 Task: Look for space in Cercola, Italy from 12th  August, 2023 to 15th August, 2023 for 3 adults in price range Rs.12000 to Rs.16000. Place can be entire place with 2 bedrooms having 3 beds and 1 bathroom. Property type can be house, flat, guest house. Booking option can be shelf check-in. Required host language is English.
Action: Mouse moved to (543, 143)
Screenshot: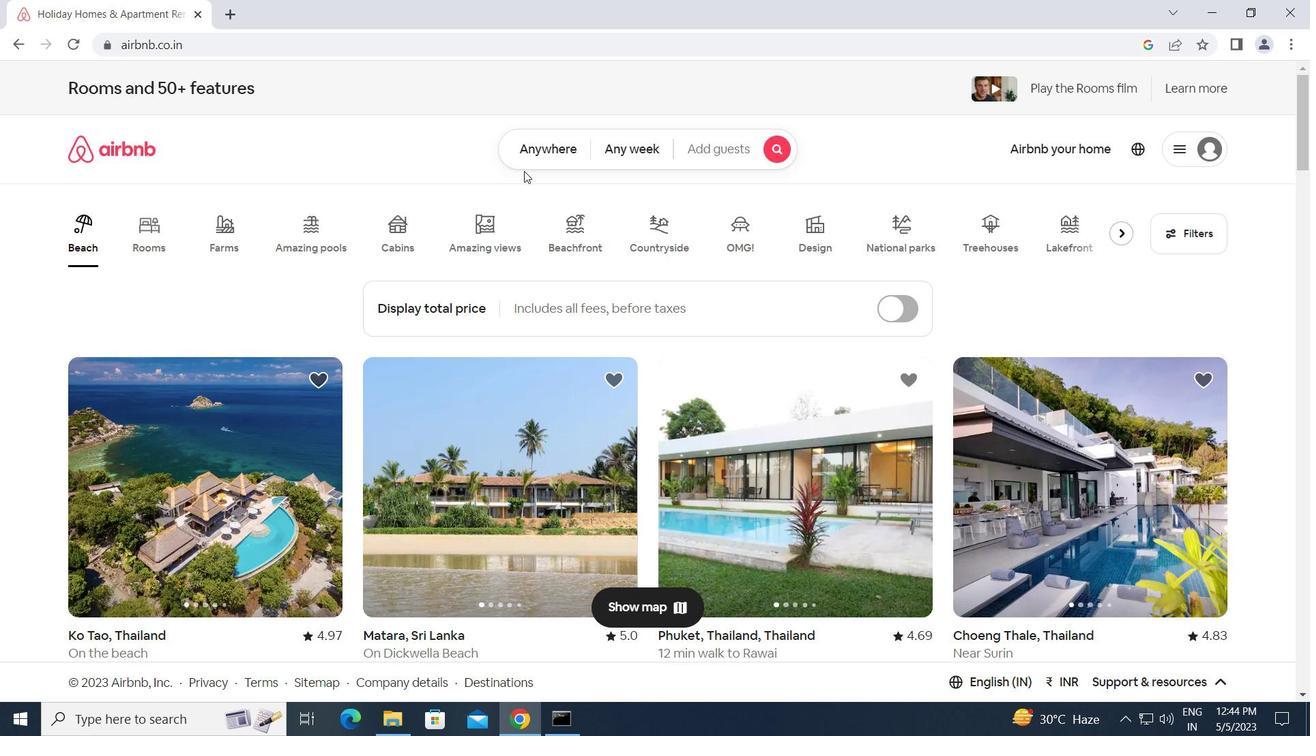 
Action: Mouse pressed left at (543, 143)
Screenshot: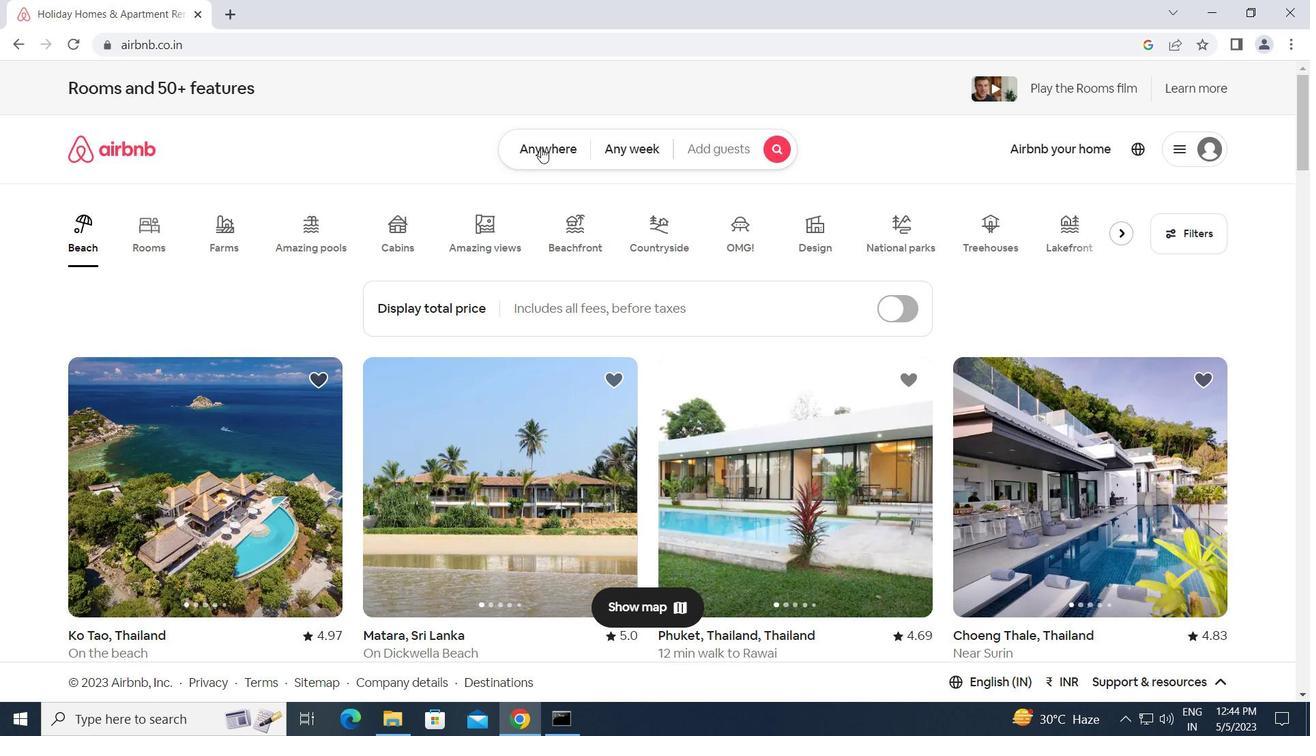 
Action: Mouse moved to (399, 214)
Screenshot: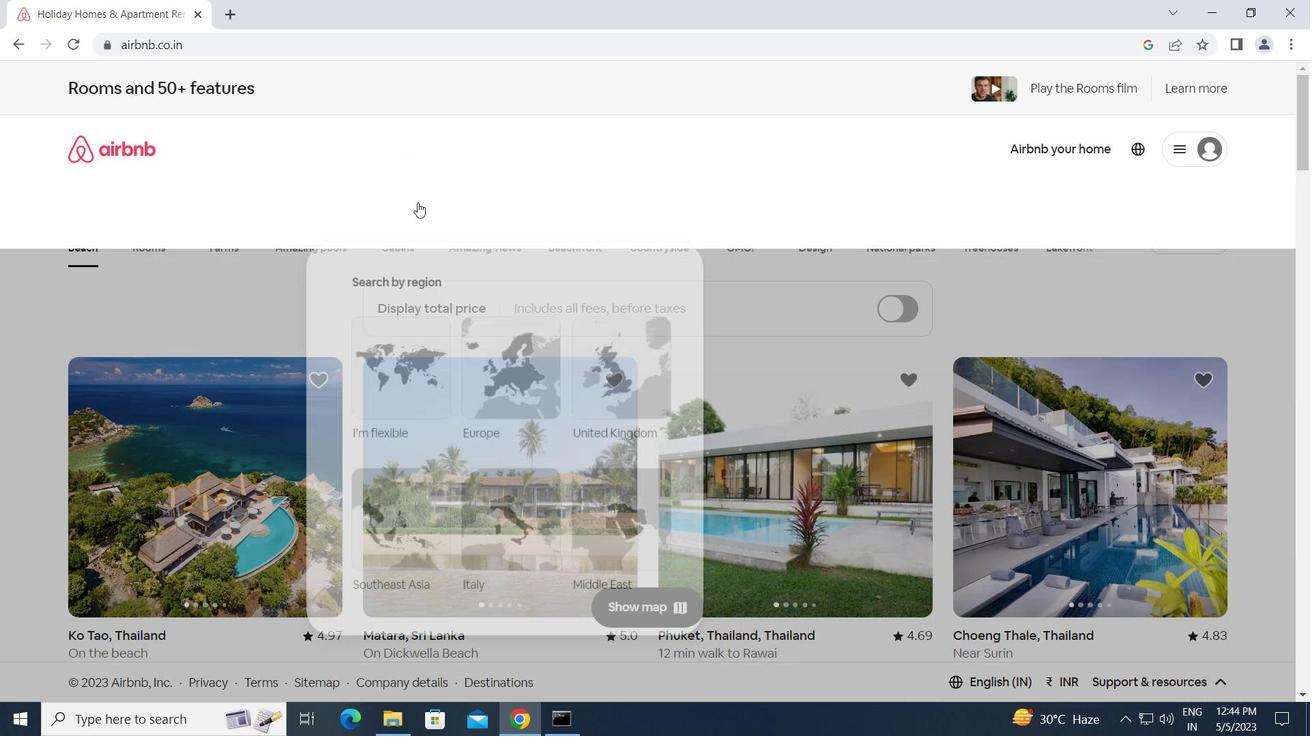 
Action: Mouse pressed left at (399, 214)
Screenshot: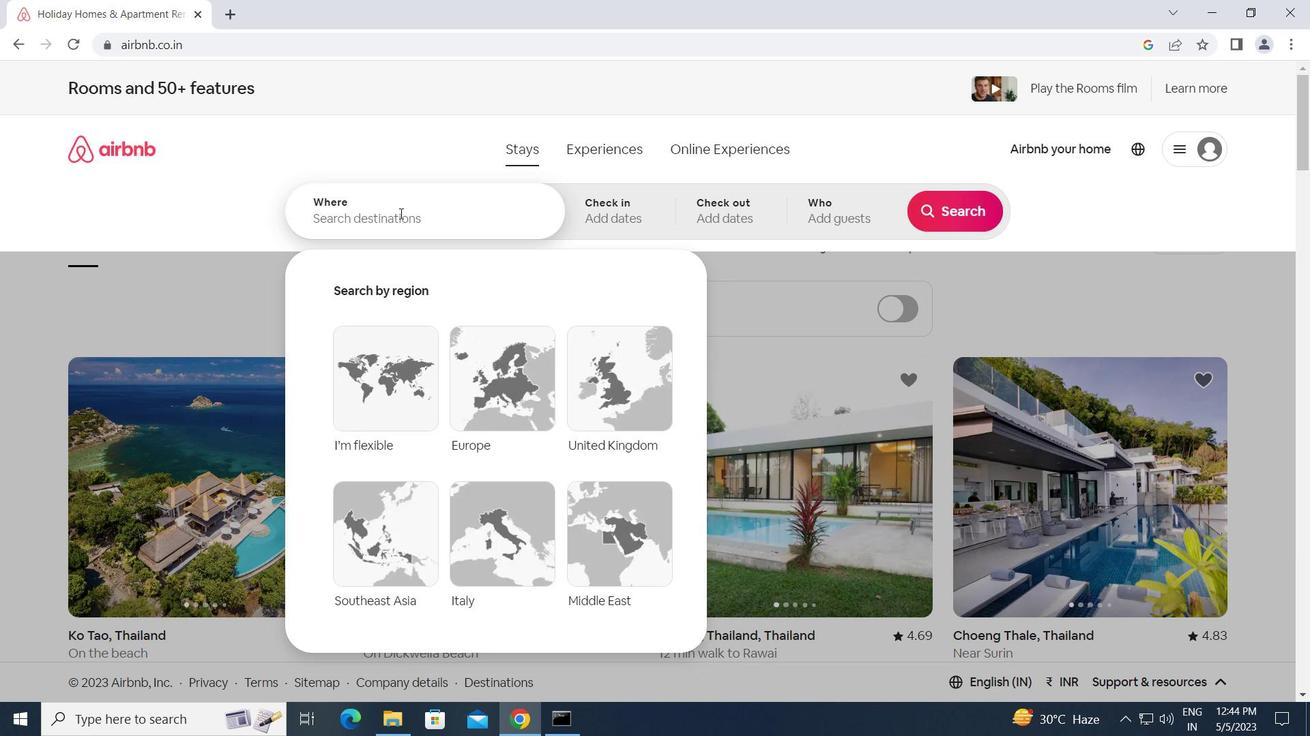 
Action: Key pressed <Key.caps_lock>c<Key.caps_lock>ercola,<Key.space><Key.caps_lock>i<Key.caps_lock>taly<Key.enter>
Screenshot: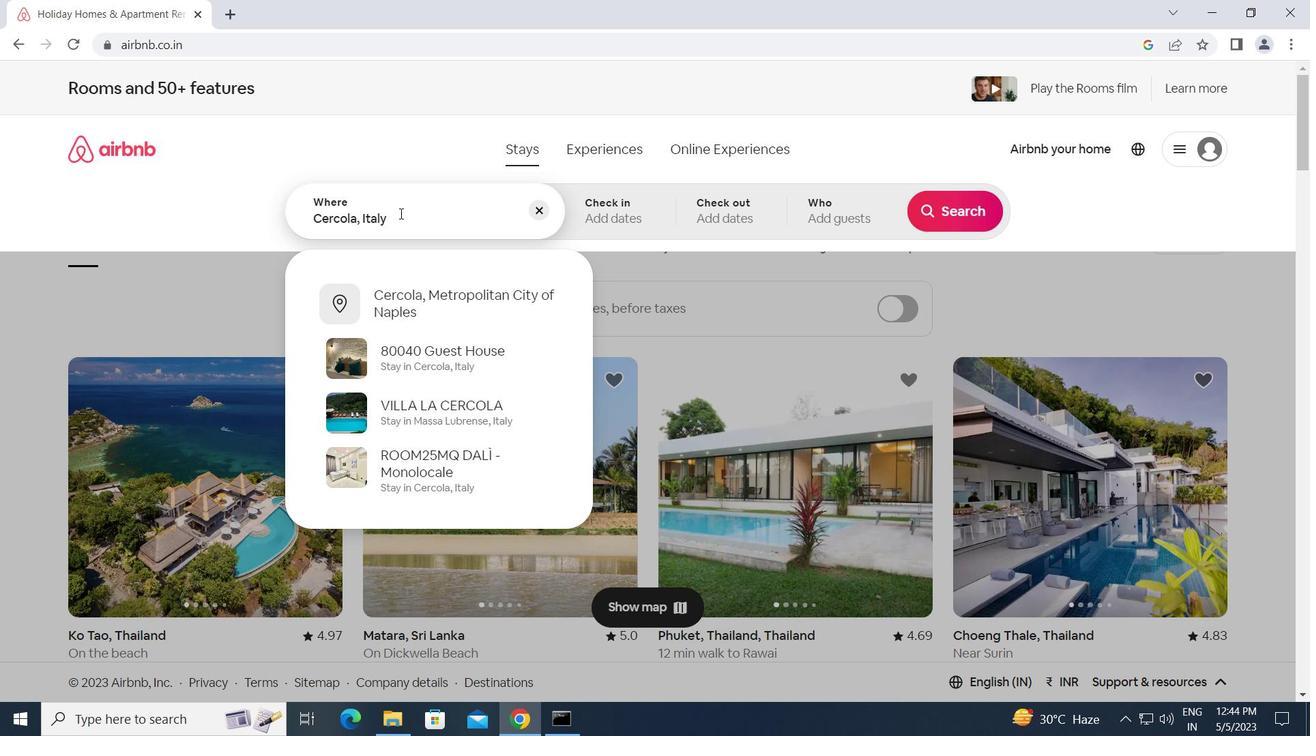 
Action: Mouse moved to (949, 343)
Screenshot: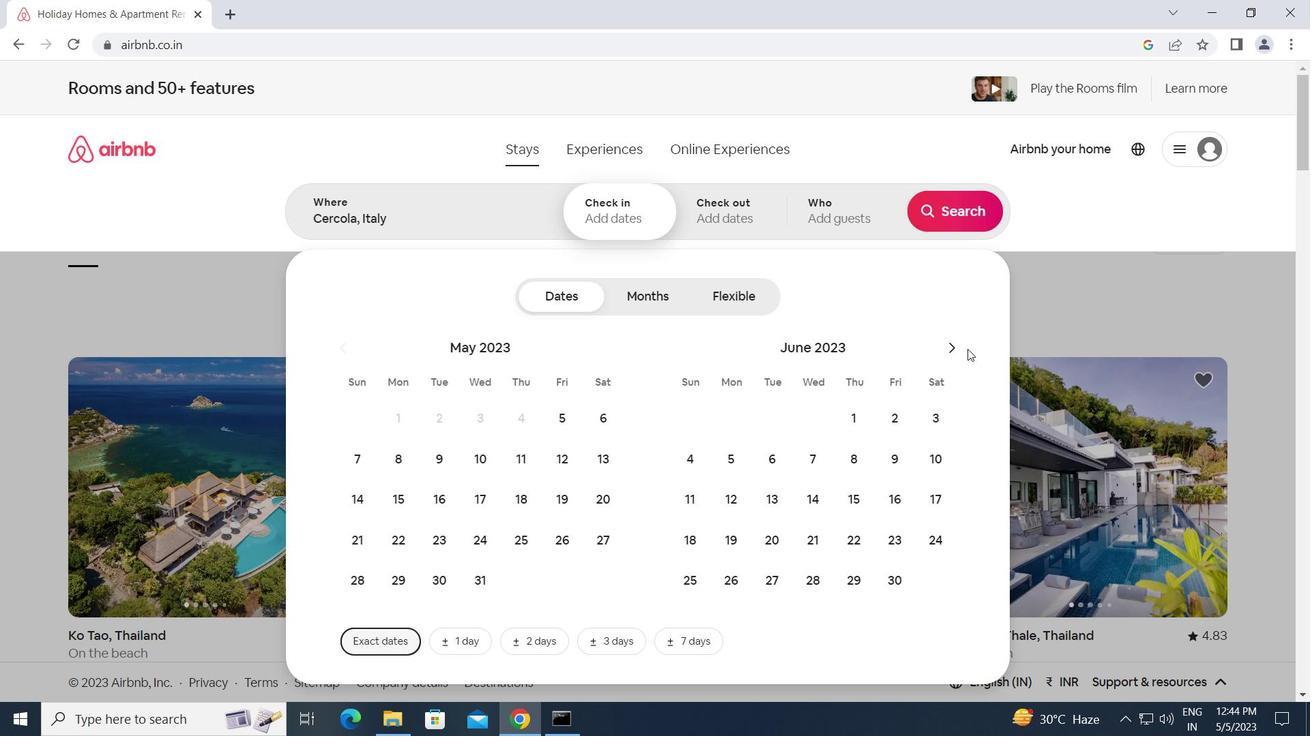 
Action: Mouse pressed left at (949, 343)
Screenshot: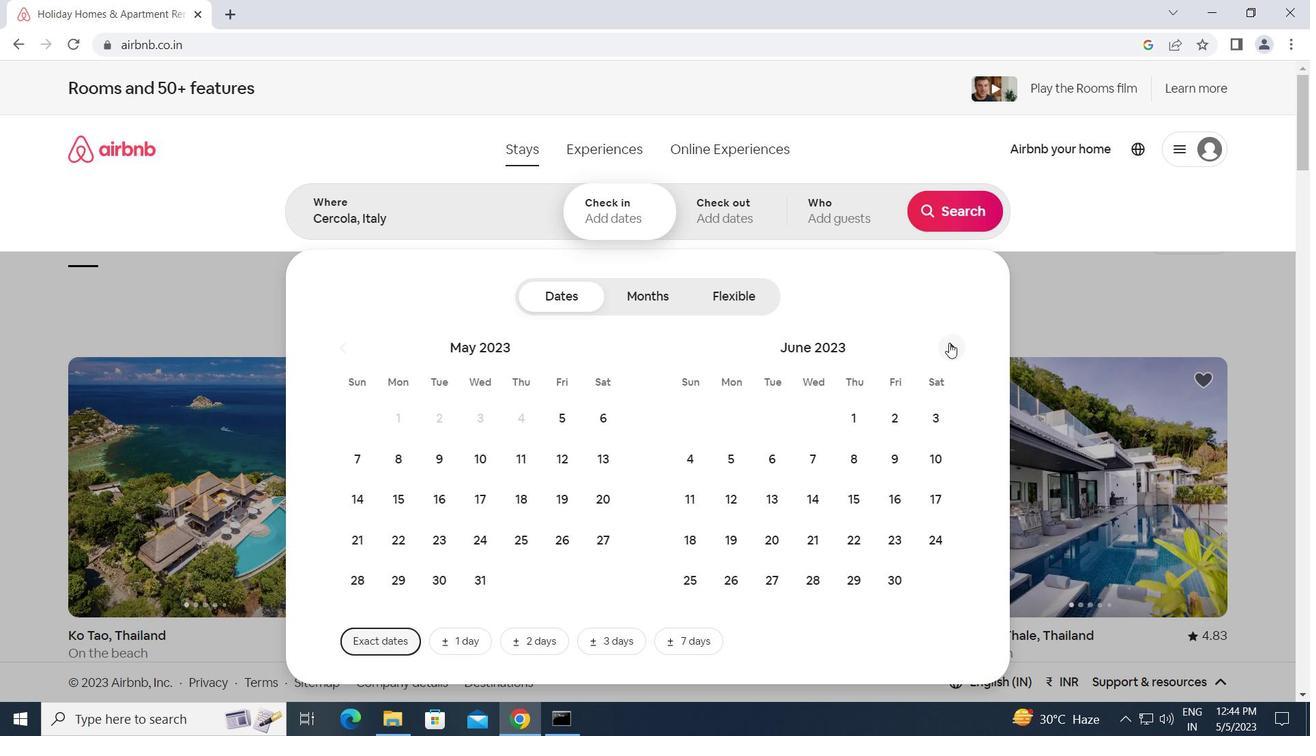 
Action: Mouse pressed left at (949, 343)
Screenshot: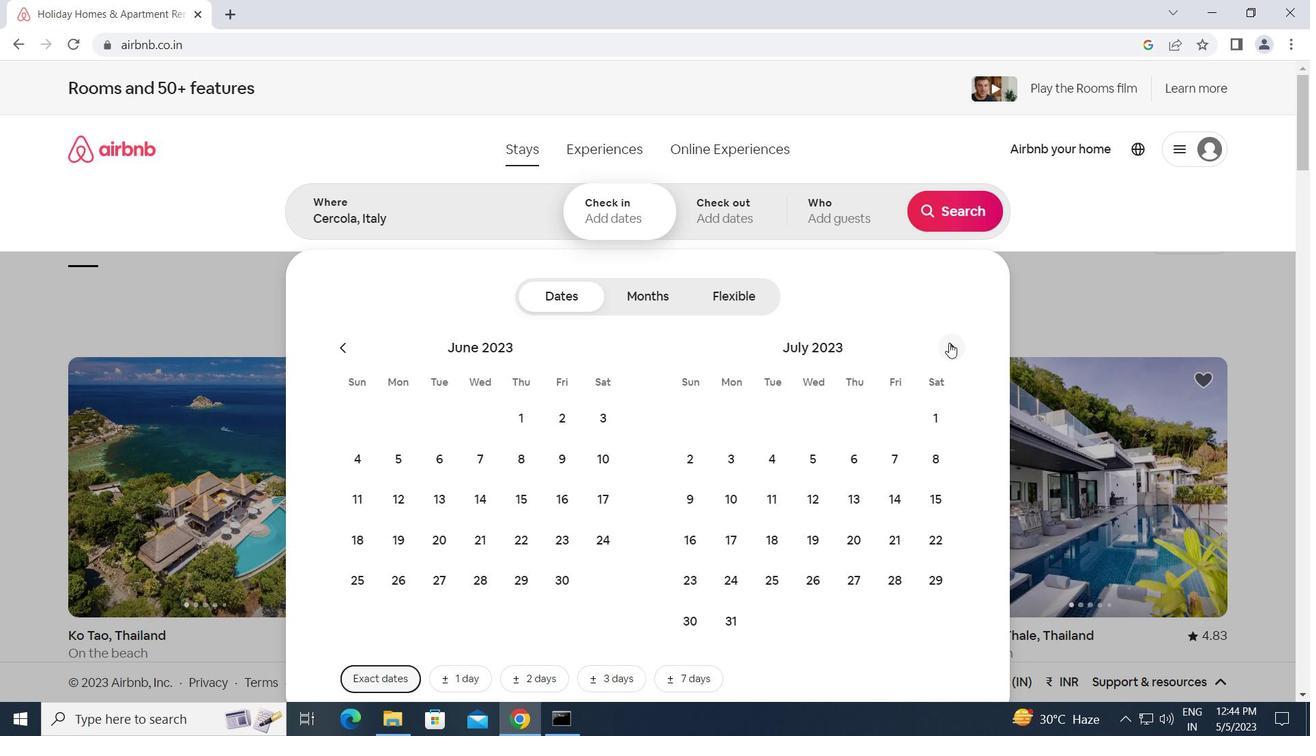 
Action: Mouse moved to (932, 459)
Screenshot: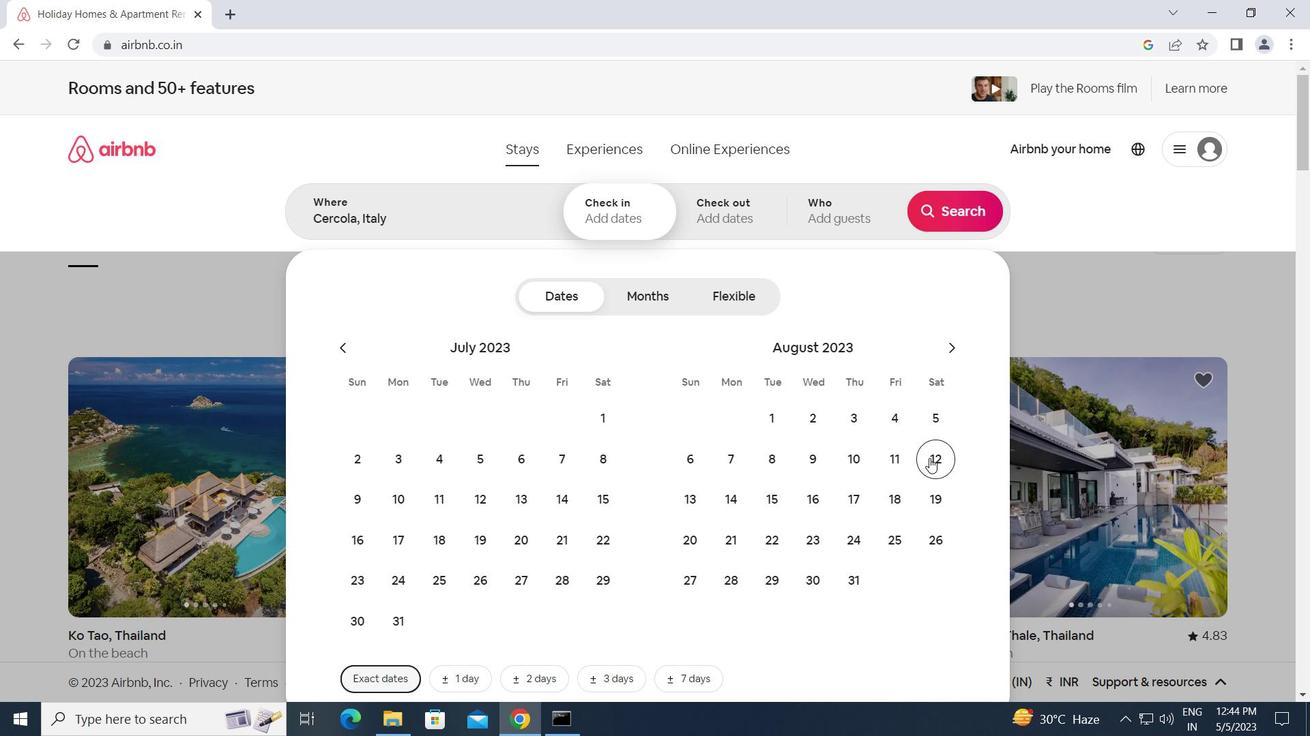 
Action: Mouse pressed left at (932, 459)
Screenshot: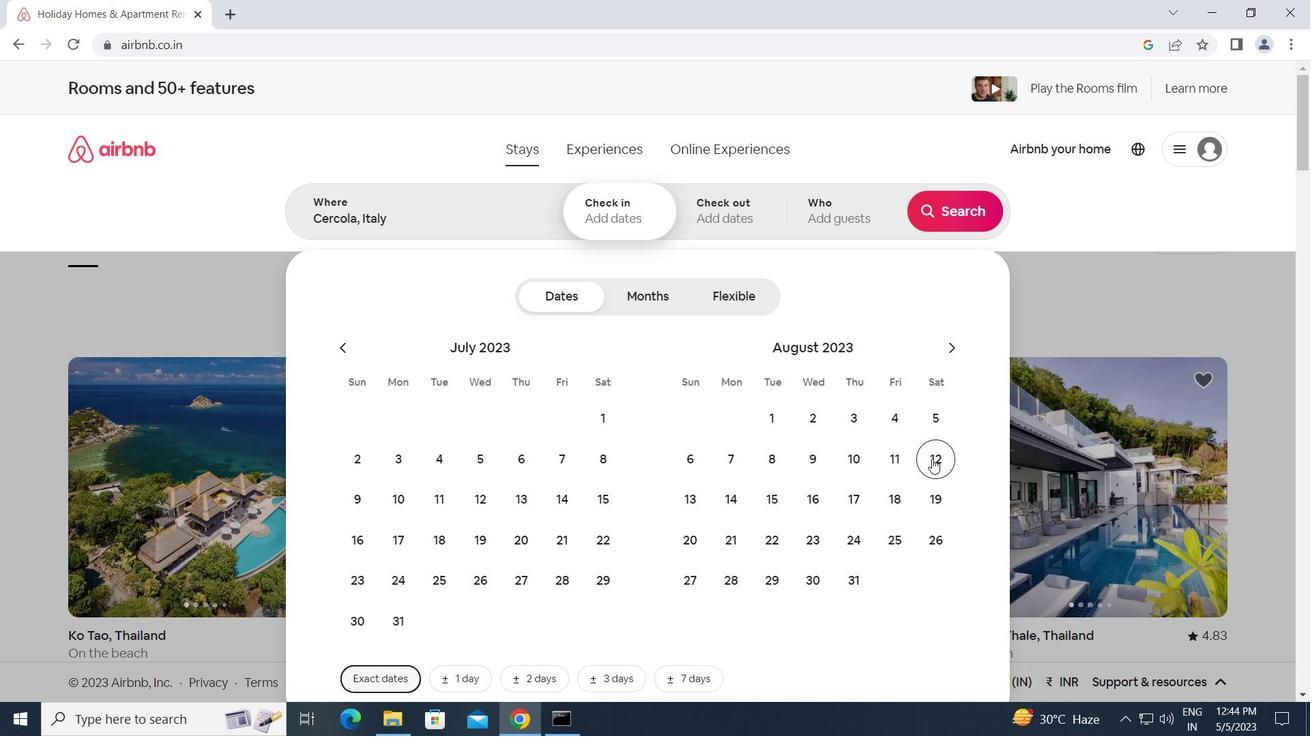 
Action: Mouse moved to (764, 496)
Screenshot: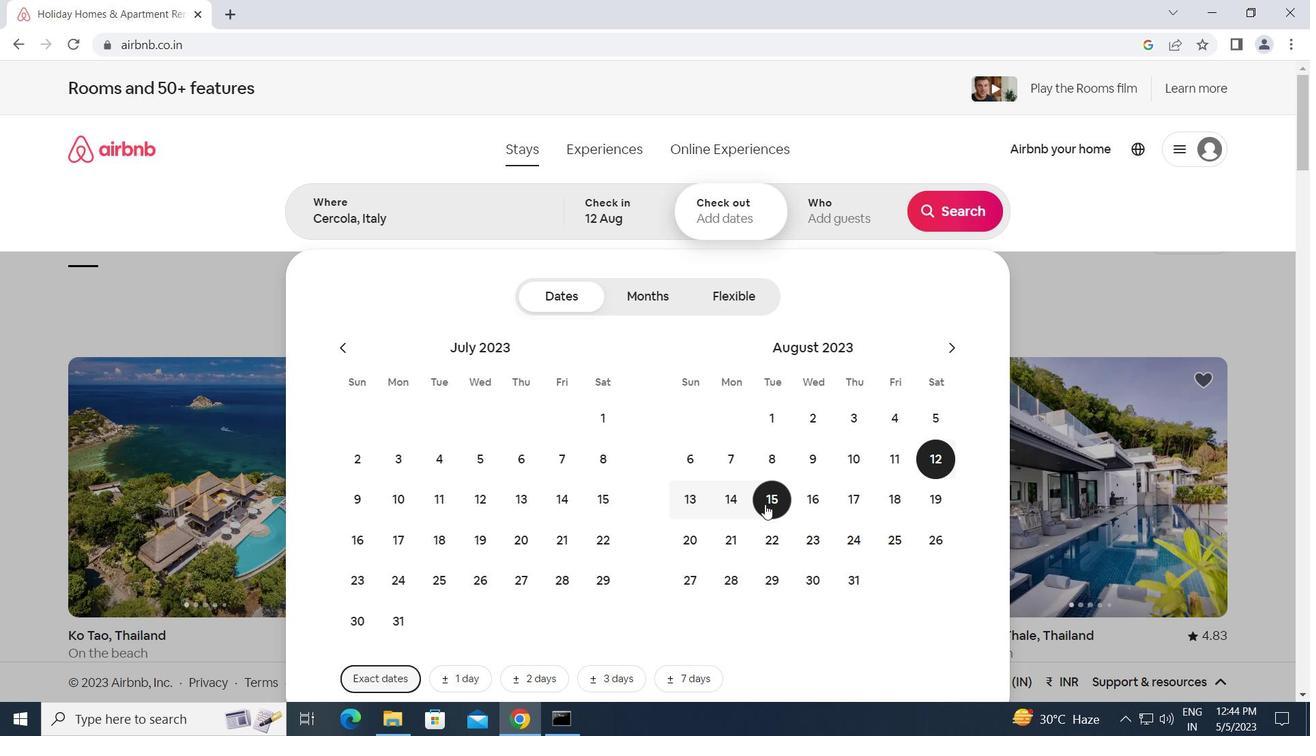 
Action: Mouse pressed left at (764, 496)
Screenshot: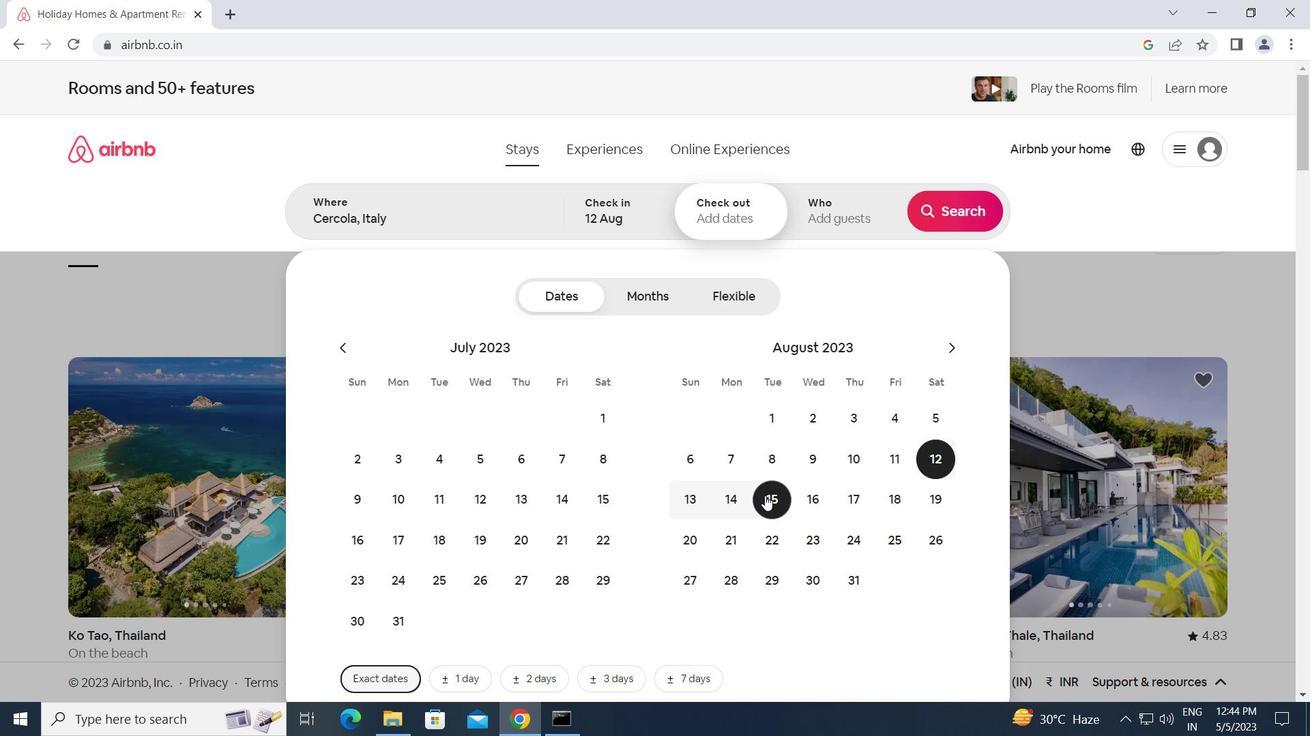 
Action: Mouse moved to (838, 214)
Screenshot: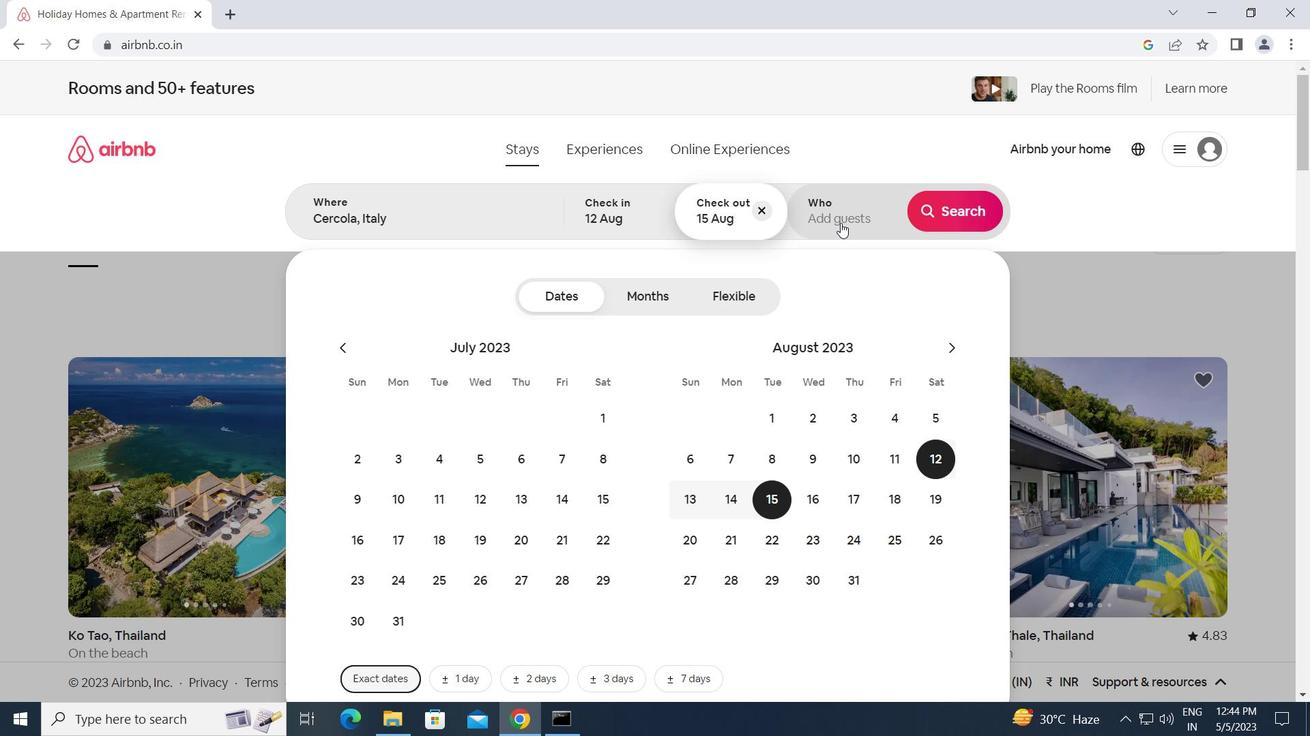 
Action: Mouse pressed left at (838, 214)
Screenshot: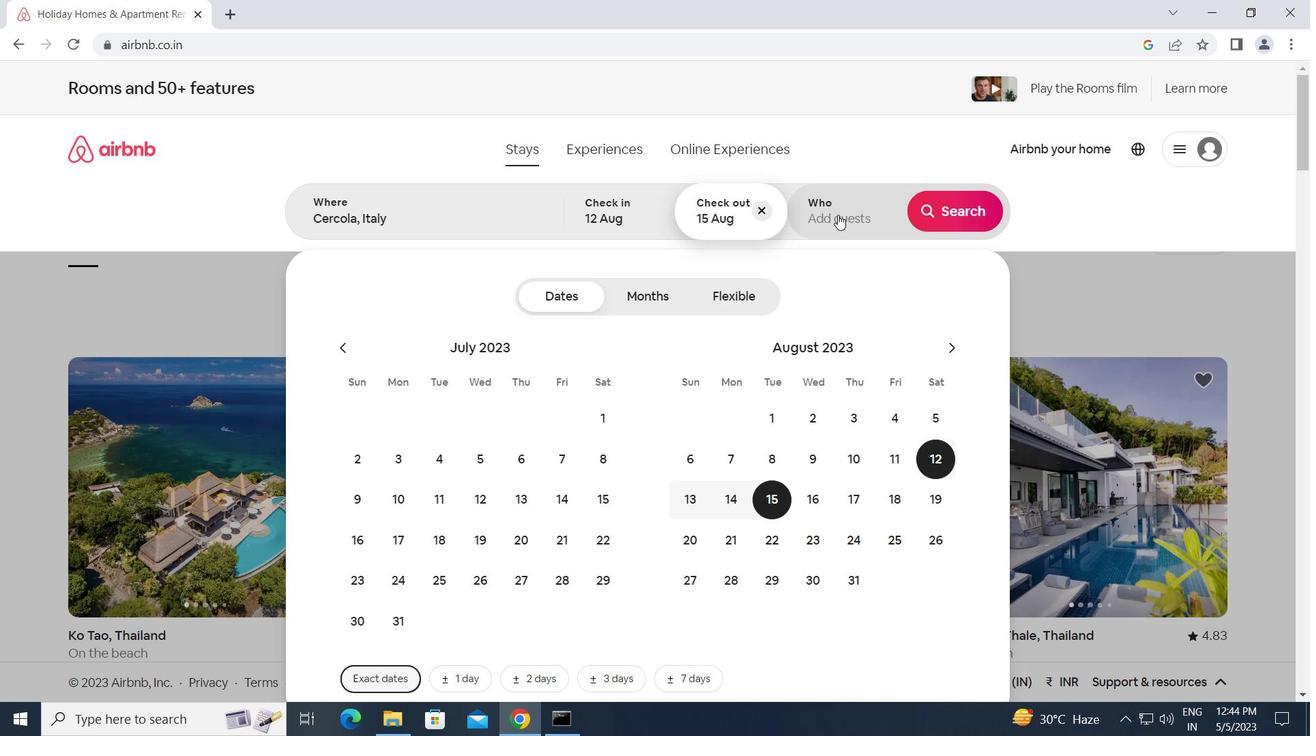
Action: Mouse moved to (966, 298)
Screenshot: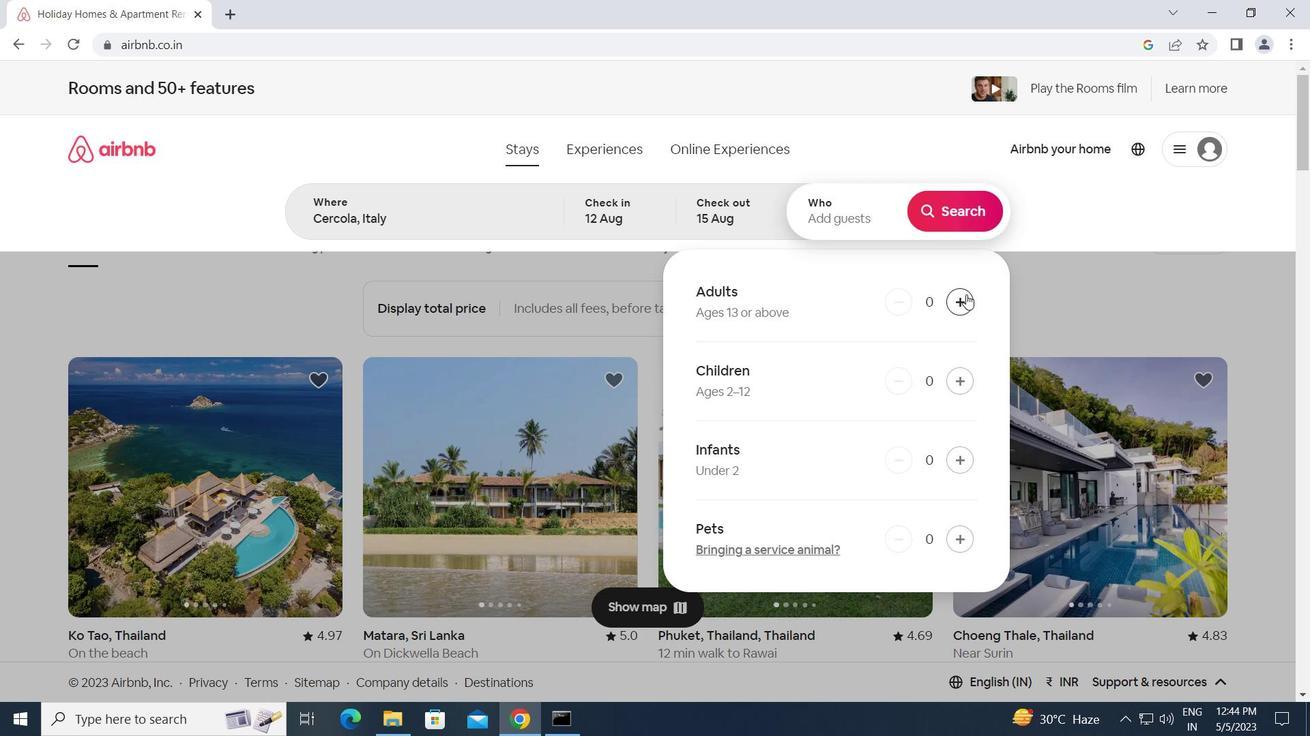
Action: Mouse pressed left at (966, 298)
Screenshot: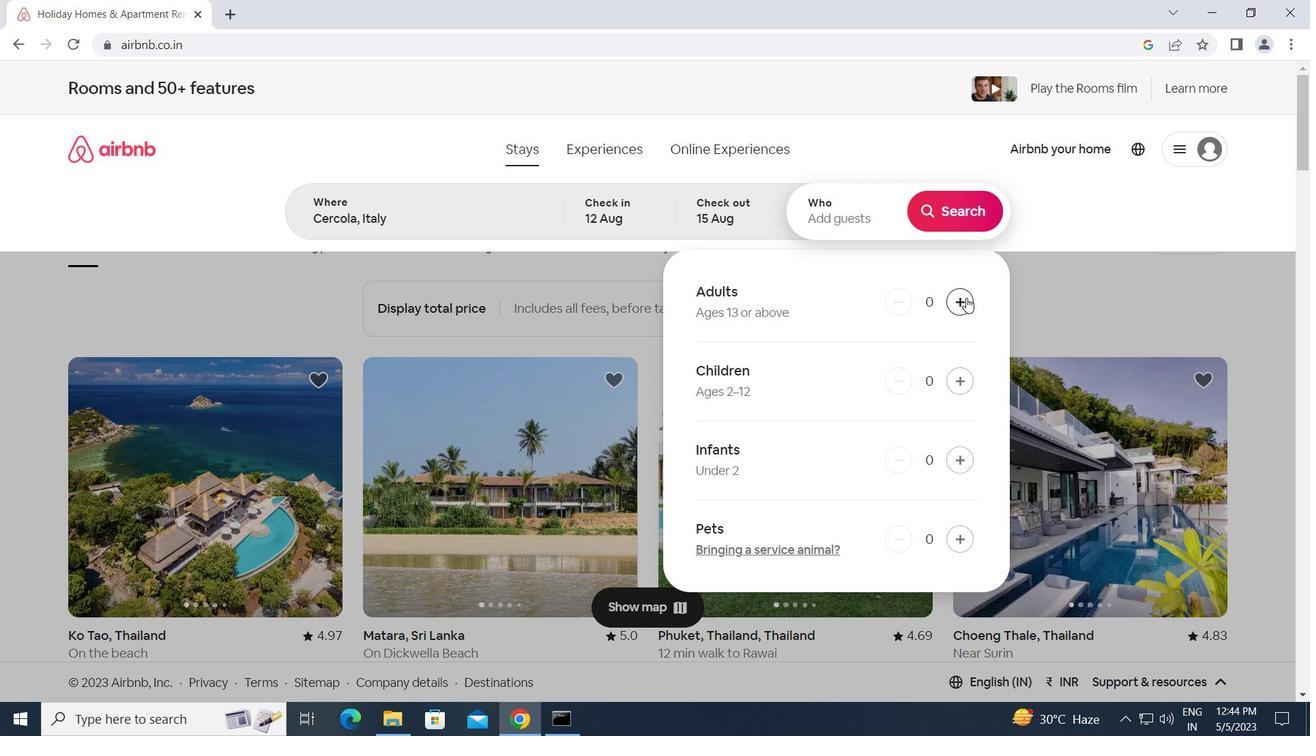 
Action: Mouse pressed left at (966, 298)
Screenshot: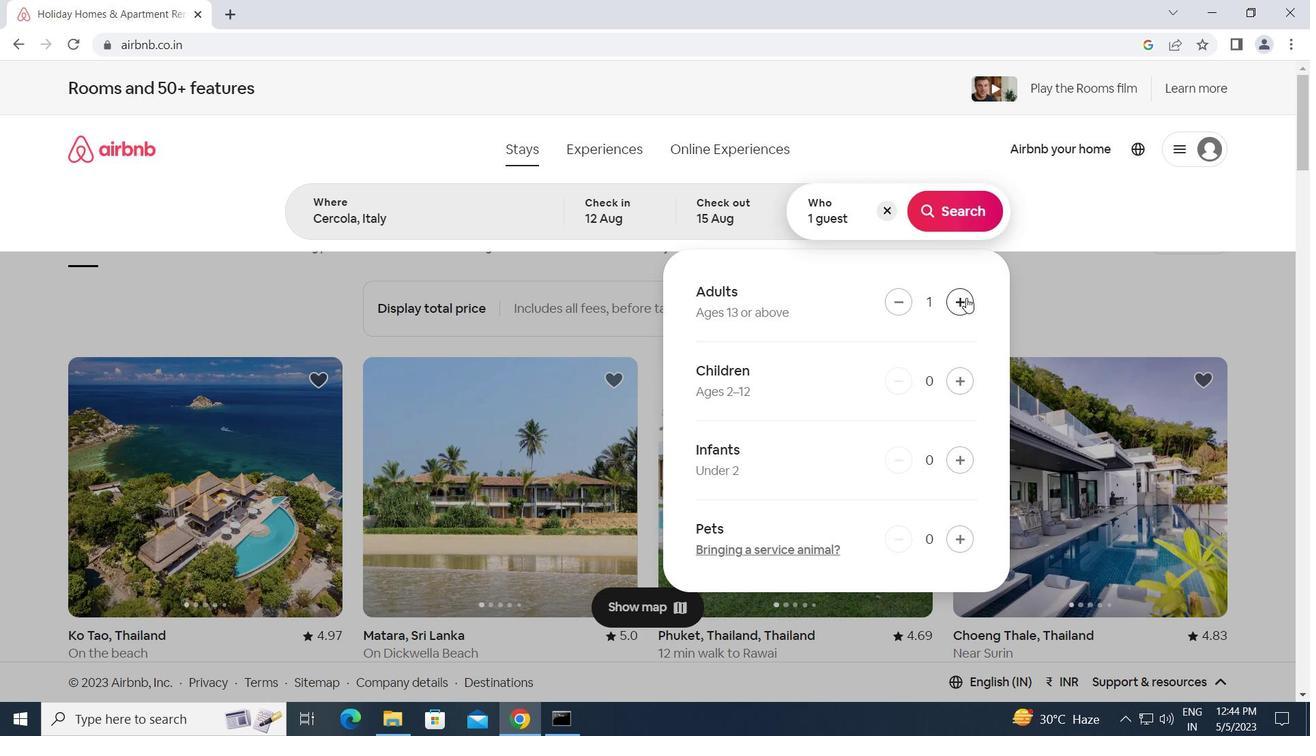 
Action: Mouse pressed left at (966, 298)
Screenshot: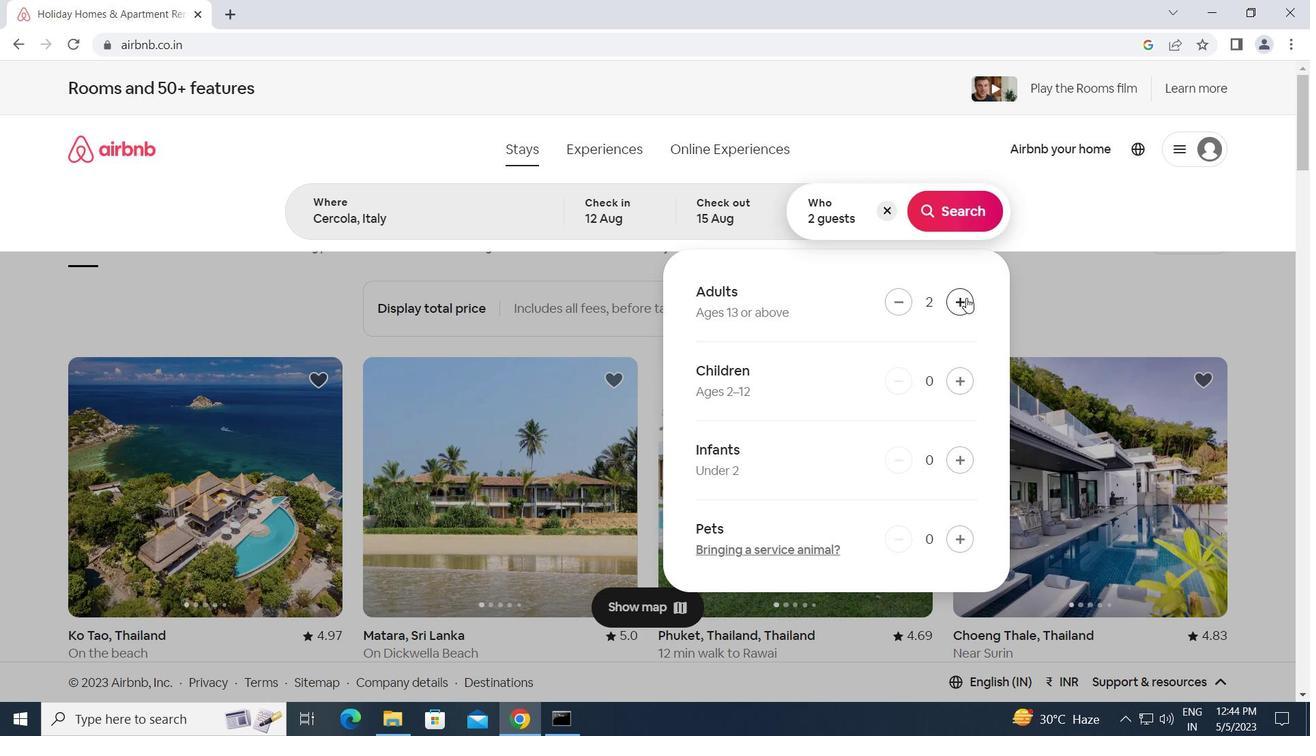 
Action: Mouse moved to (949, 212)
Screenshot: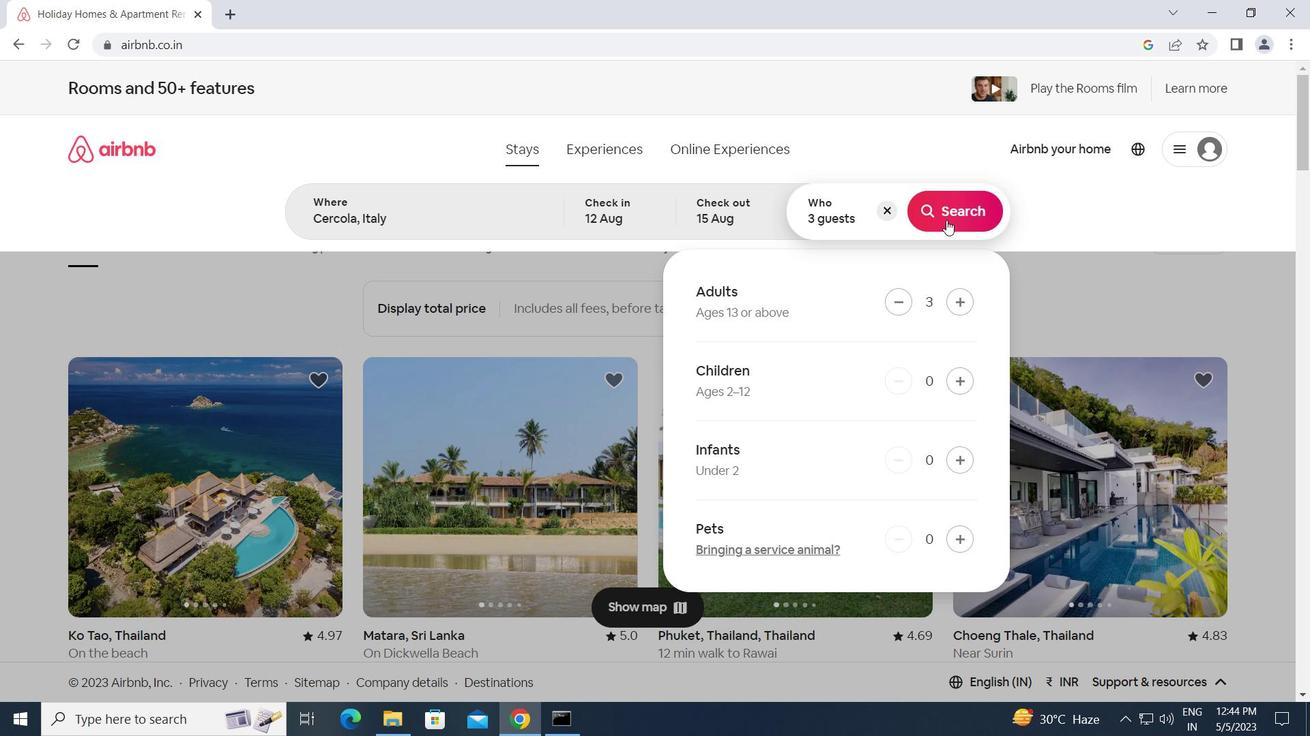
Action: Mouse pressed left at (949, 212)
Screenshot: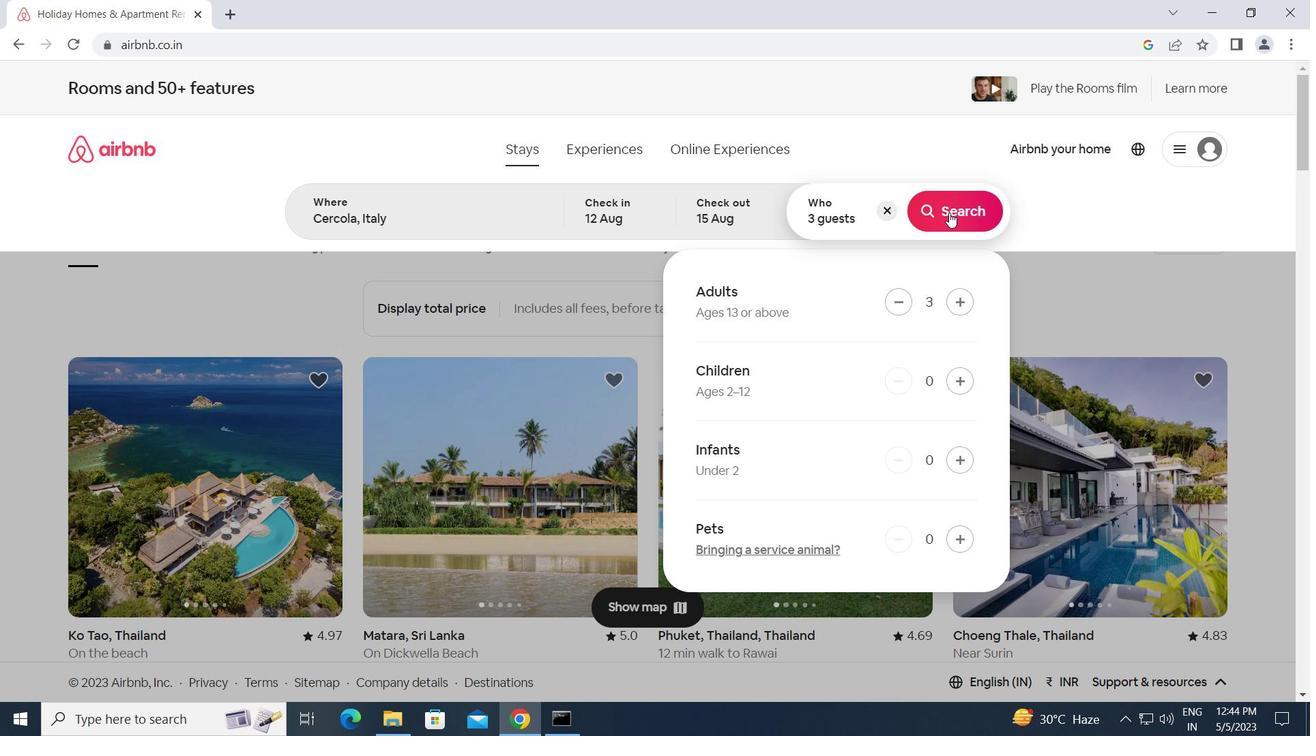 
Action: Mouse moved to (1237, 166)
Screenshot: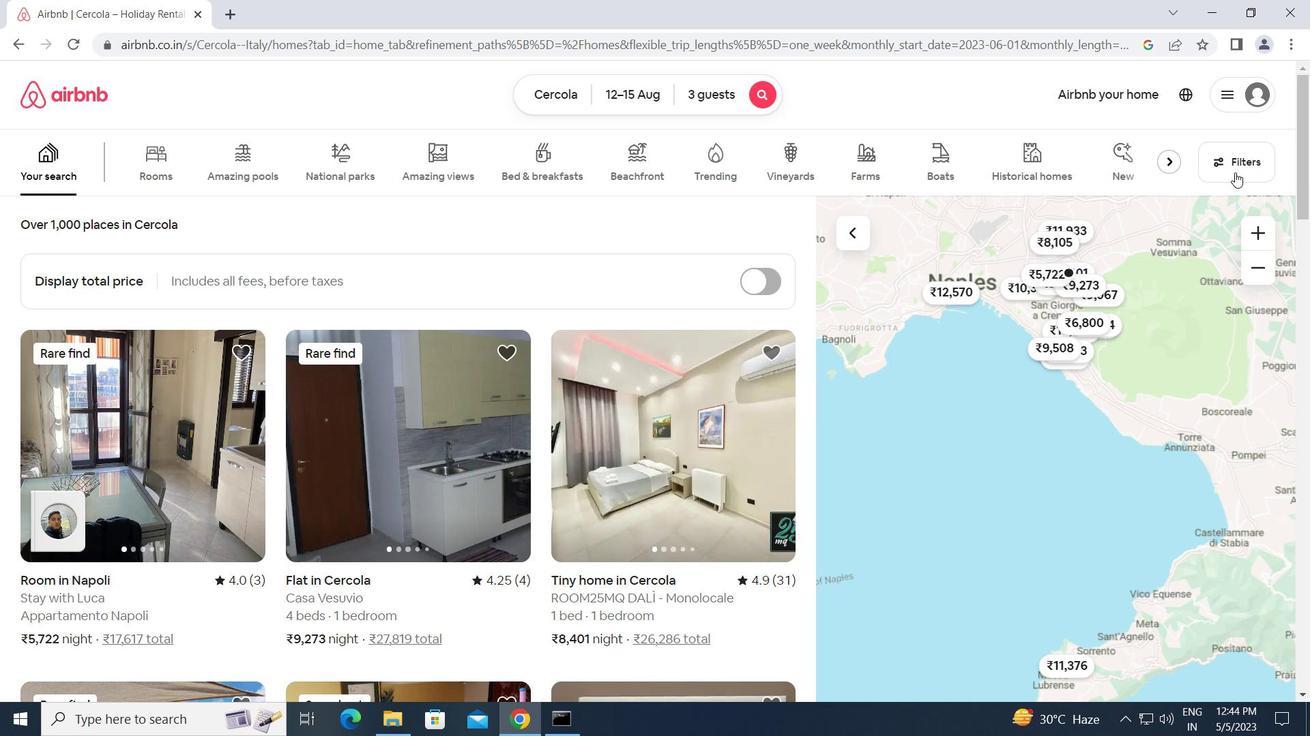 
Action: Mouse pressed left at (1237, 166)
Screenshot: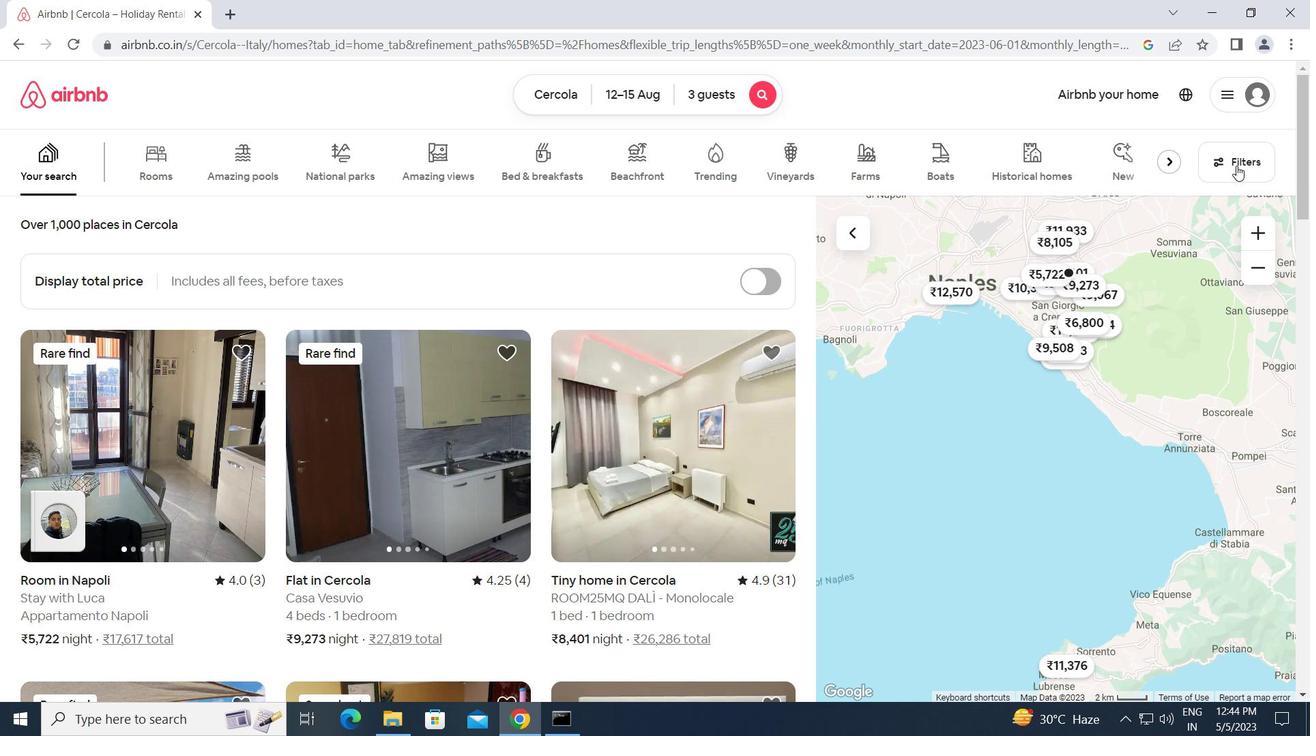 
Action: Mouse moved to (435, 572)
Screenshot: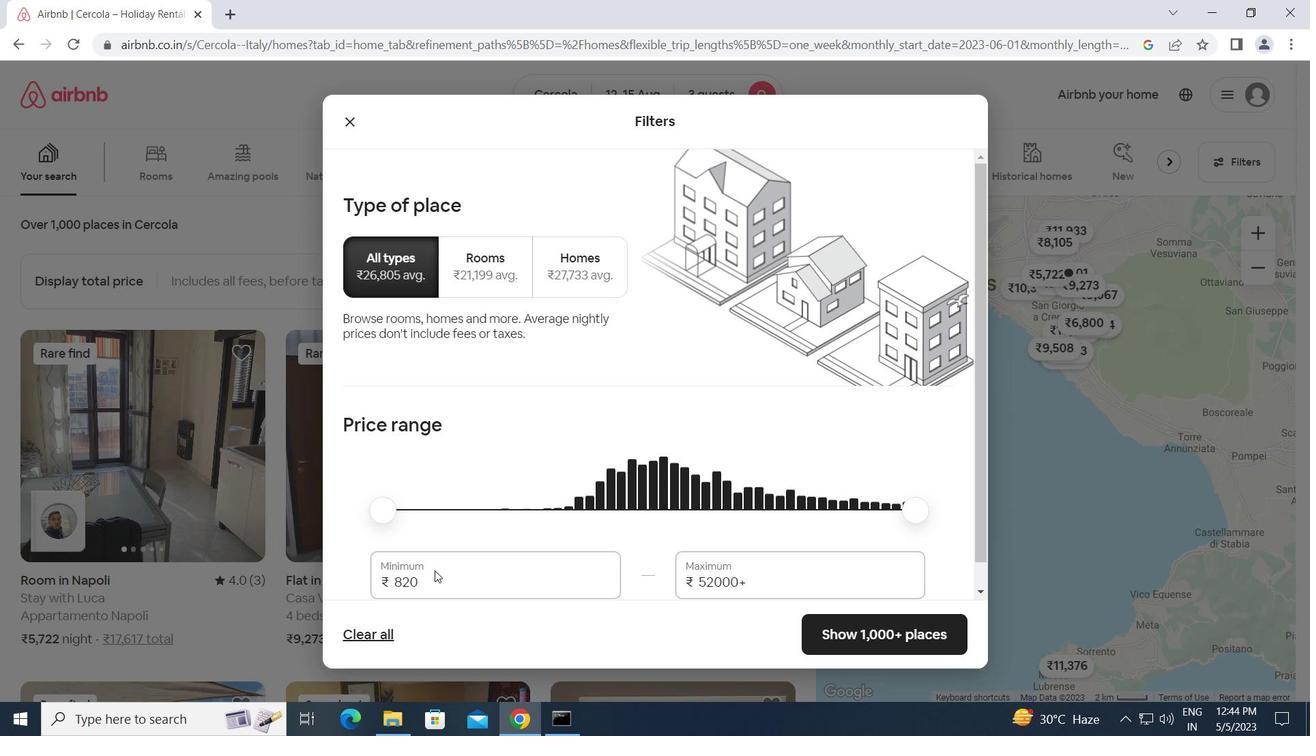 
Action: Mouse pressed left at (435, 572)
Screenshot: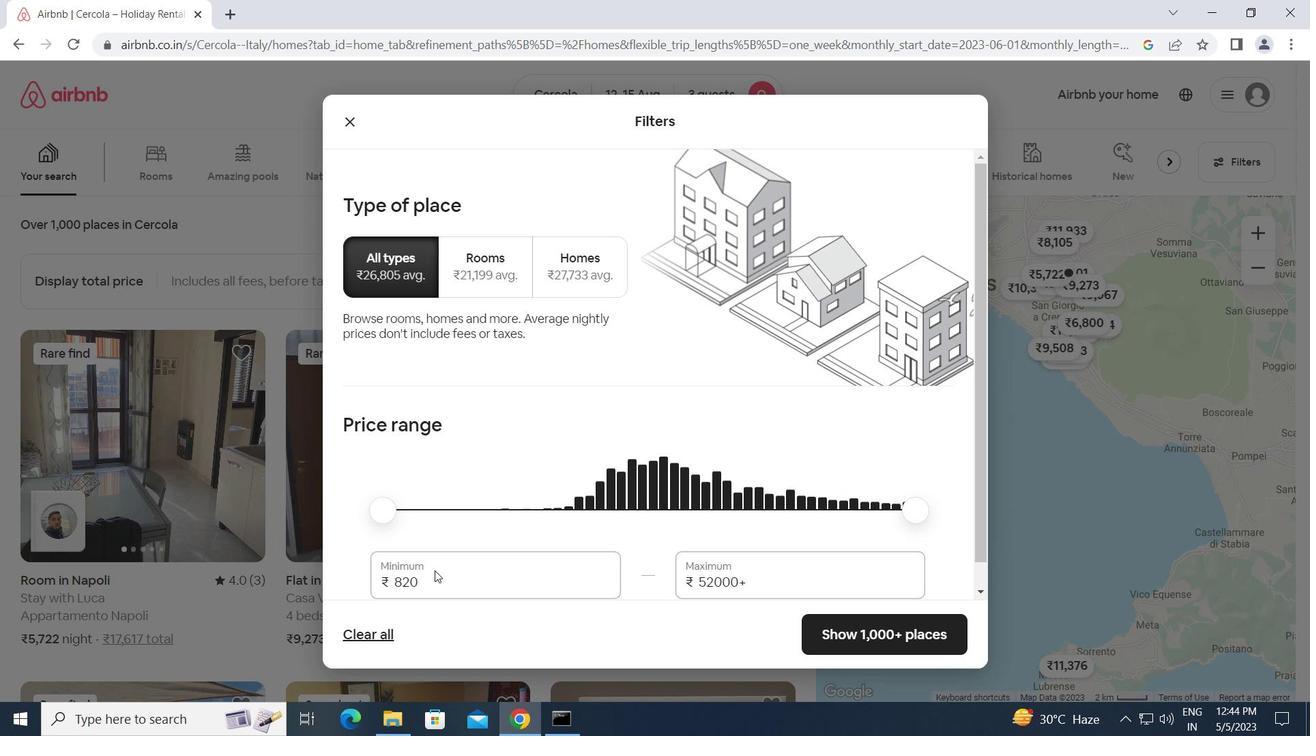 
Action: Mouse moved to (425, 584)
Screenshot: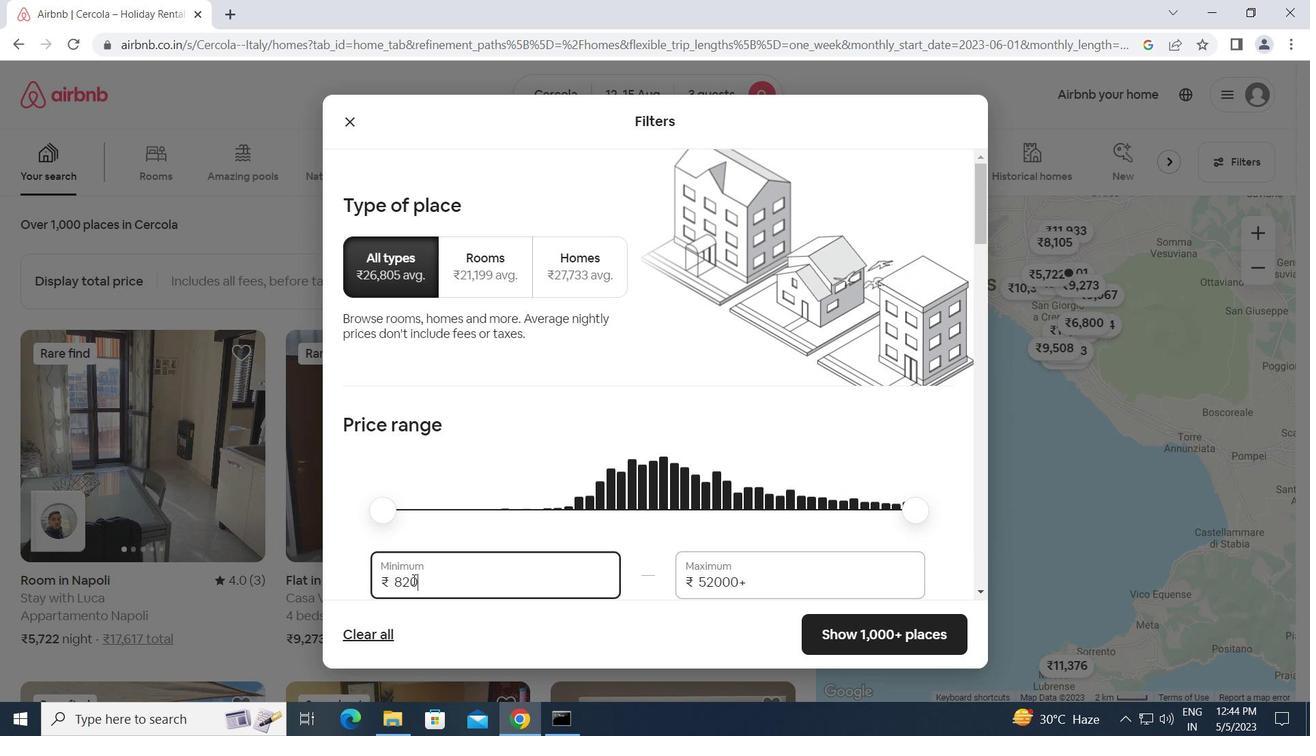 
Action: Mouse pressed left at (425, 584)
Screenshot: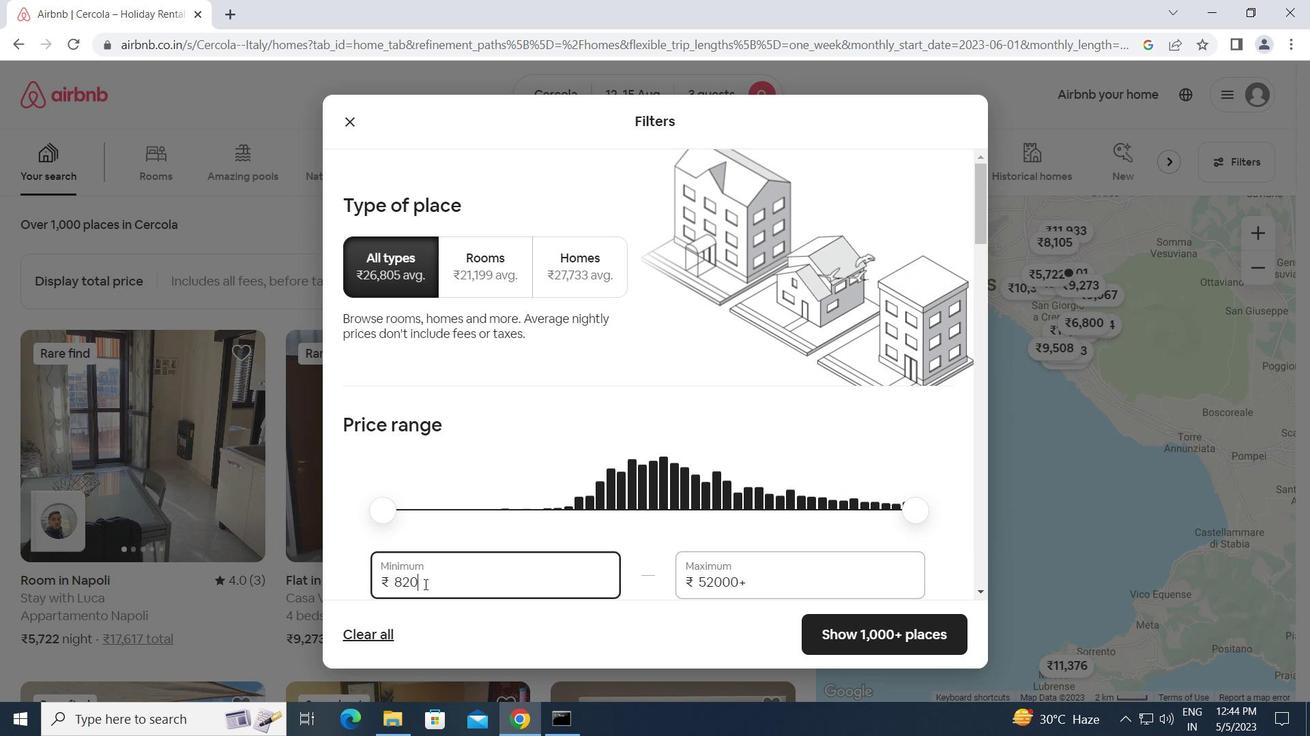 
Action: Mouse moved to (369, 580)
Screenshot: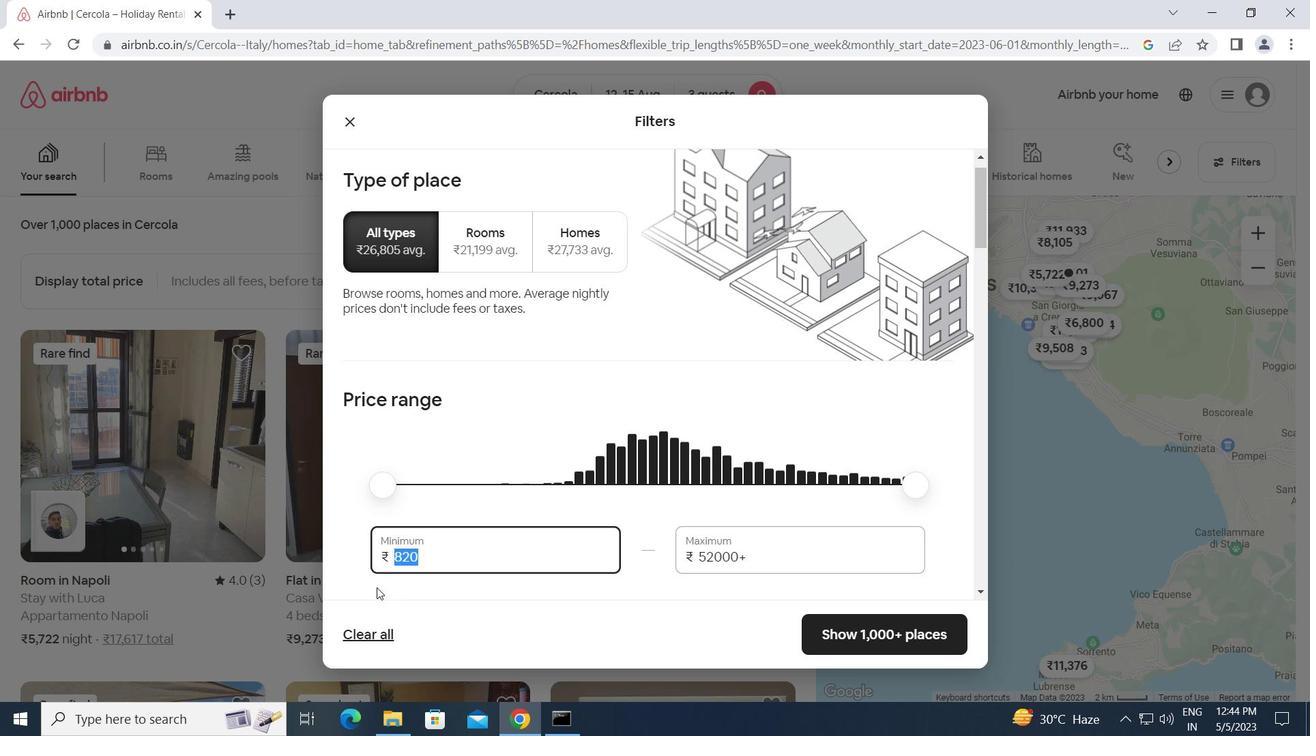 
Action: Key pressed 12000<Key.tab>16000
Screenshot: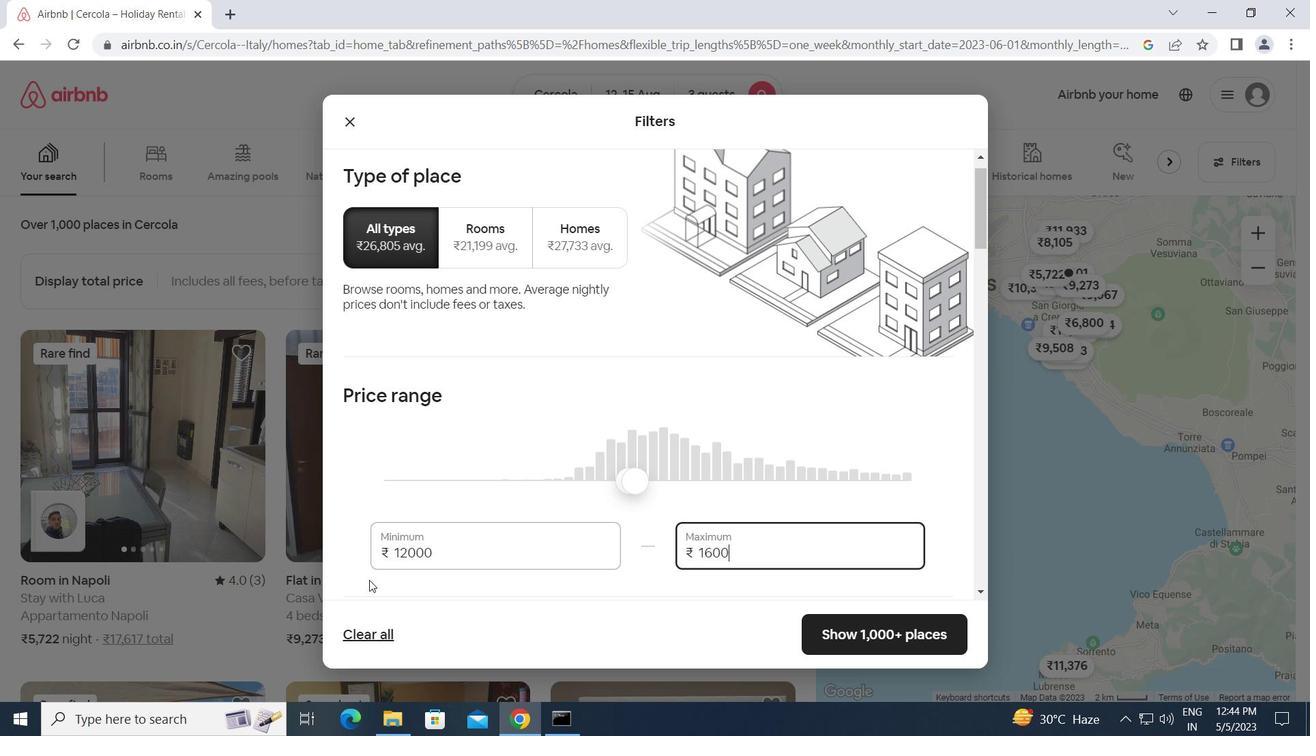 
Action: Mouse moved to (525, 613)
Screenshot: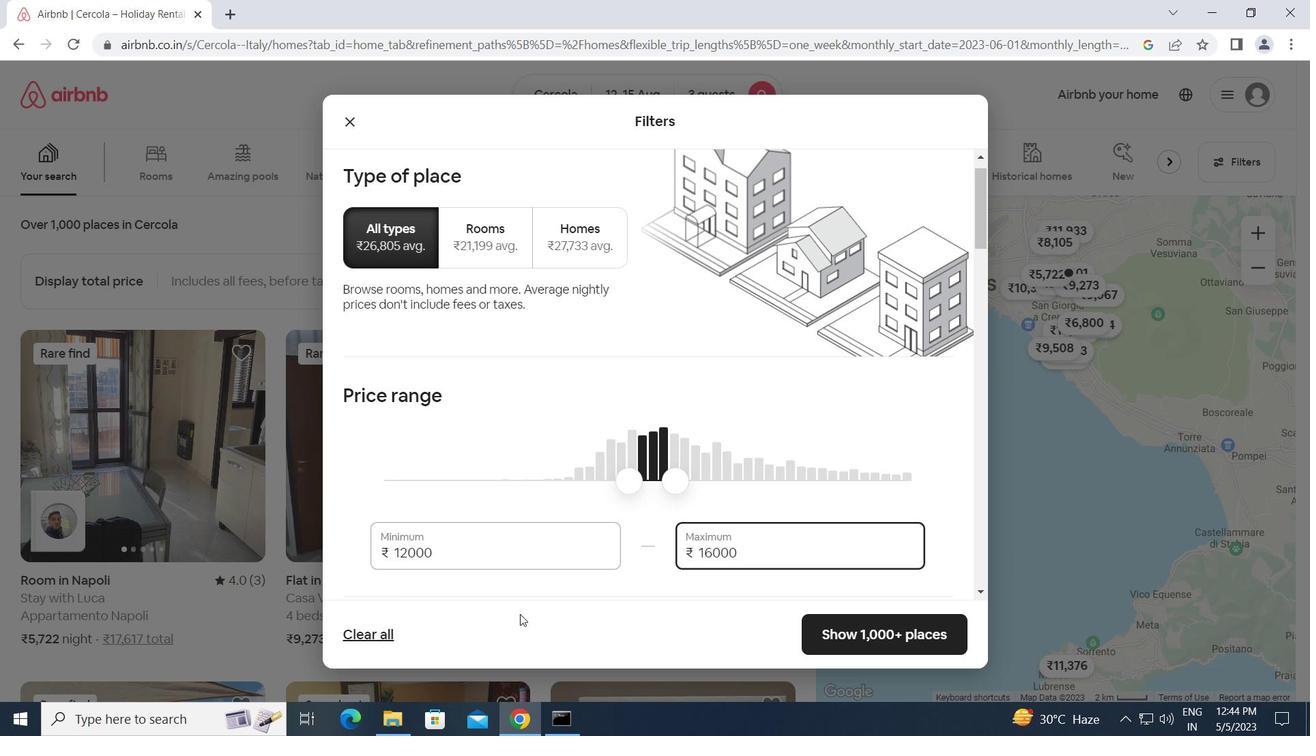 
Action: Mouse scrolled (525, 612) with delta (0, 0)
Screenshot: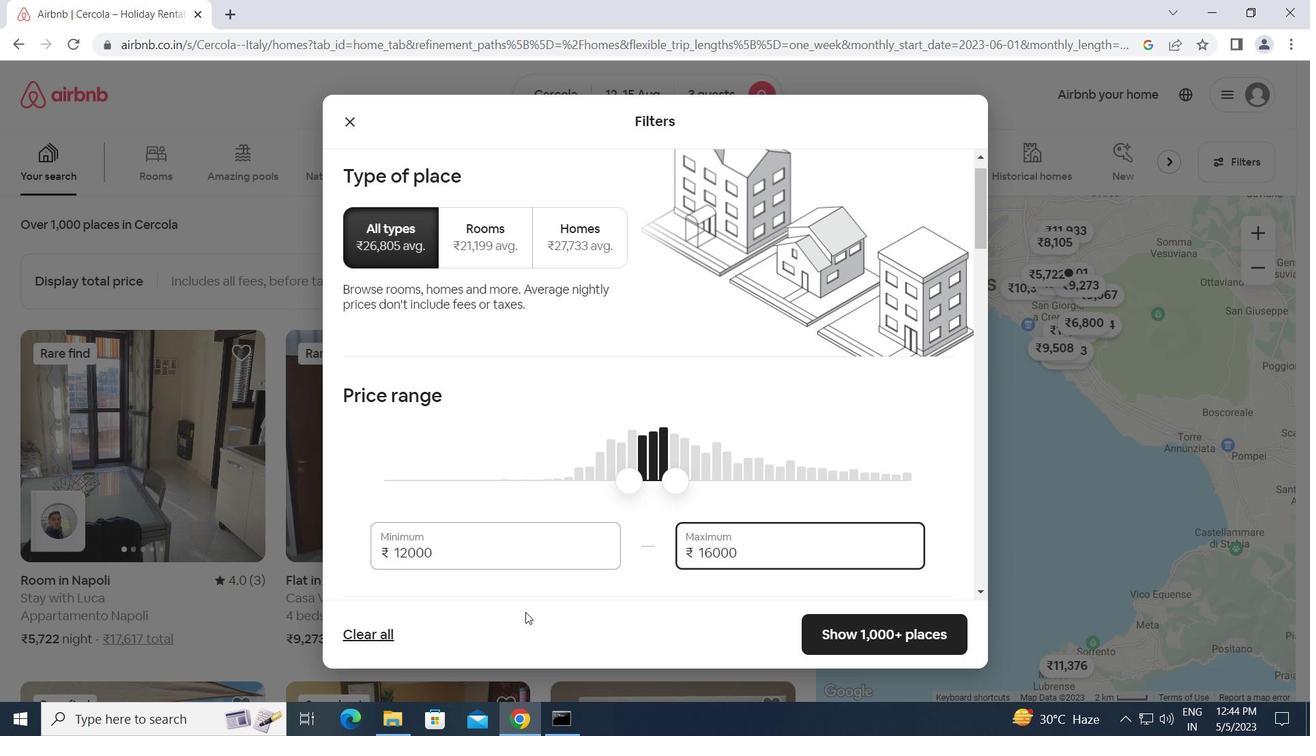 
Action: Mouse scrolled (525, 612) with delta (0, 0)
Screenshot: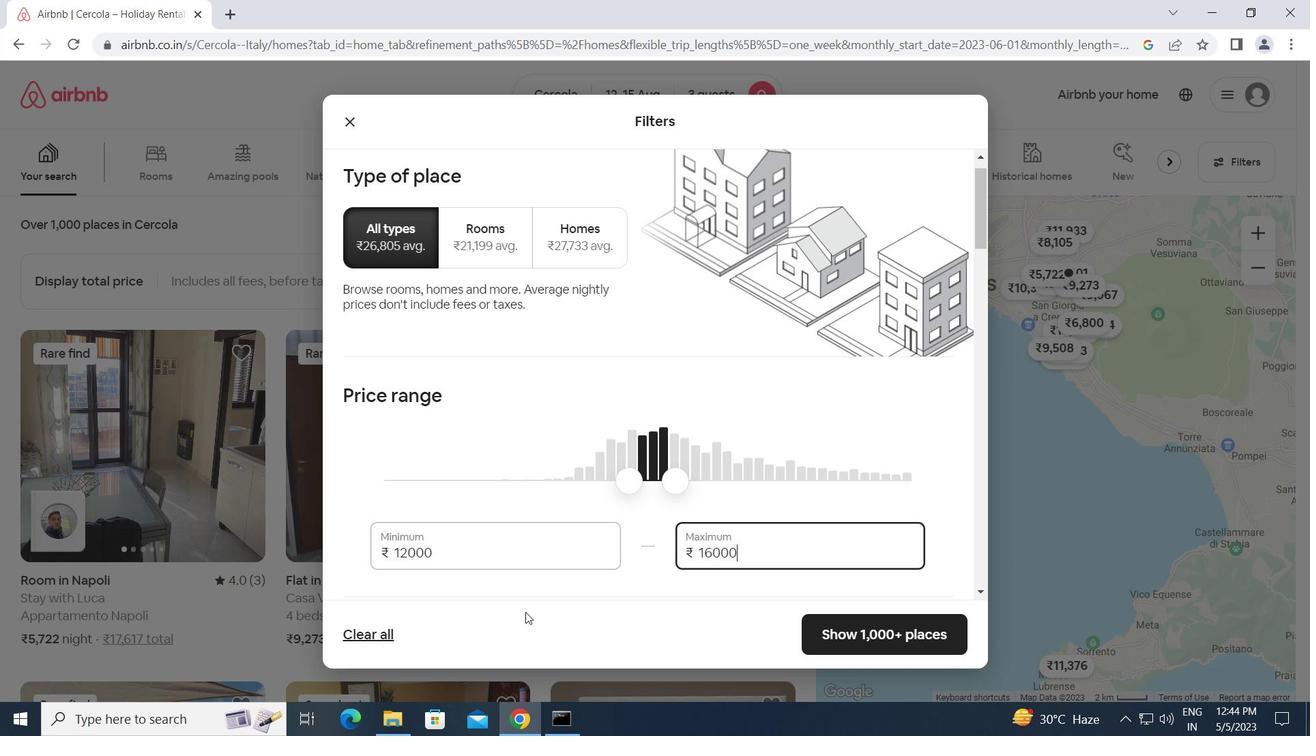 
Action: Mouse moved to (523, 521)
Screenshot: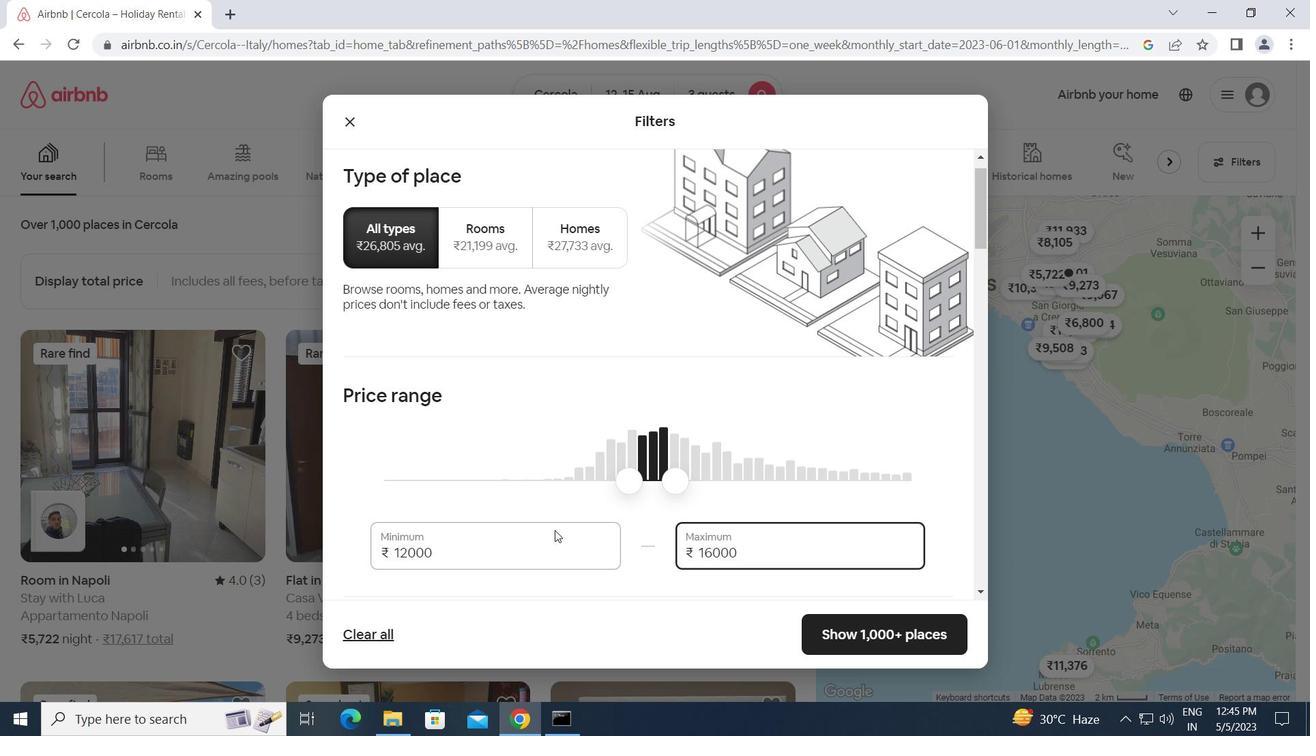 
Action: Mouse scrolled (523, 520) with delta (0, 0)
Screenshot: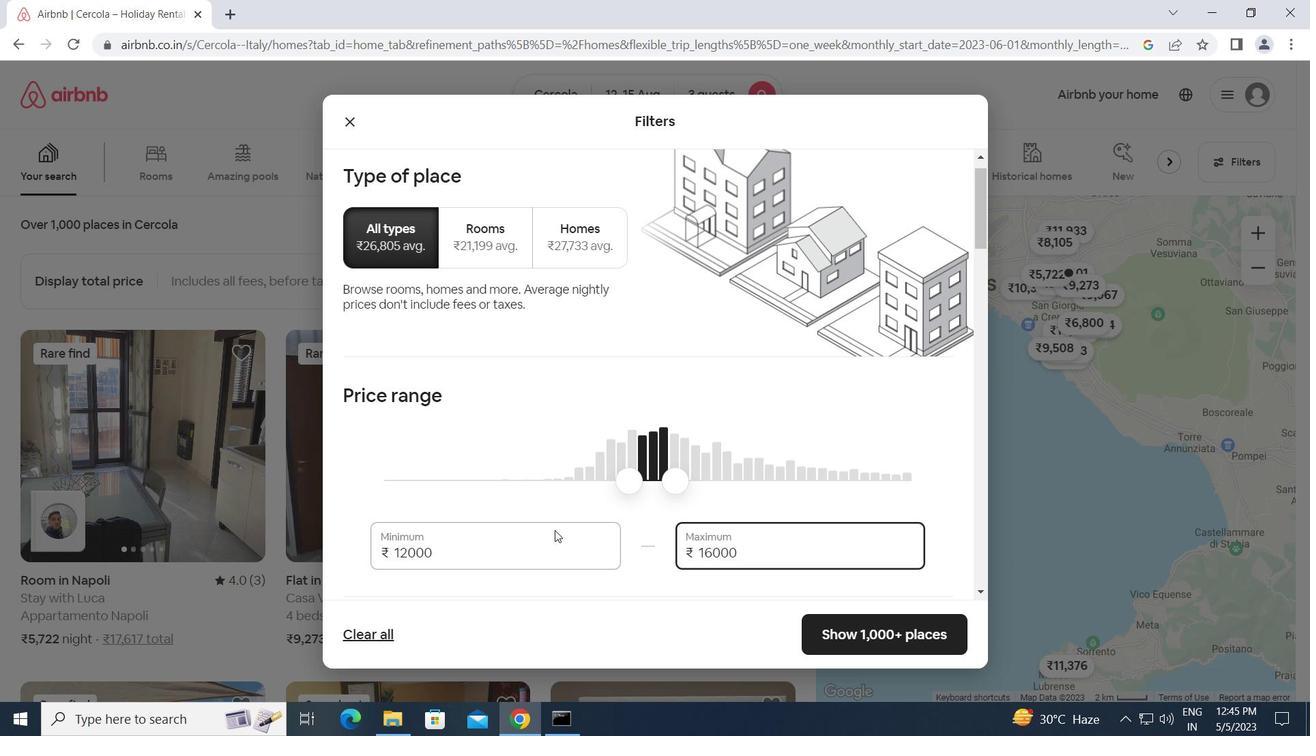 
Action: Mouse moved to (522, 521)
Screenshot: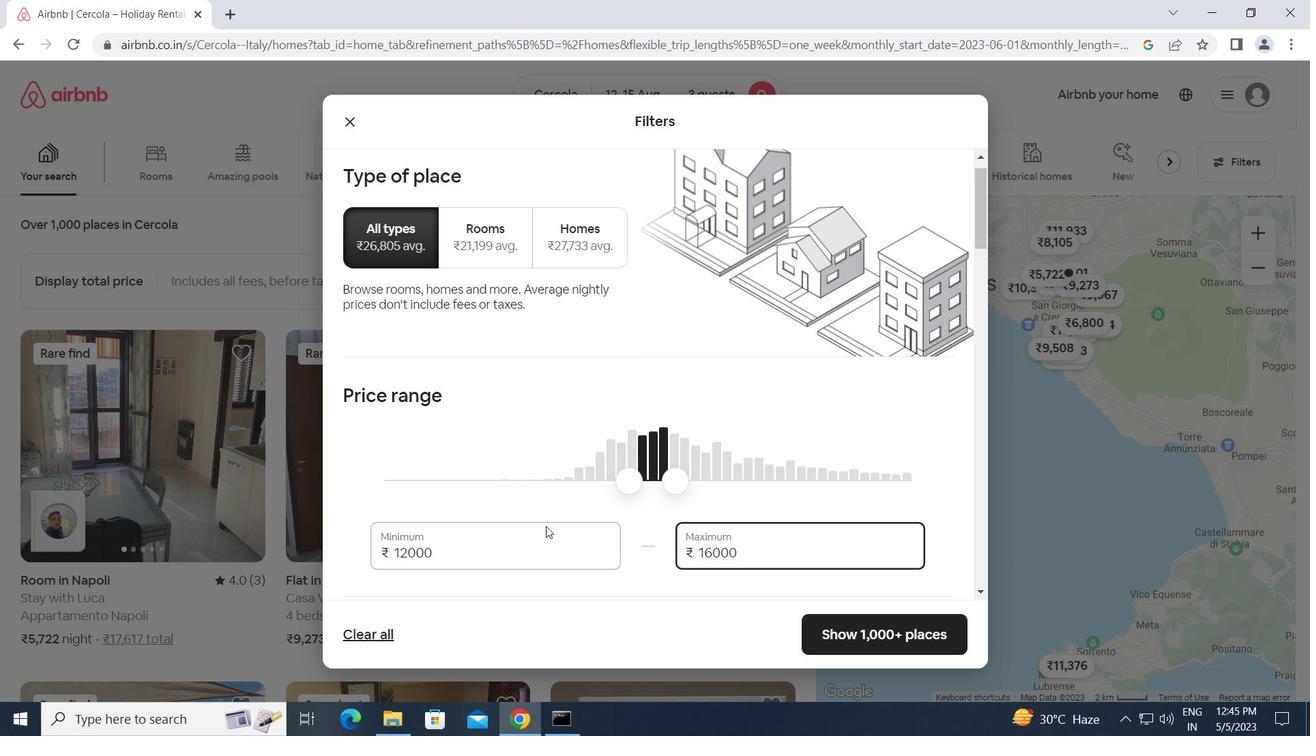 
Action: Mouse scrolled (522, 520) with delta (0, 0)
Screenshot: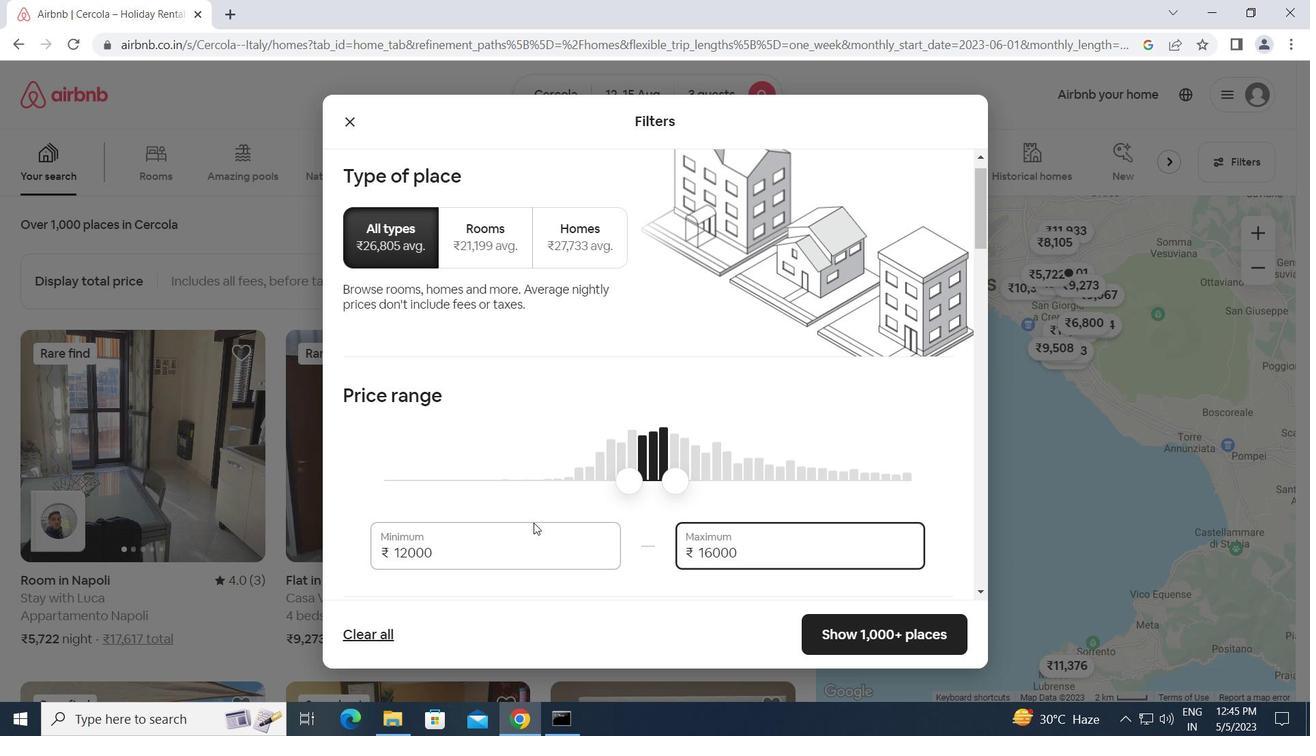 
Action: Mouse scrolled (522, 520) with delta (0, 0)
Screenshot: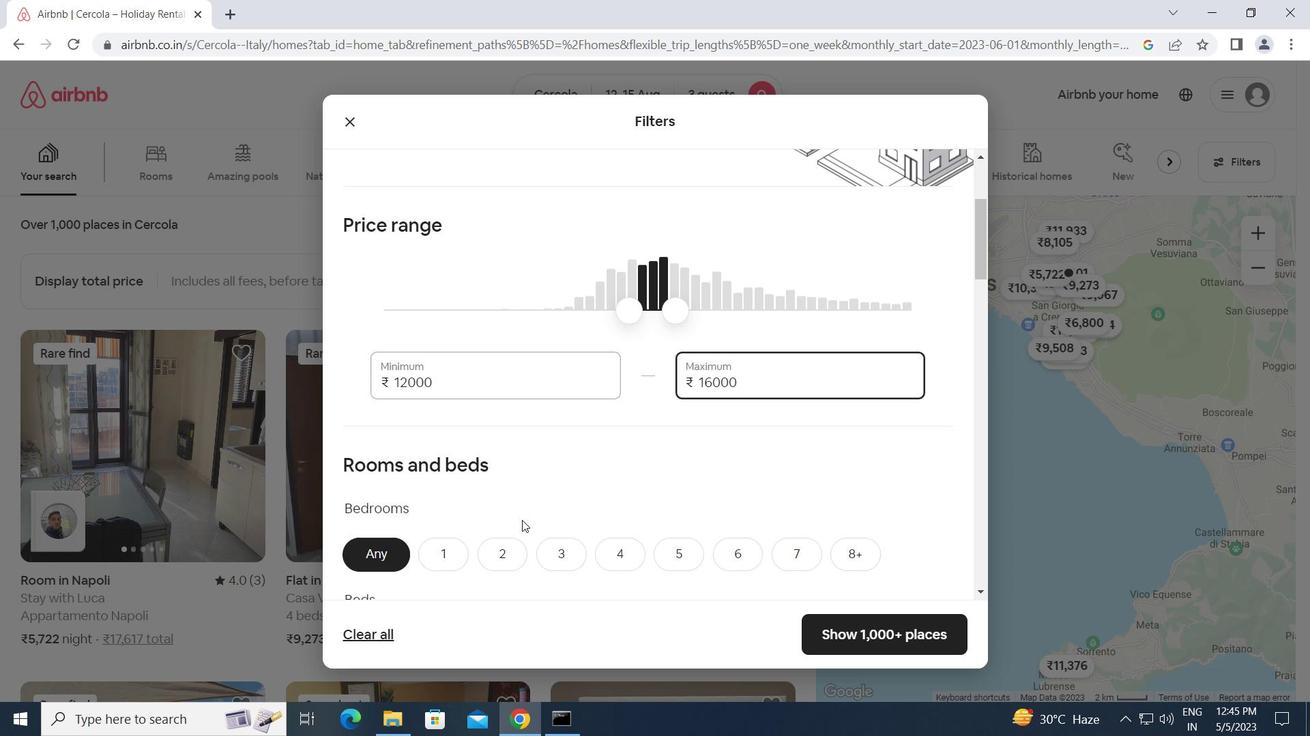 
Action: Mouse scrolled (522, 520) with delta (0, 0)
Screenshot: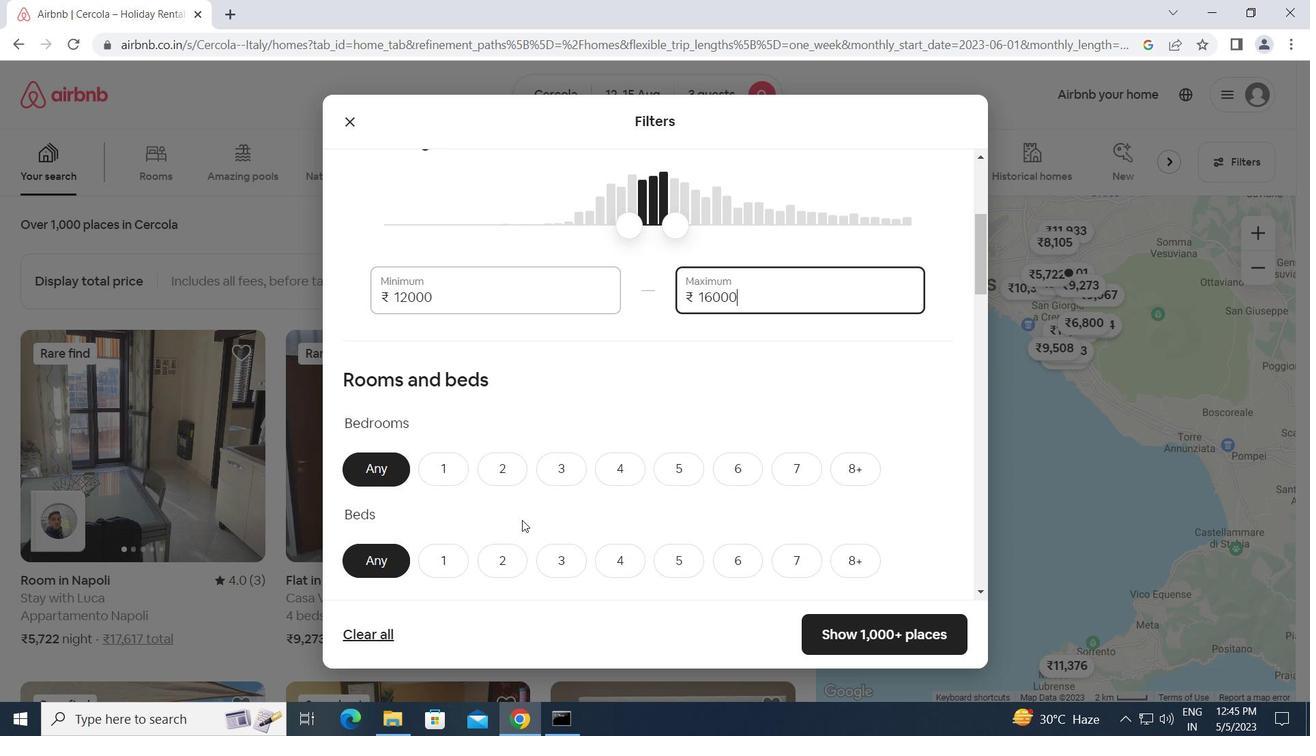 
Action: Mouse moved to (491, 389)
Screenshot: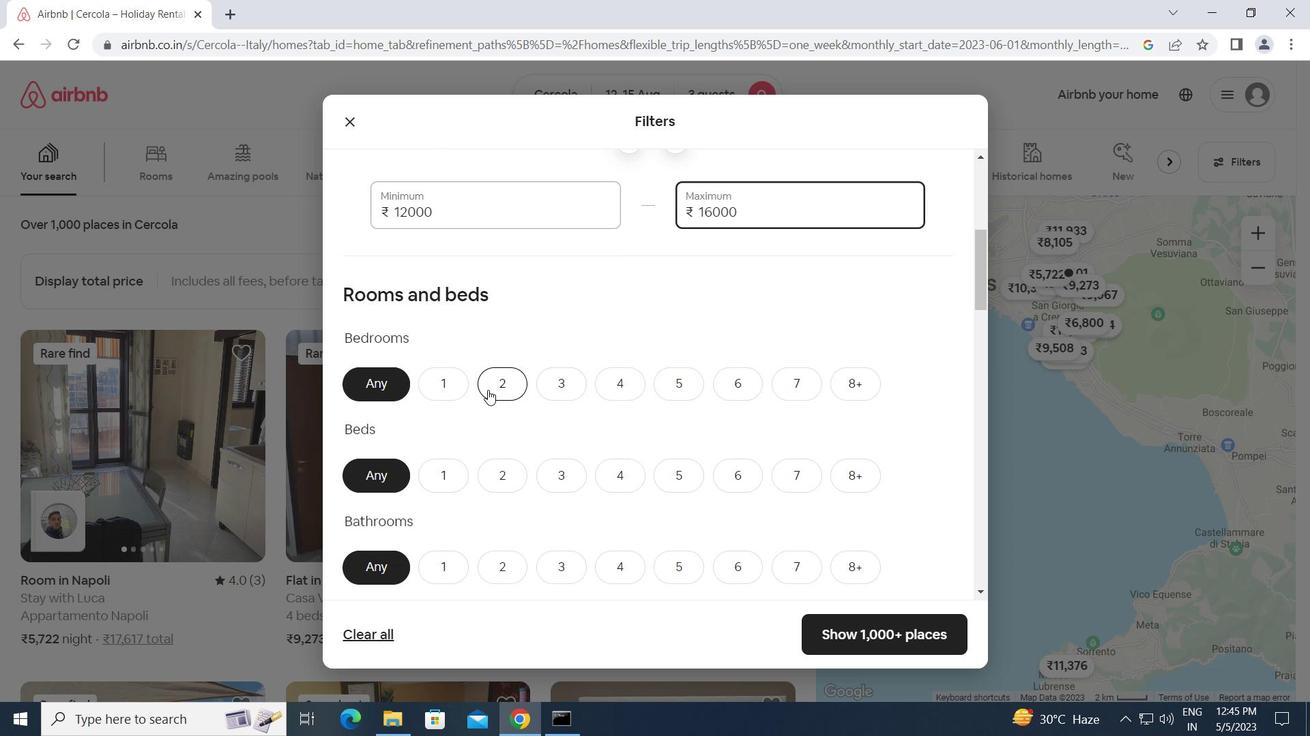 
Action: Mouse pressed left at (491, 389)
Screenshot: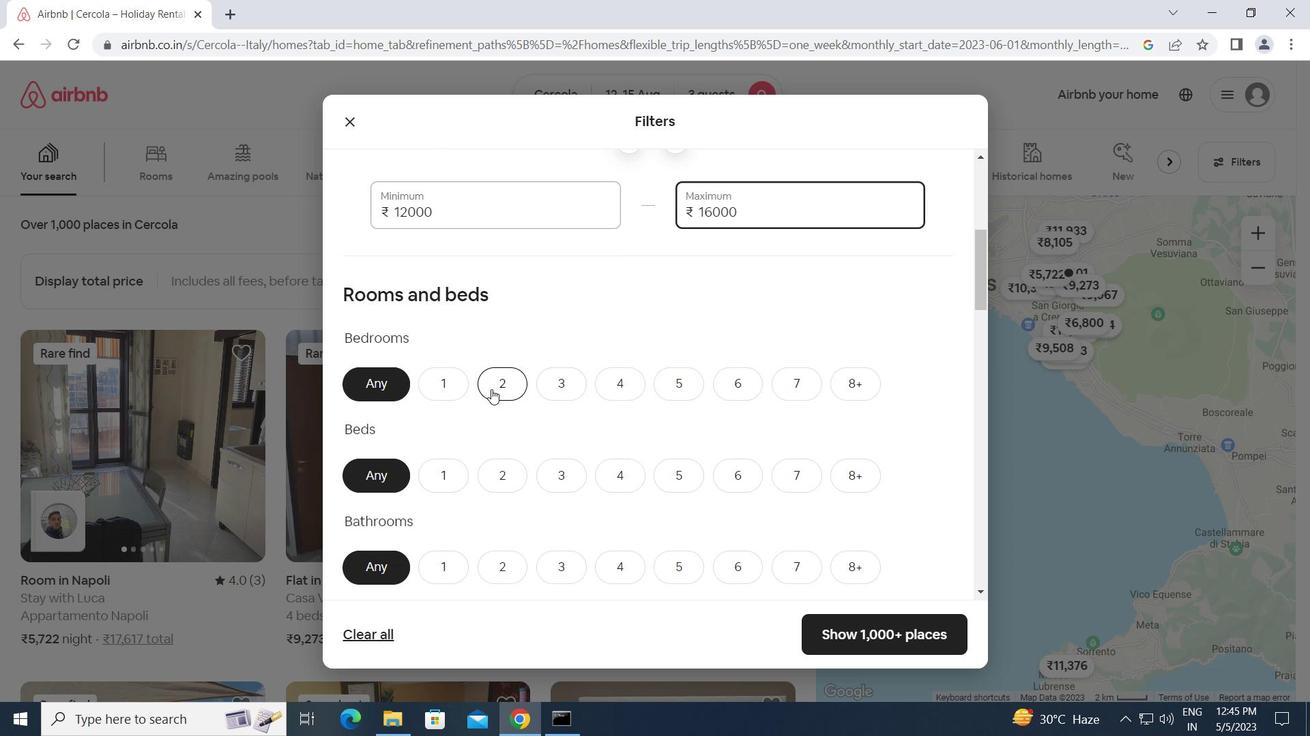 
Action: Mouse moved to (573, 472)
Screenshot: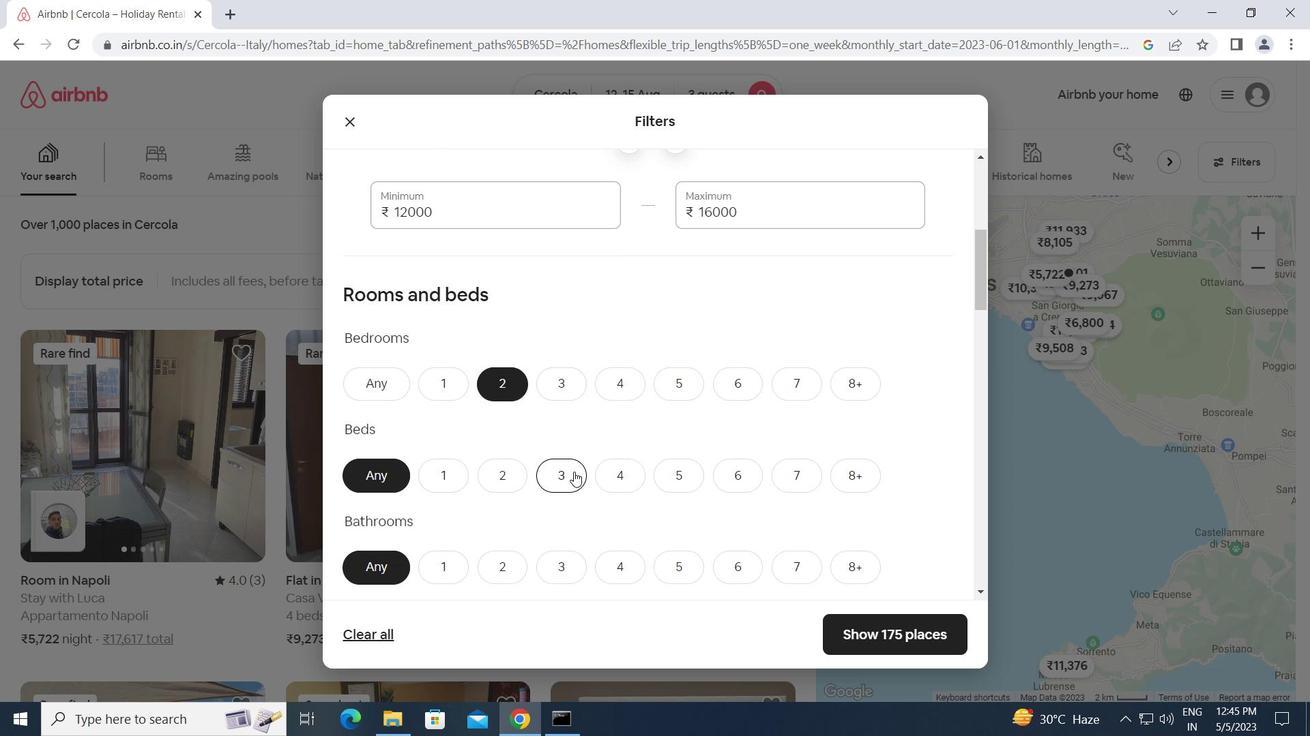 
Action: Mouse pressed left at (573, 472)
Screenshot: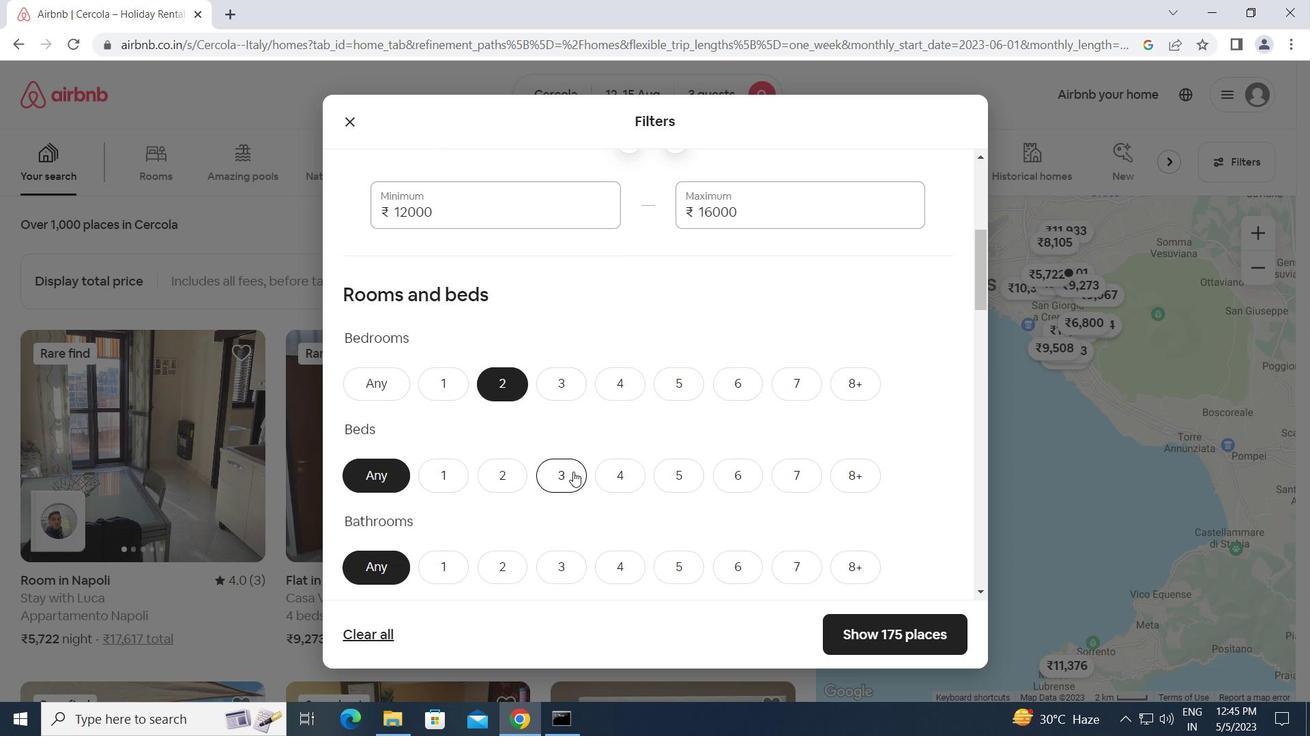 
Action: Mouse moved to (451, 569)
Screenshot: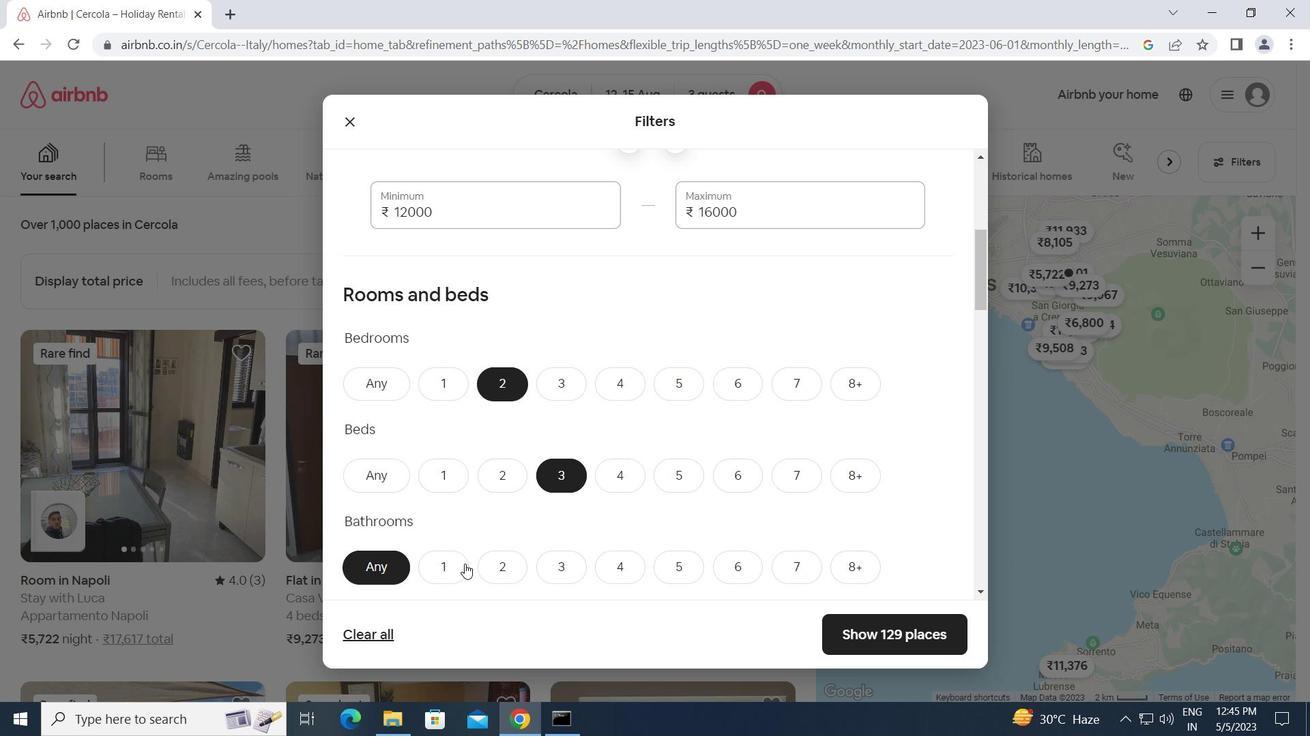 
Action: Mouse pressed left at (451, 569)
Screenshot: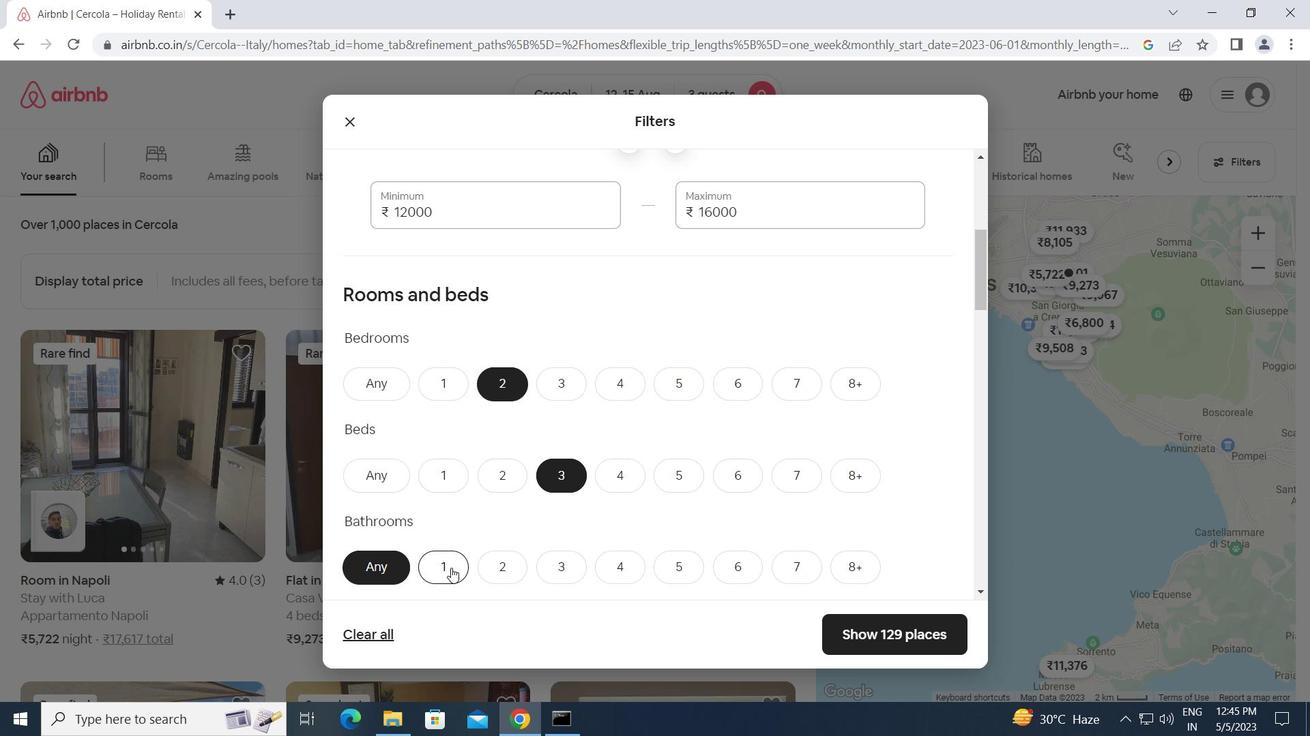 
Action: Mouse moved to (534, 566)
Screenshot: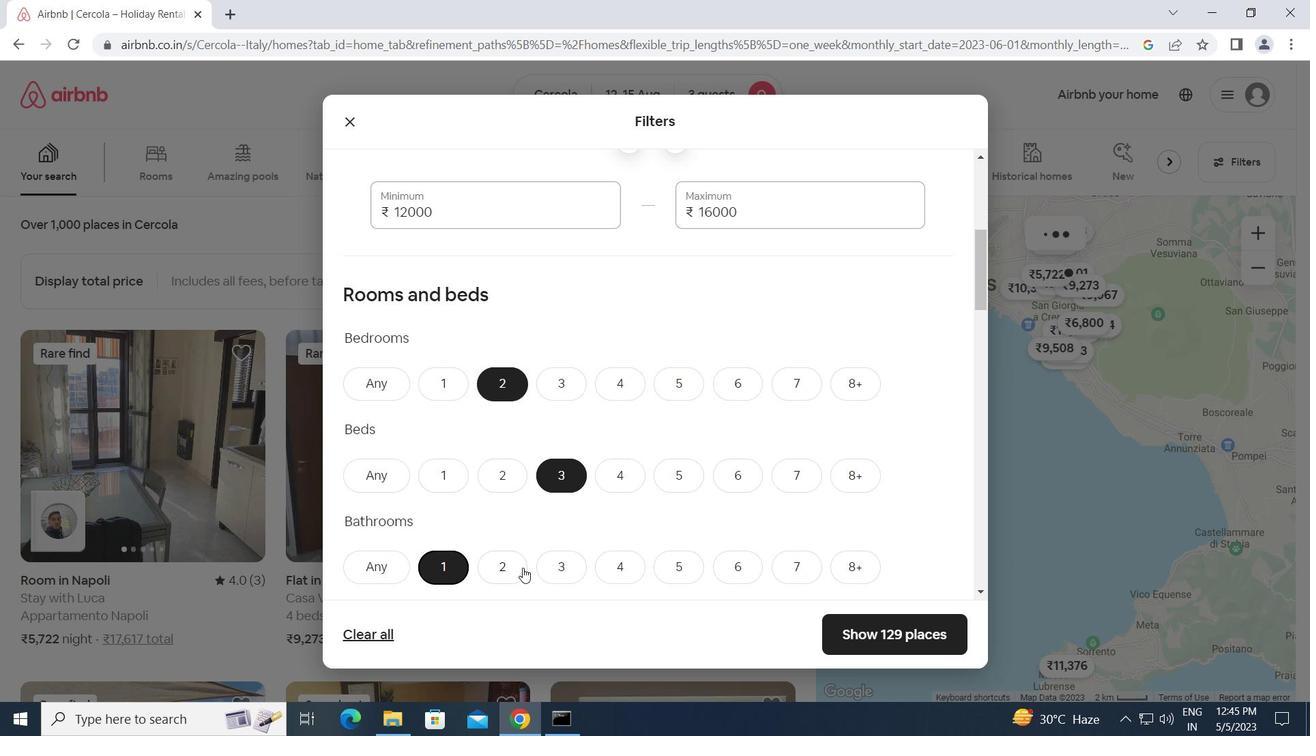 
Action: Mouse scrolled (534, 565) with delta (0, 0)
Screenshot: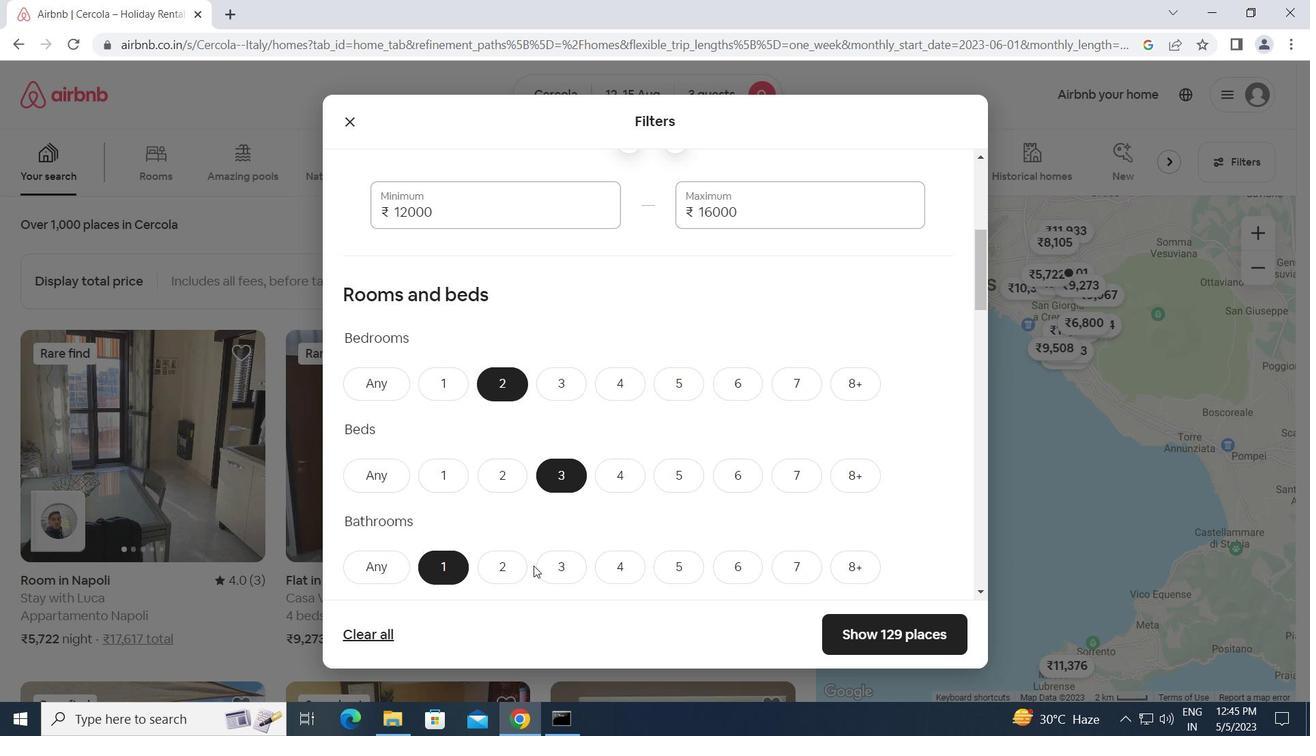
Action: Mouse scrolled (534, 565) with delta (0, 0)
Screenshot: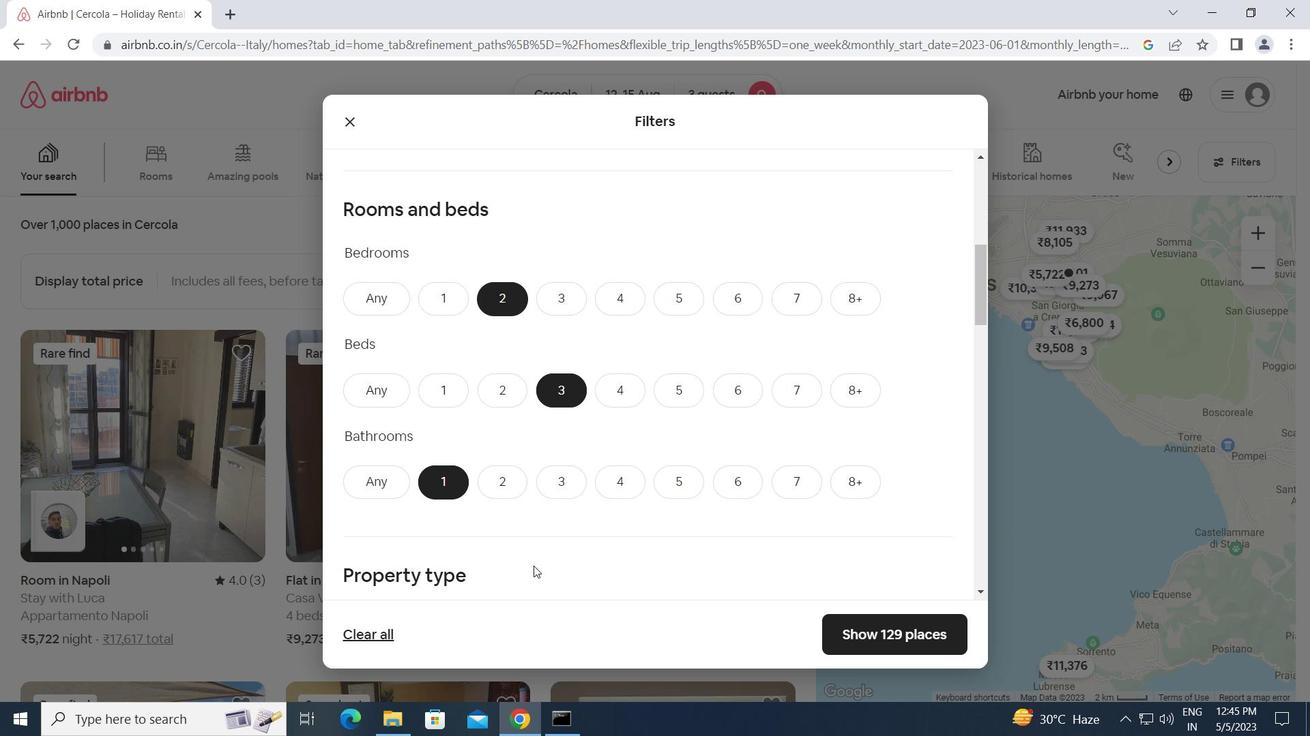 
Action: Mouse scrolled (534, 565) with delta (0, 0)
Screenshot: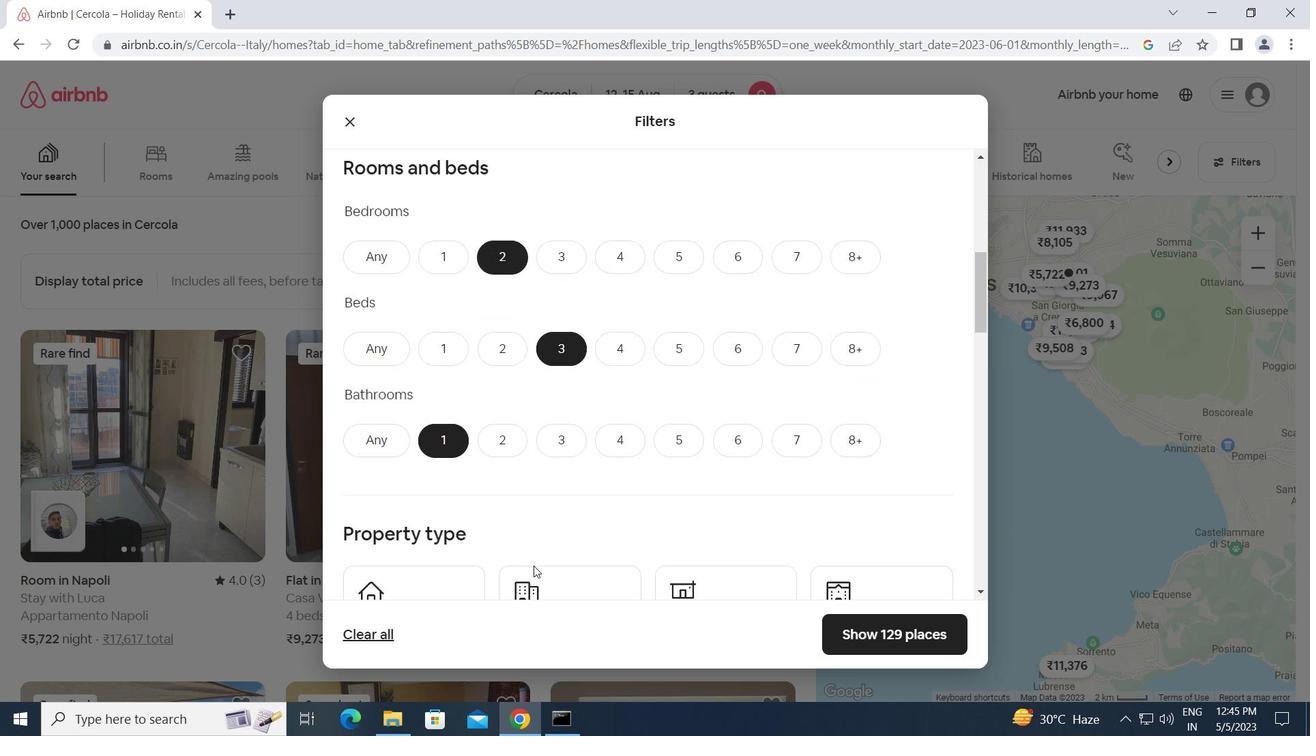 
Action: Mouse moved to (419, 500)
Screenshot: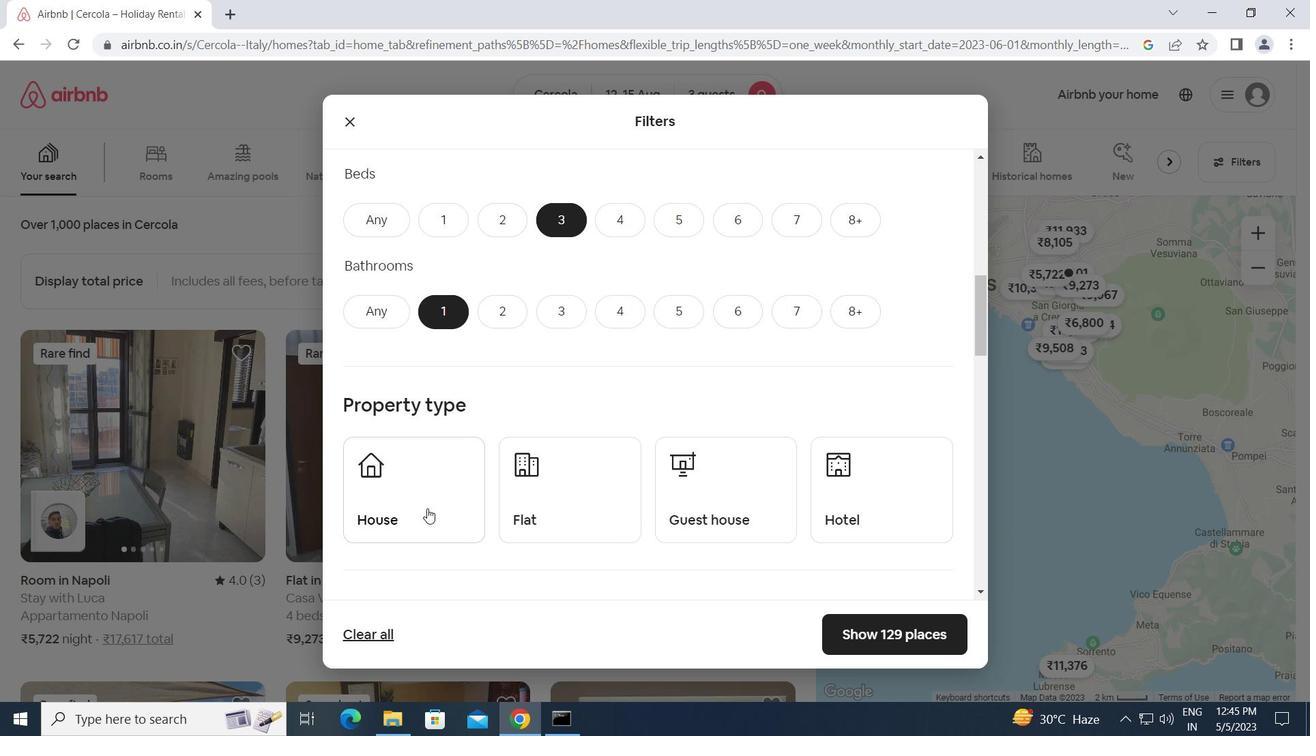 
Action: Mouse pressed left at (419, 500)
Screenshot: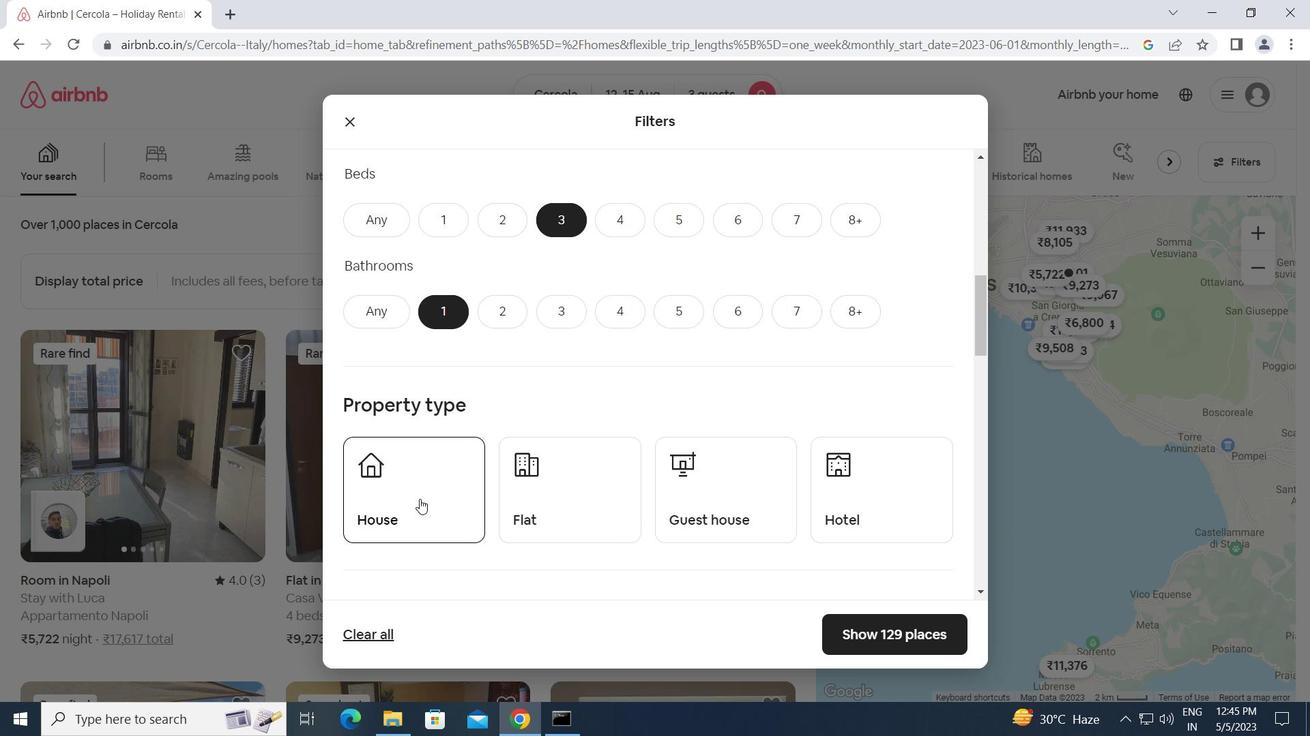 
Action: Mouse moved to (597, 506)
Screenshot: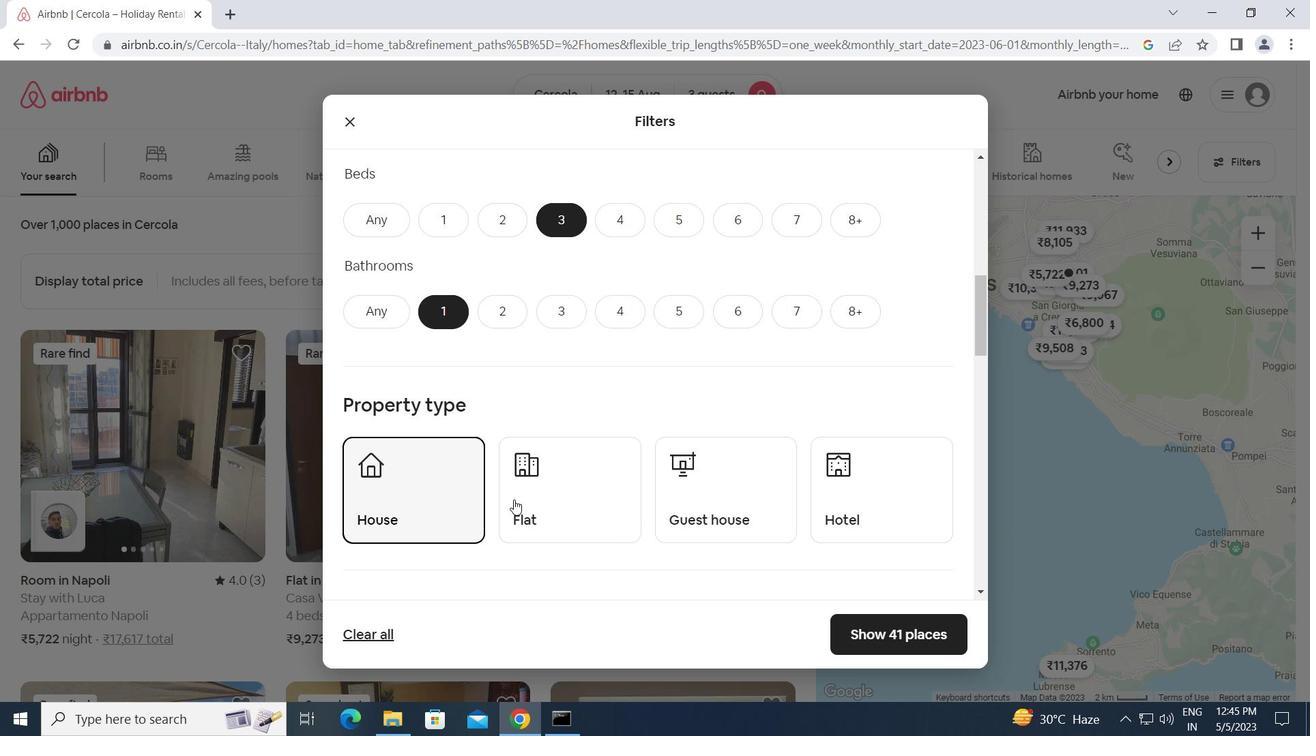 
Action: Mouse pressed left at (597, 506)
Screenshot: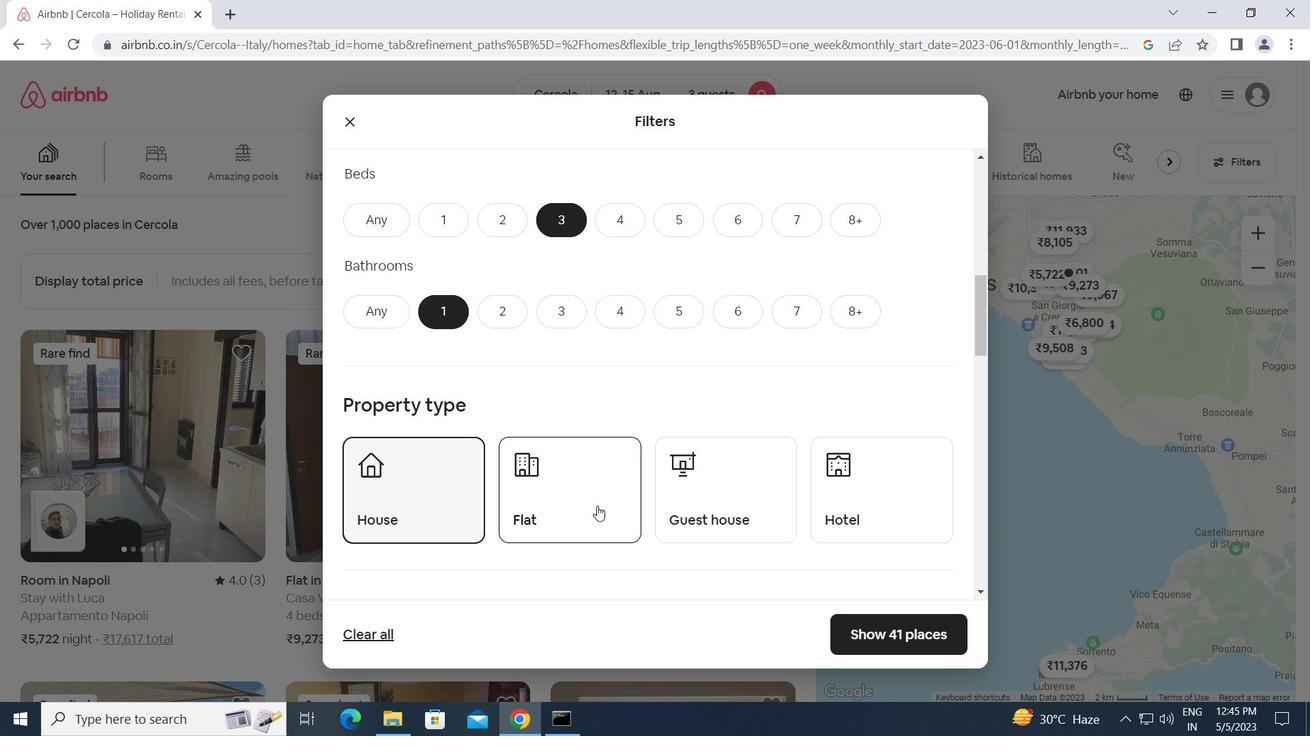 
Action: Mouse moved to (745, 502)
Screenshot: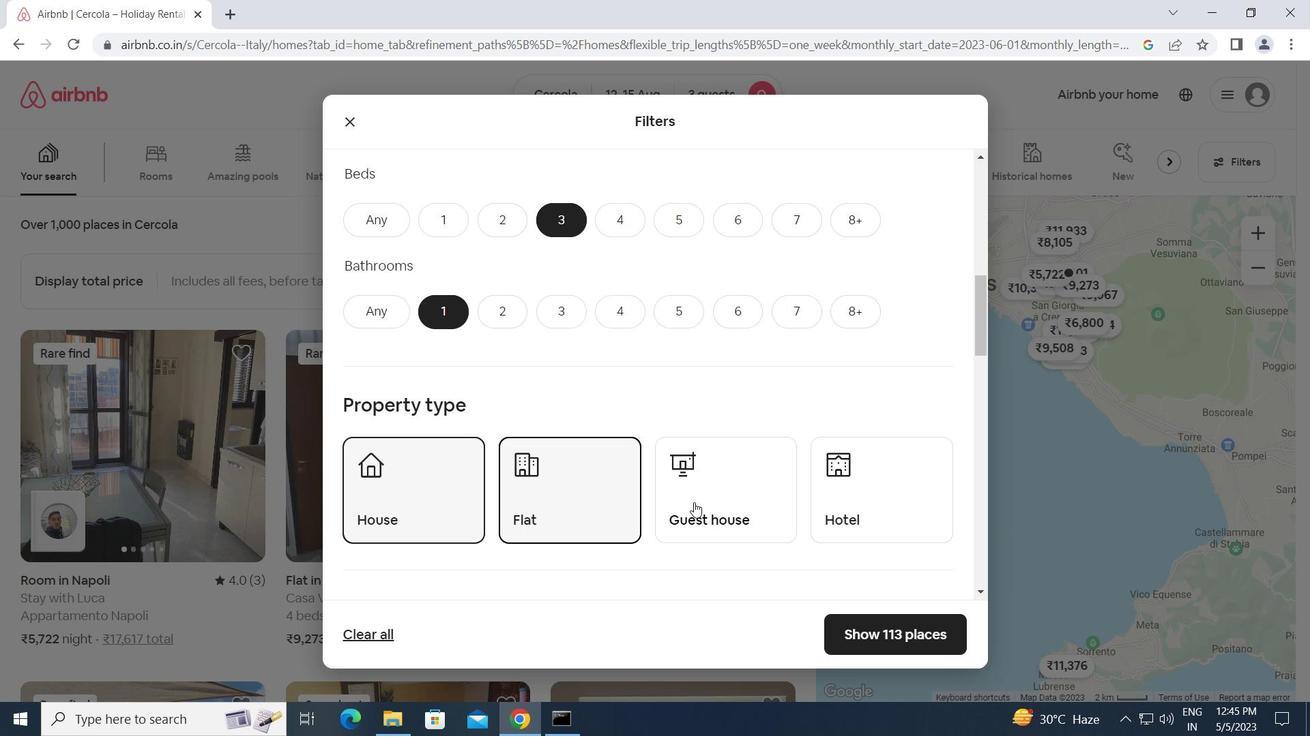 
Action: Mouse pressed left at (745, 502)
Screenshot: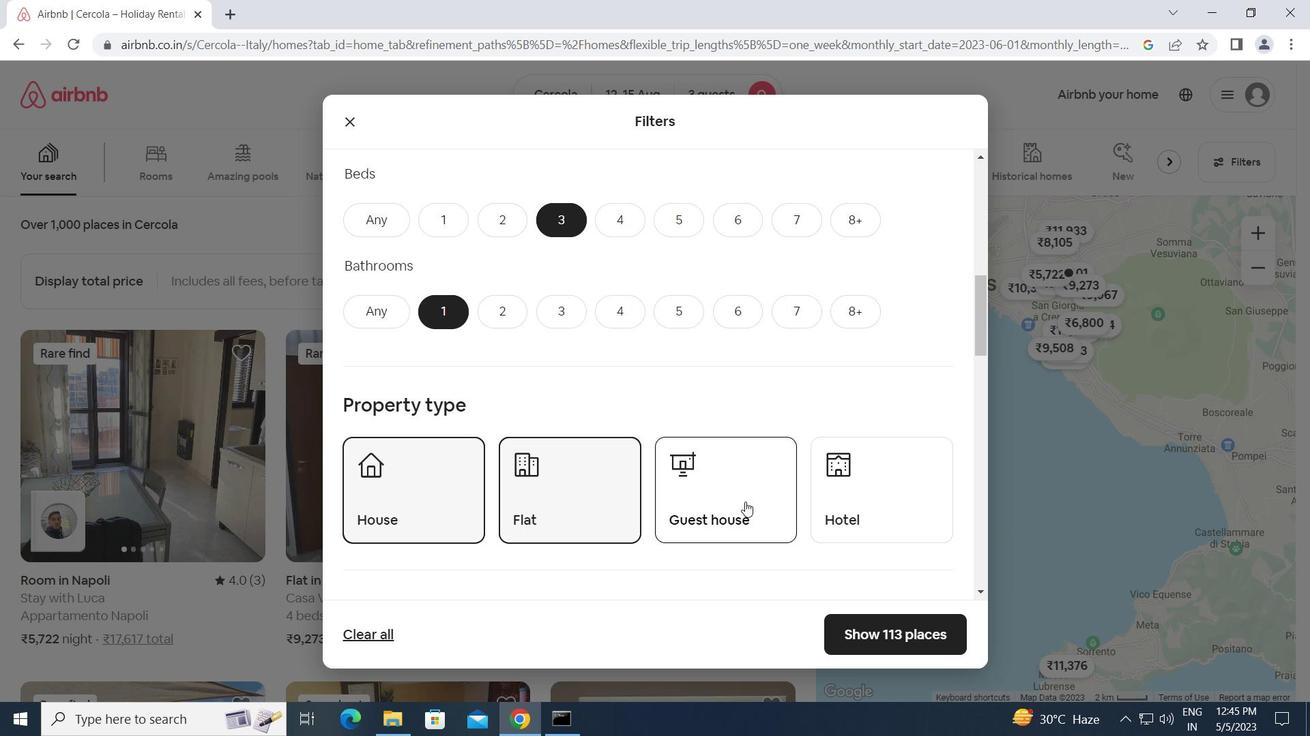 
Action: Mouse scrolled (745, 501) with delta (0, 0)
Screenshot: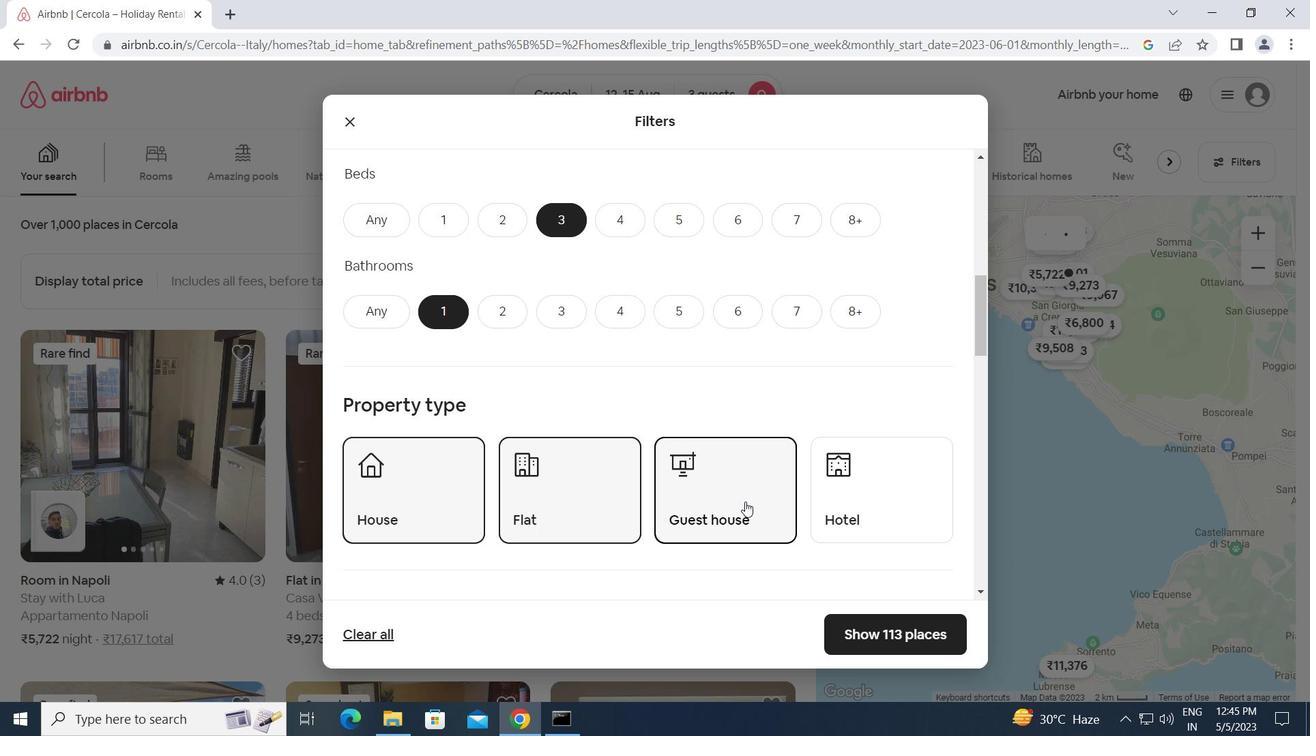 
Action: Mouse scrolled (745, 501) with delta (0, 0)
Screenshot: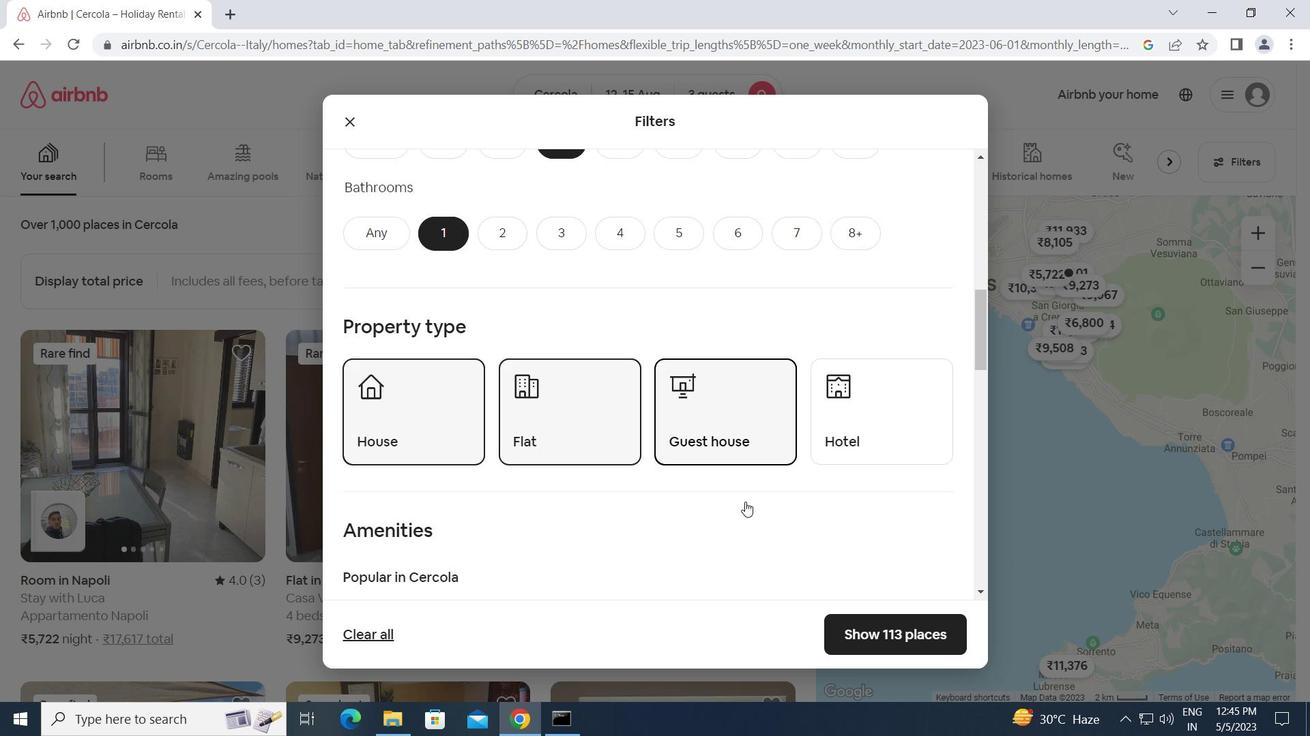 
Action: Mouse scrolled (745, 501) with delta (0, 0)
Screenshot: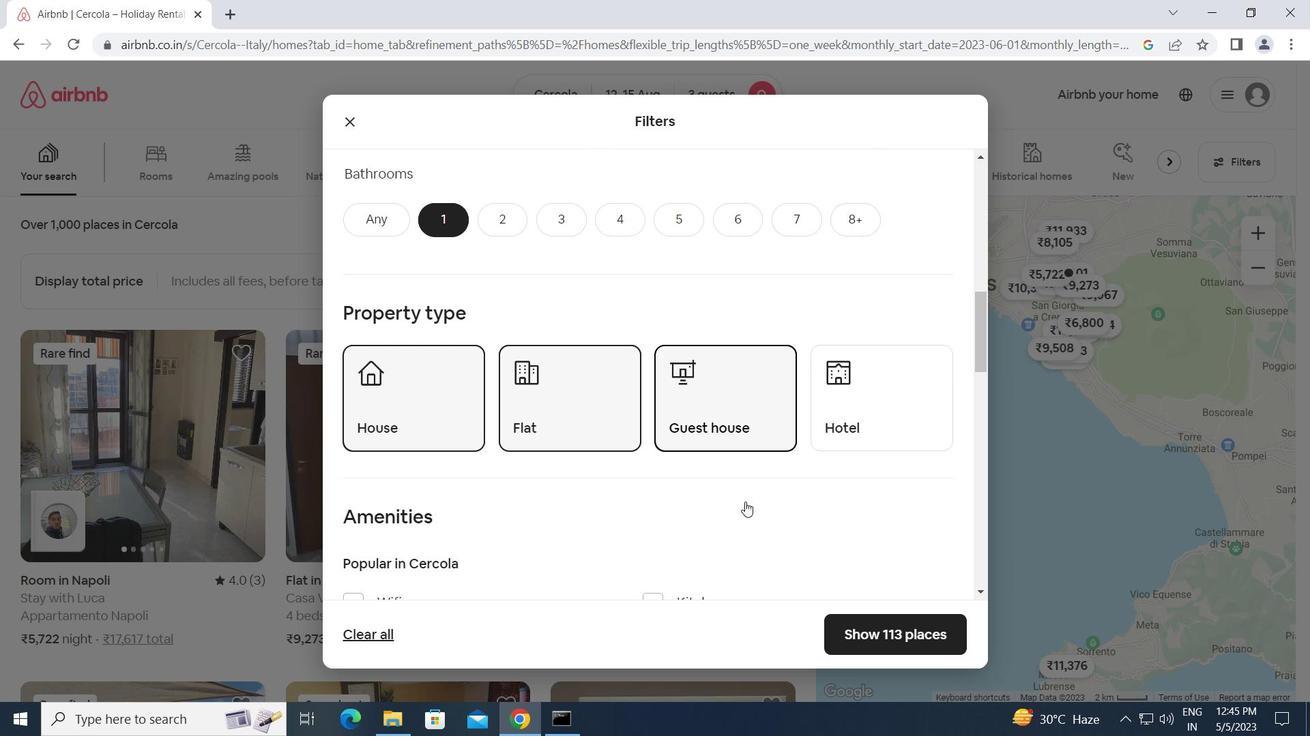 
Action: Mouse scrolled (745, 501) with delta (0, 0)
Screenshot: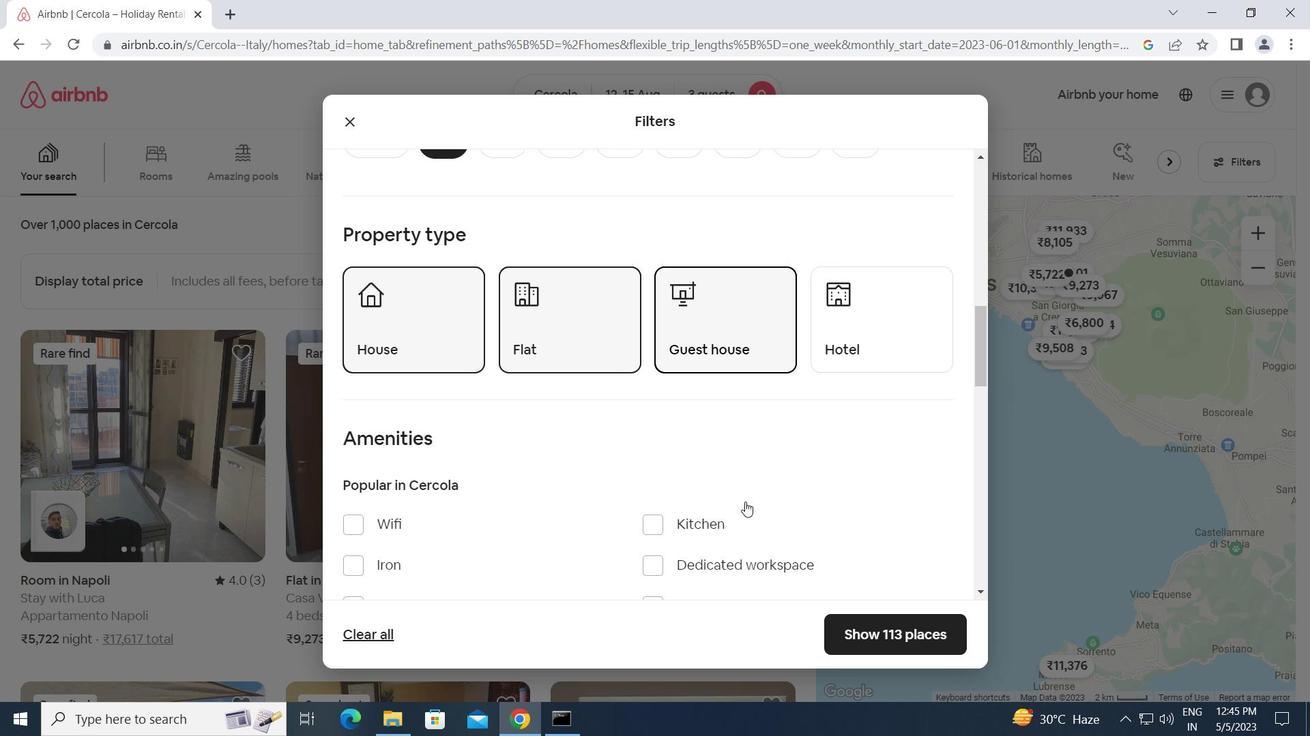 
Action: Mouse scrolled (745, 501) with delta (0, 0)
Screenshot: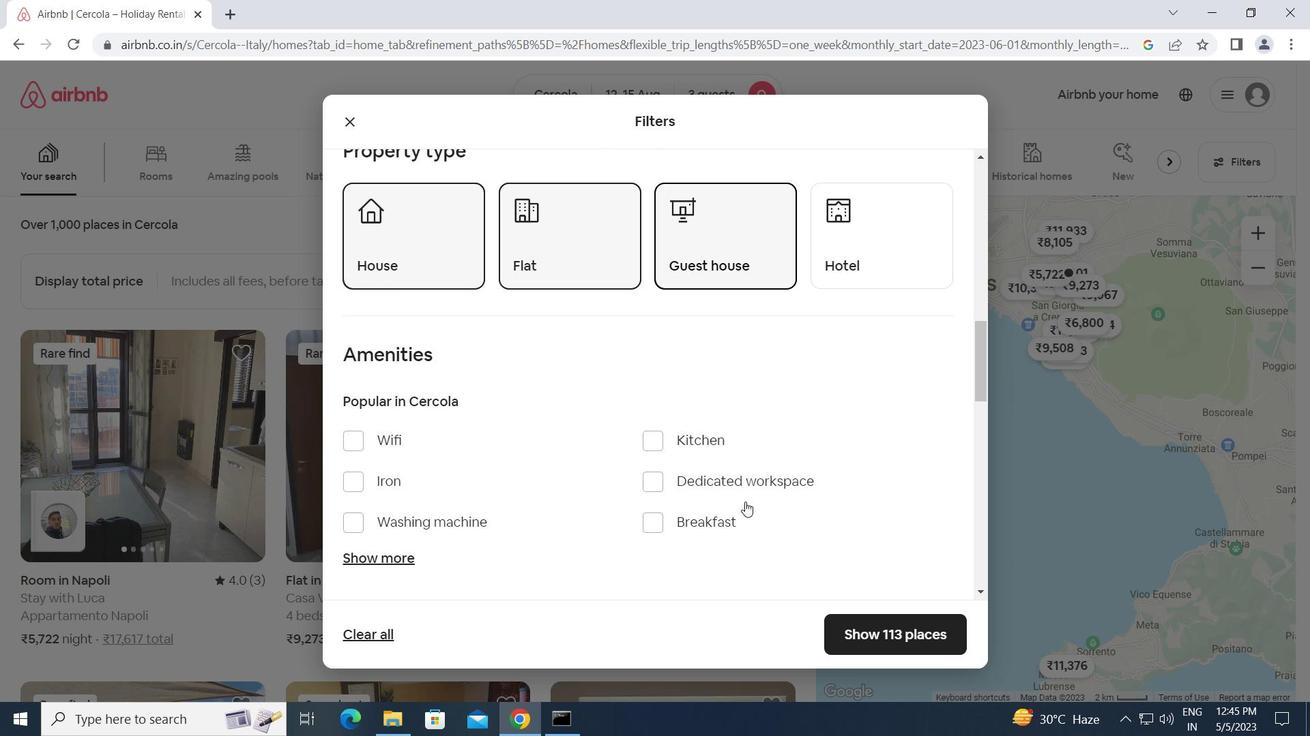 
Action: Mouse scrolled (745, 501) with delta (0, 0)
Screenshot: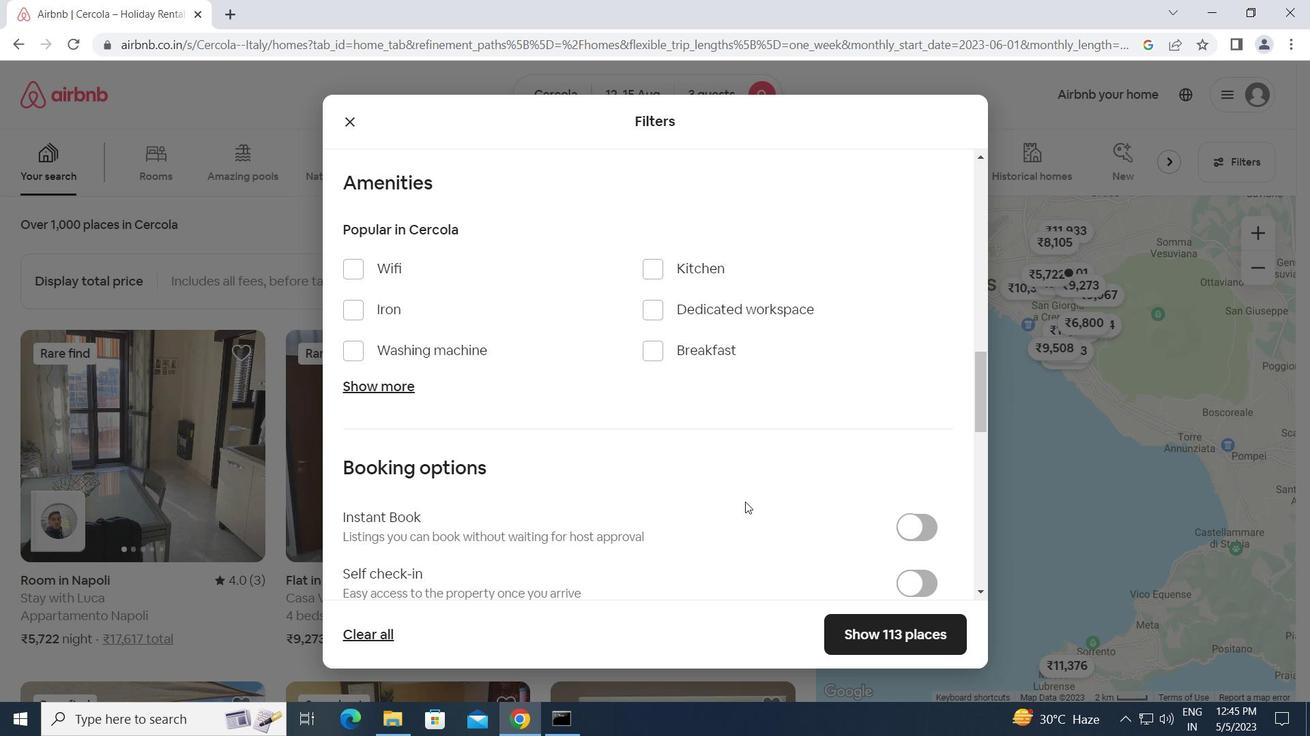 
Action: Mouse moved to (912, 489)
Screenshot: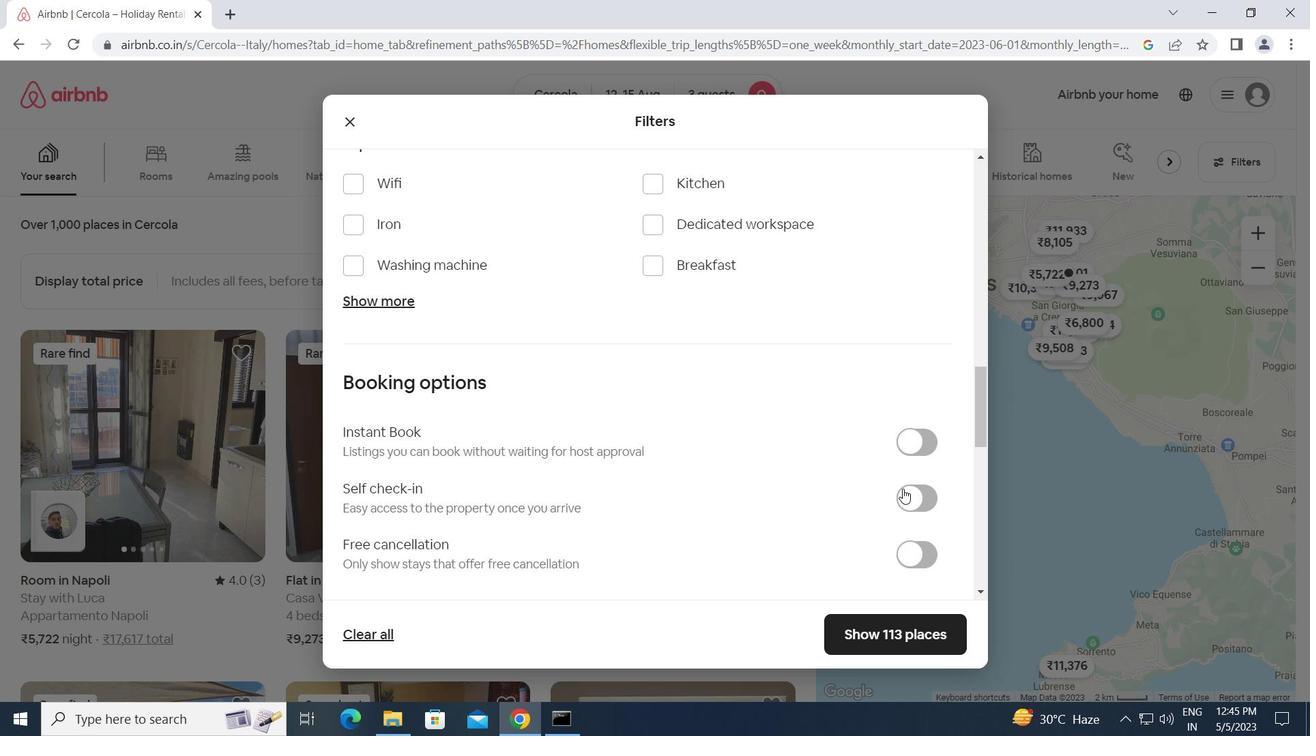 
Action: Mouse pressed left at (912, 489)
Screenshot: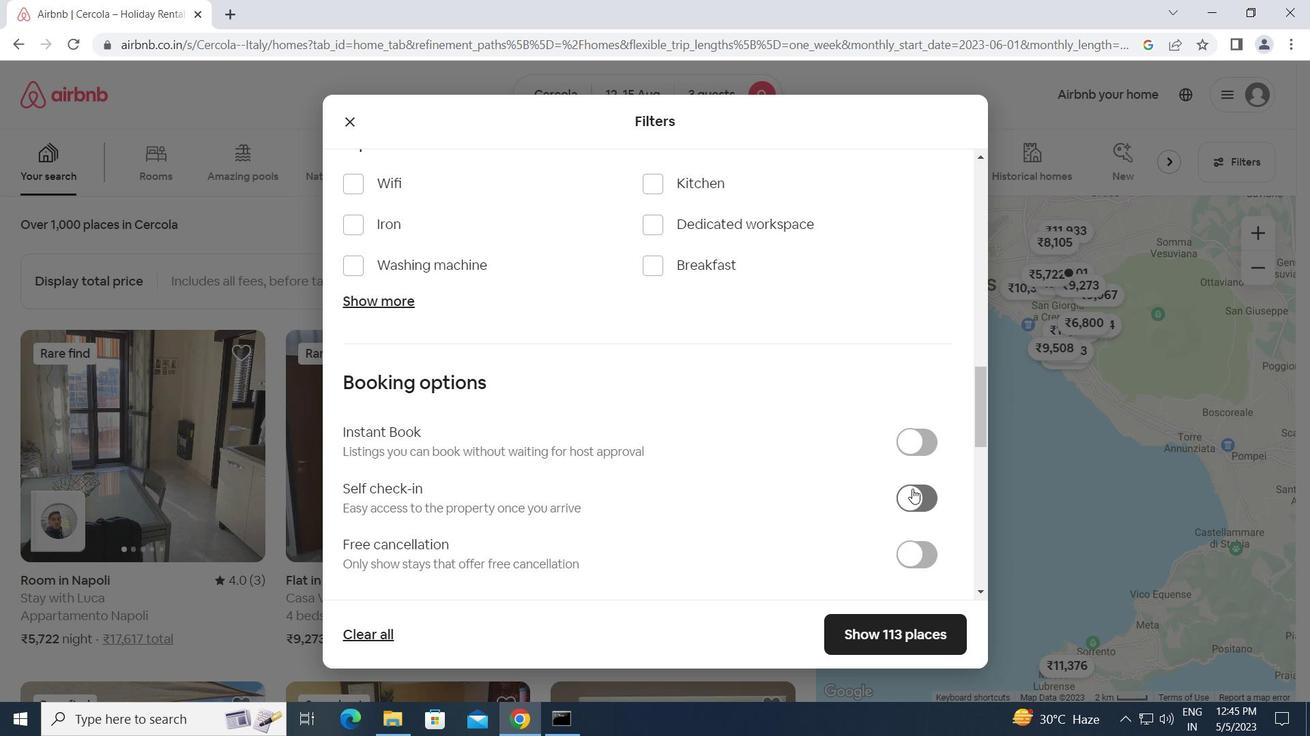 
Action: Mouse moved to (763, 554)
Screenshot: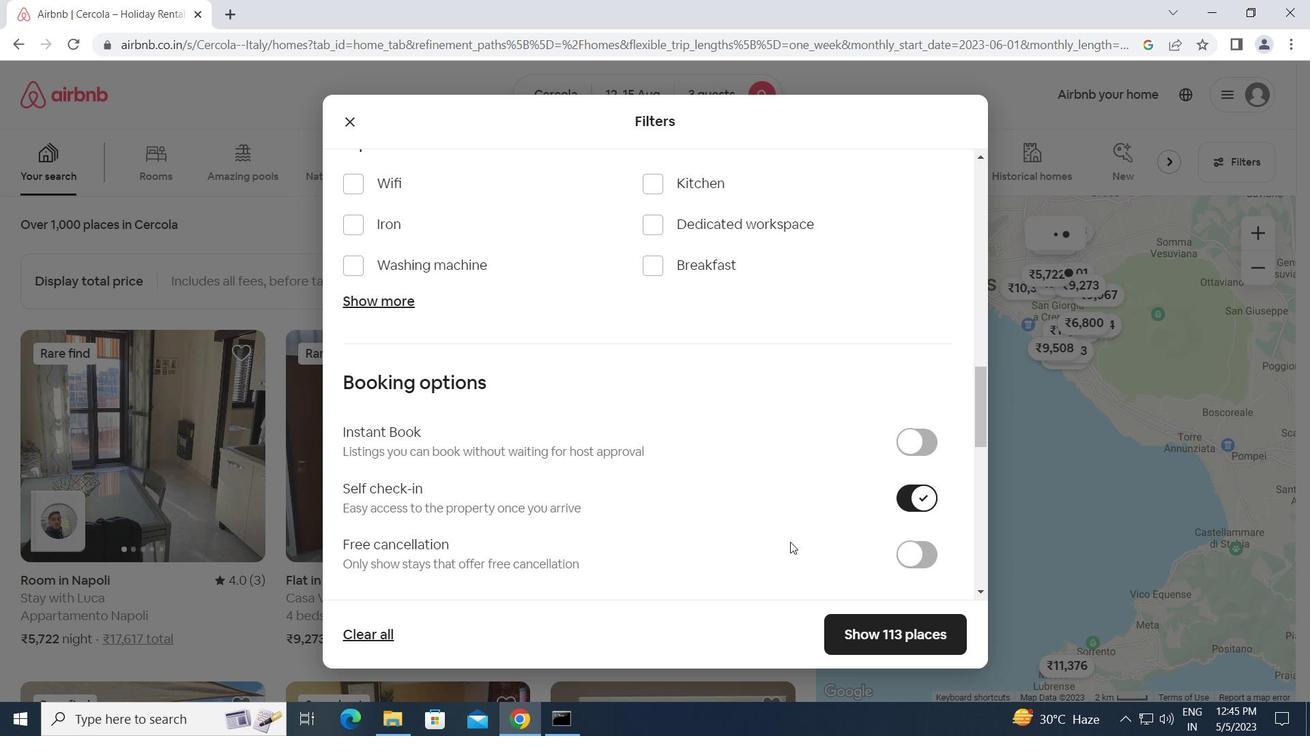 
Action: Mouse scrolled (763, 554) with delta (0, 0)
Screenshot: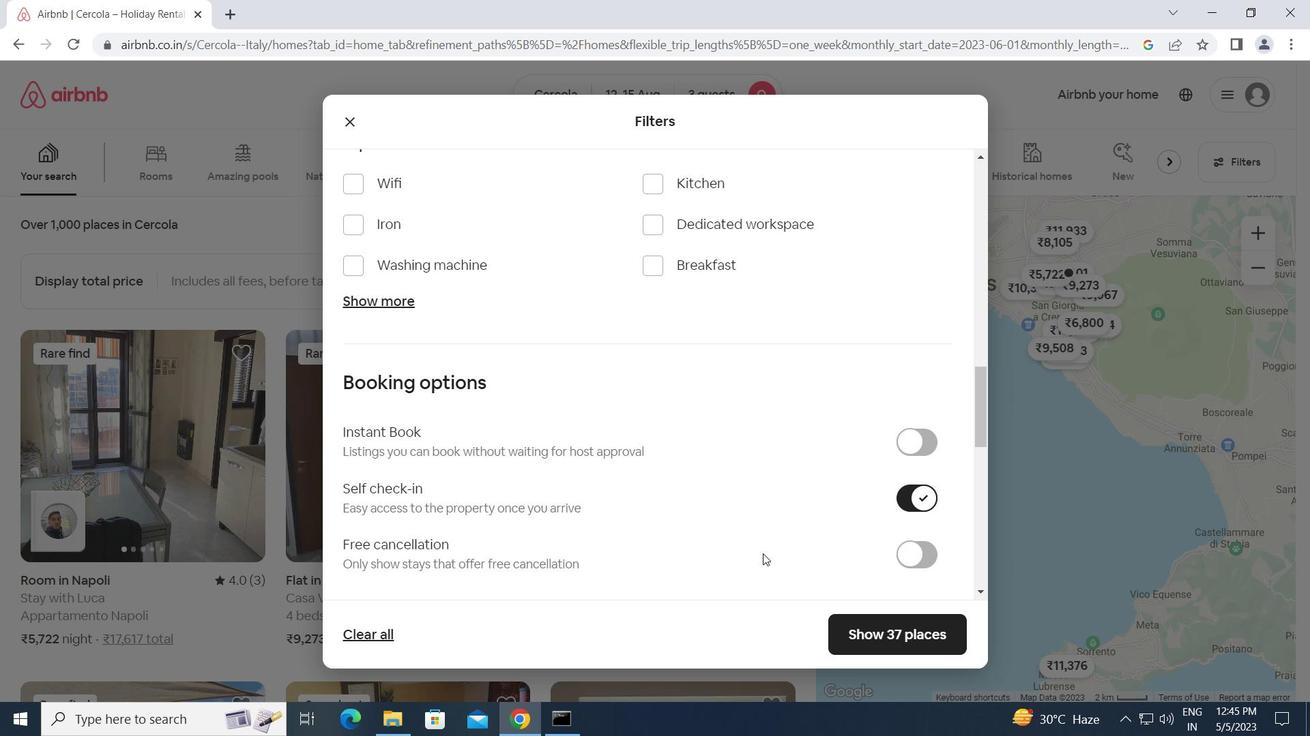 
Action: Mouse scrolled (763, 554) with delta (0, 0)
Screenshot: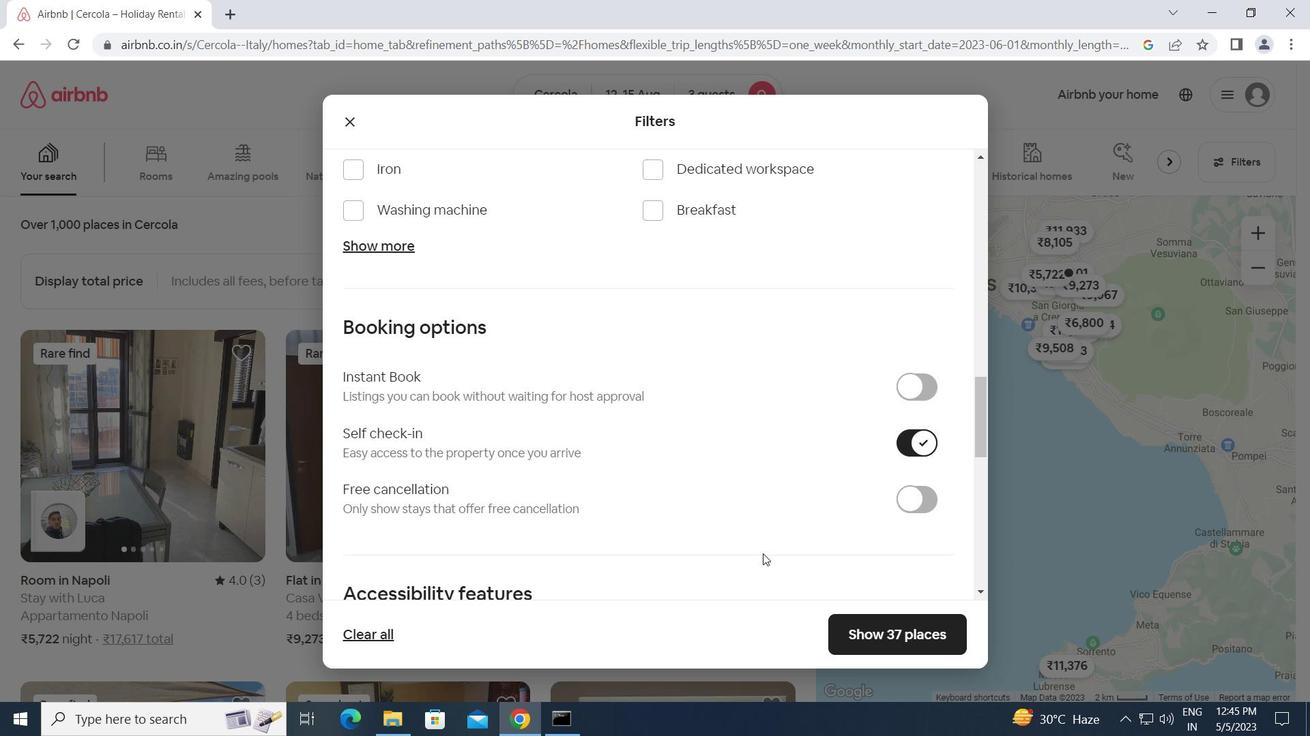 
Action: Mouse scrolled (763, 554) with delta (0, 0)
Screenshot: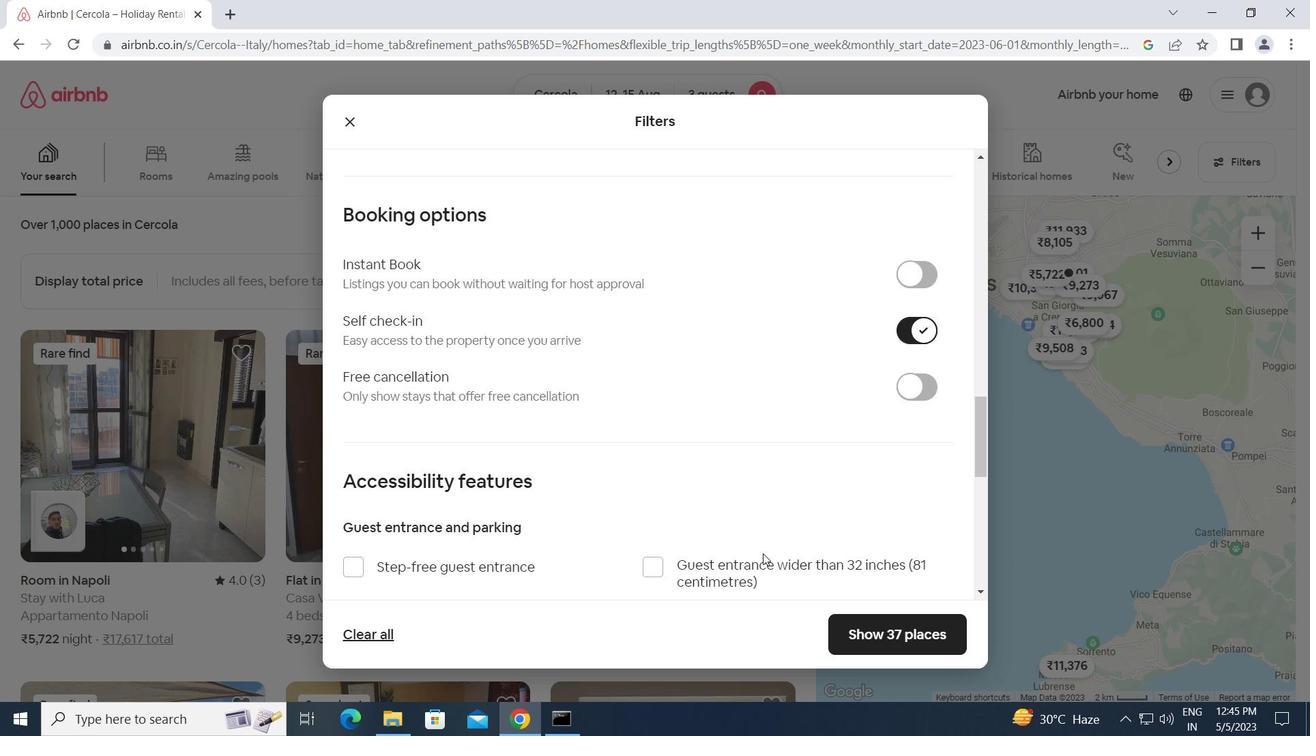 
Action: Mouse scrolled (763, 554) with delta (0, 0)
Screenshot: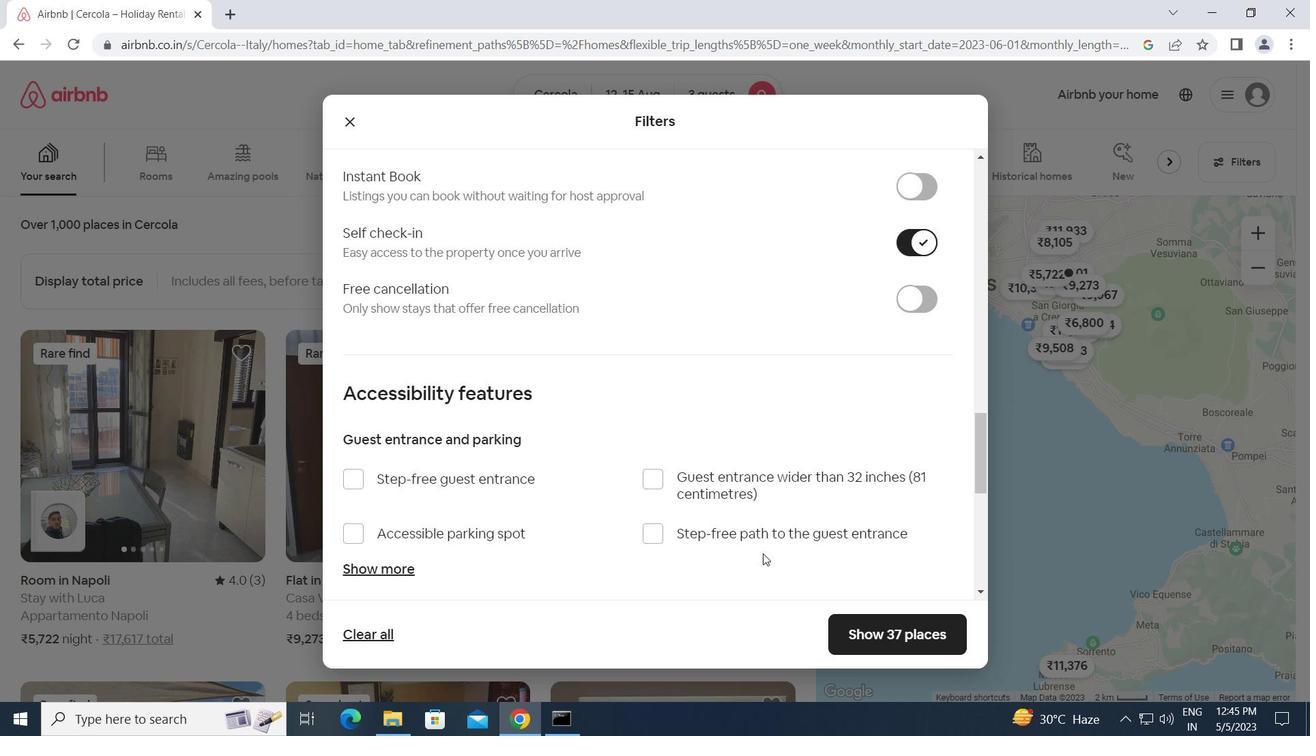 
Action: Mouse scrolled (763, 554) with delta (0, 0)
Screenshot: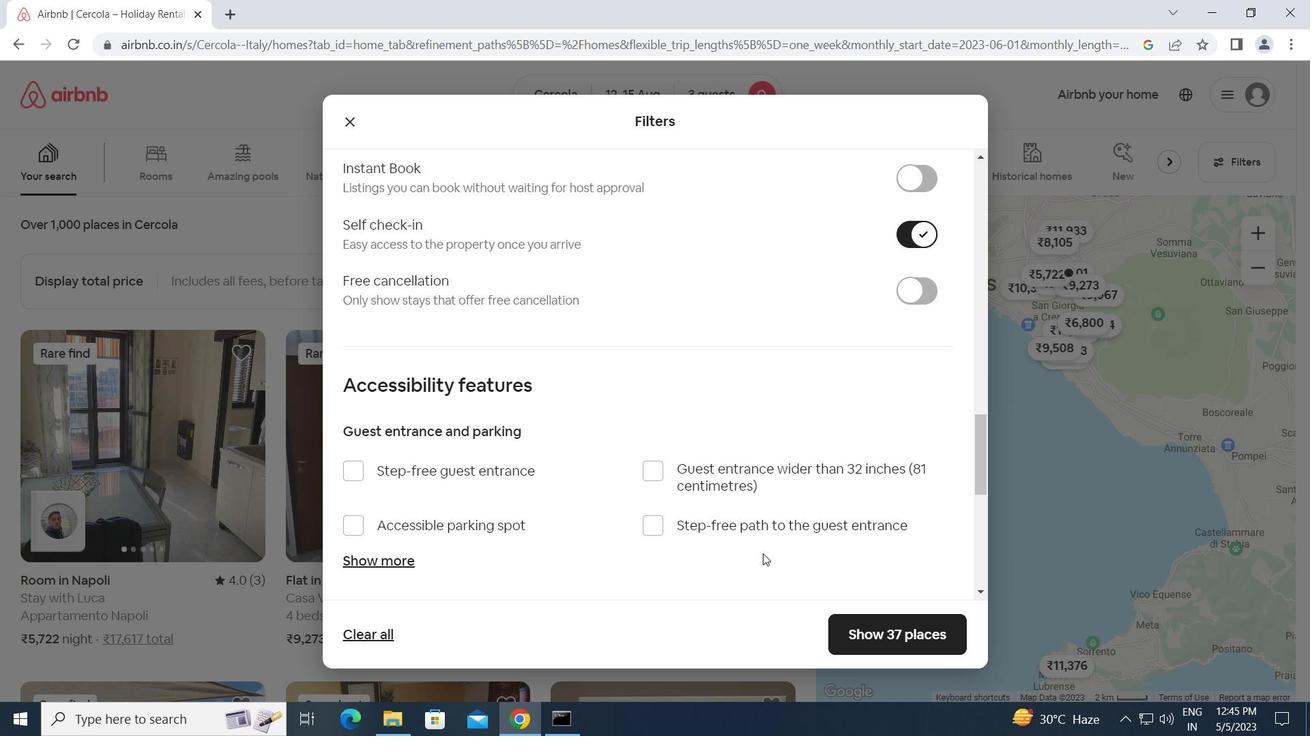 
Action: Mouse scrolled (763, 554) with delta (0, 0)
Screenshot: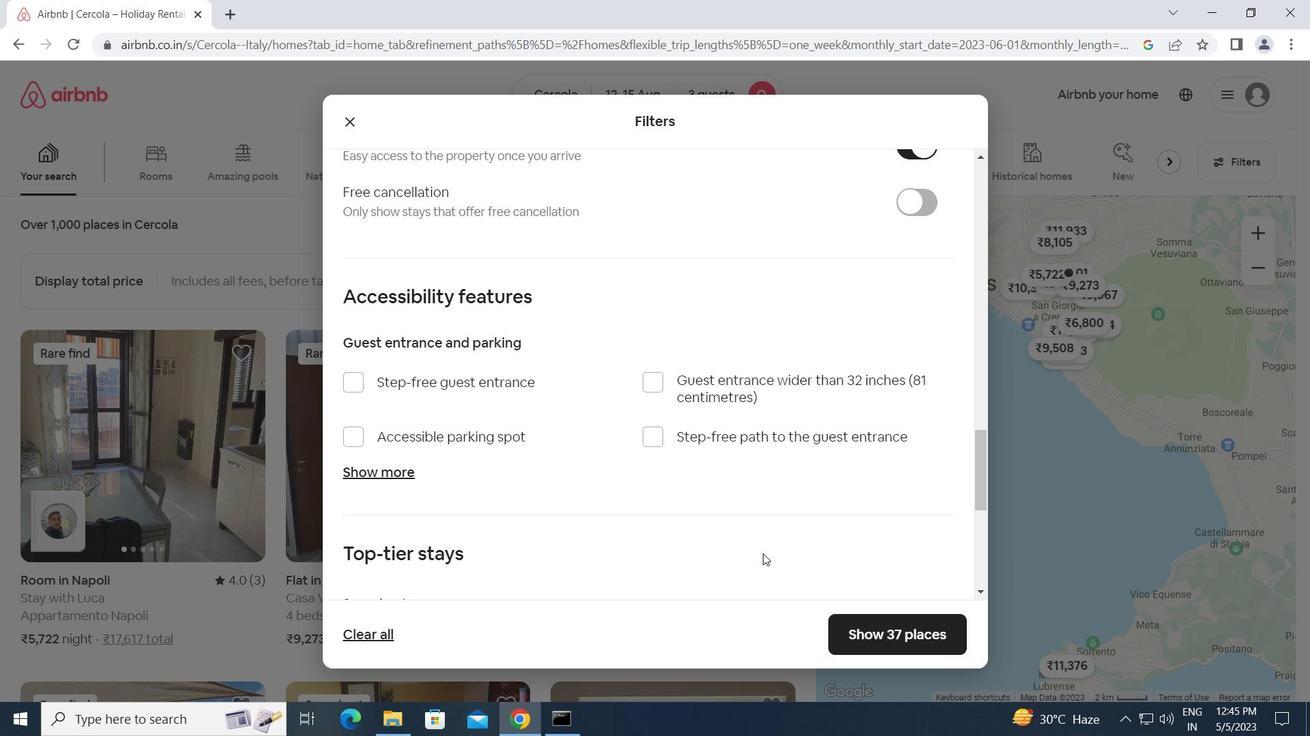 
Action: Mouse scrolled (763, 554) with delta (0, 0)
Screenshot: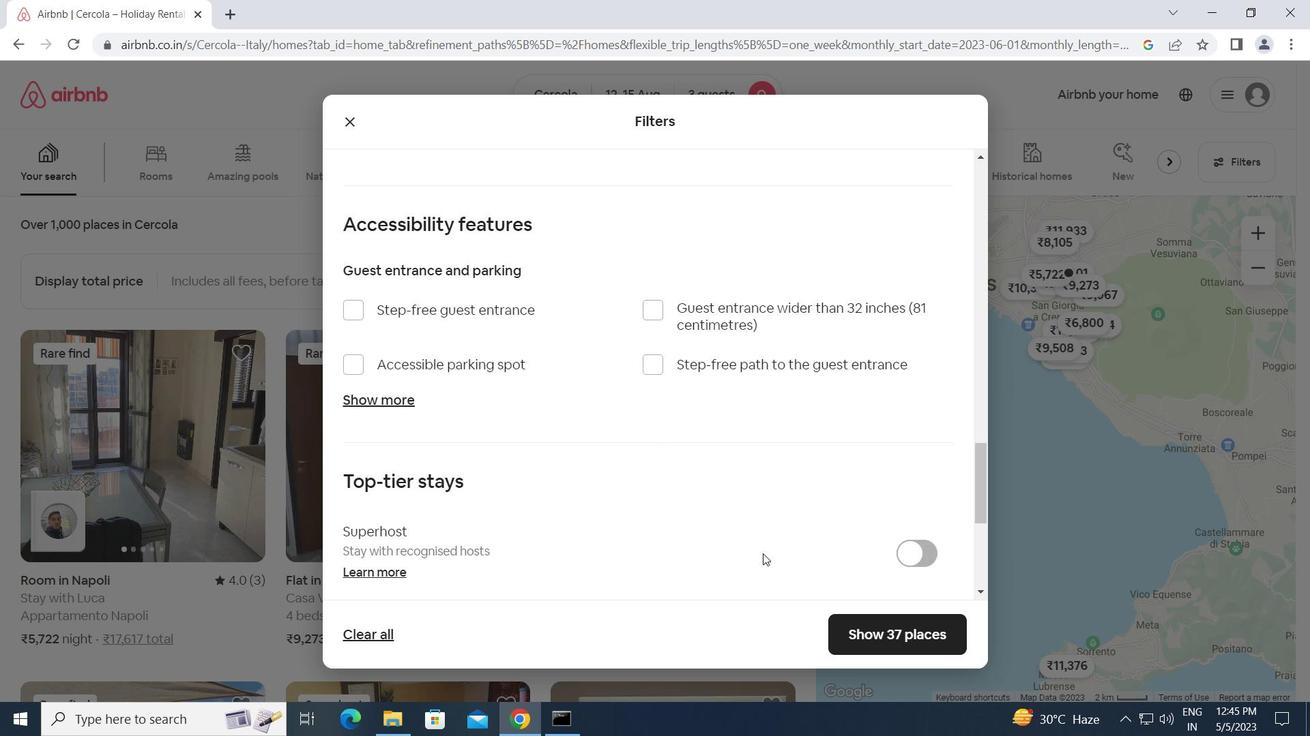 
Action: Mouse scrolled (763, 554) with delta (0, 0)
Screenshot: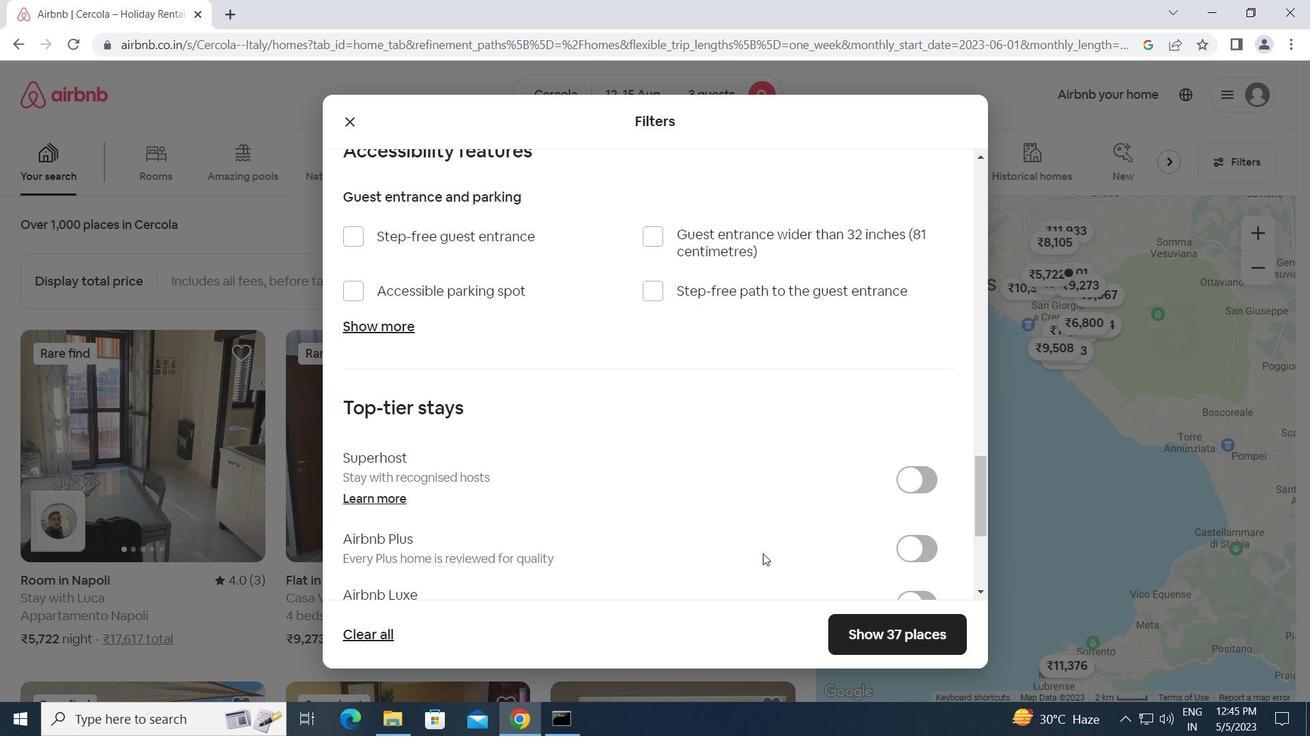 
Action: Mouse moved to (358, 568)
Screenshot: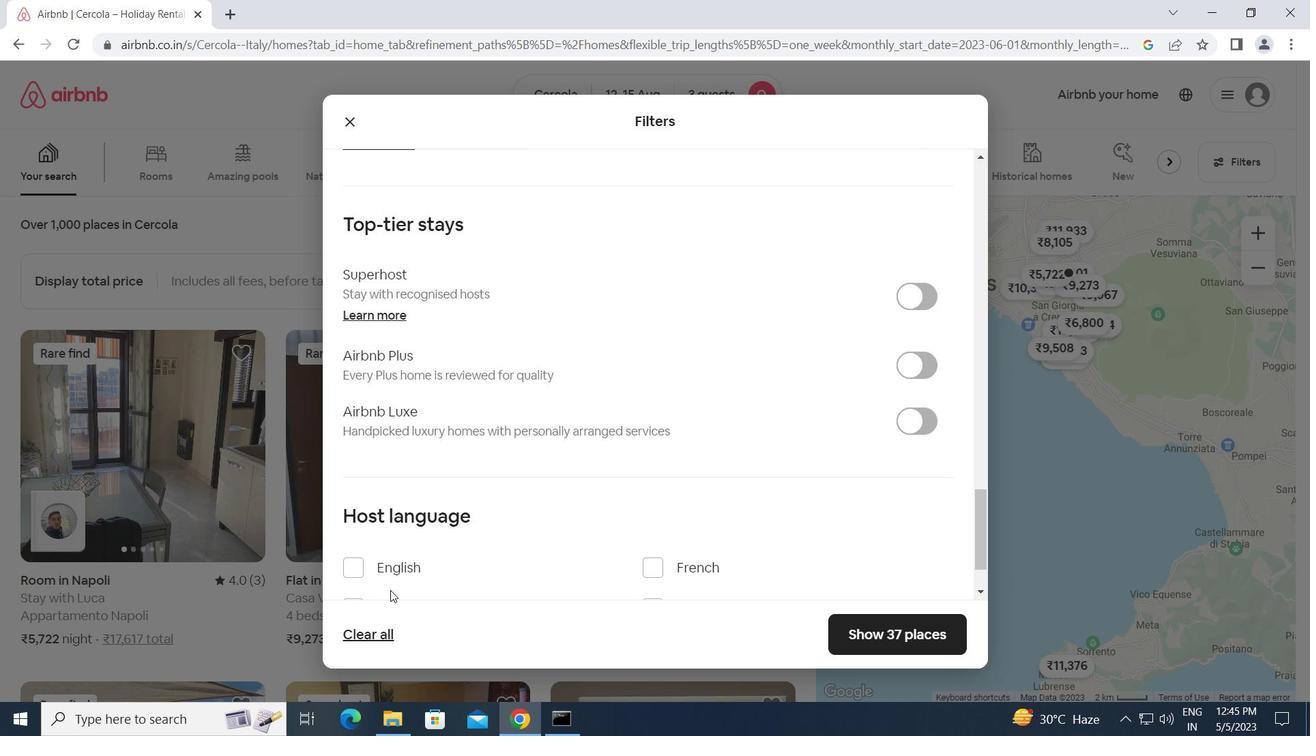 
Action: Mouse pressed left at (358, 568)
Screenshot: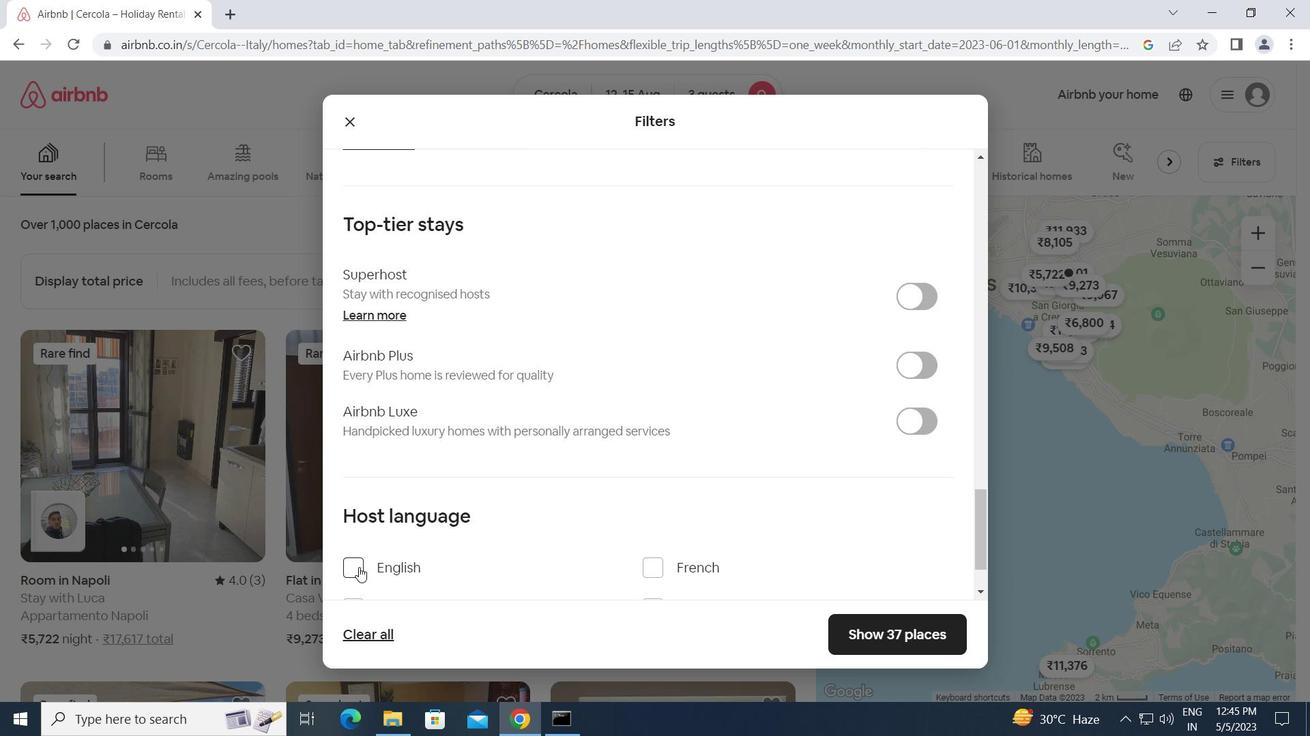
Action: Mouse moved to (751, 574)
Screenshot: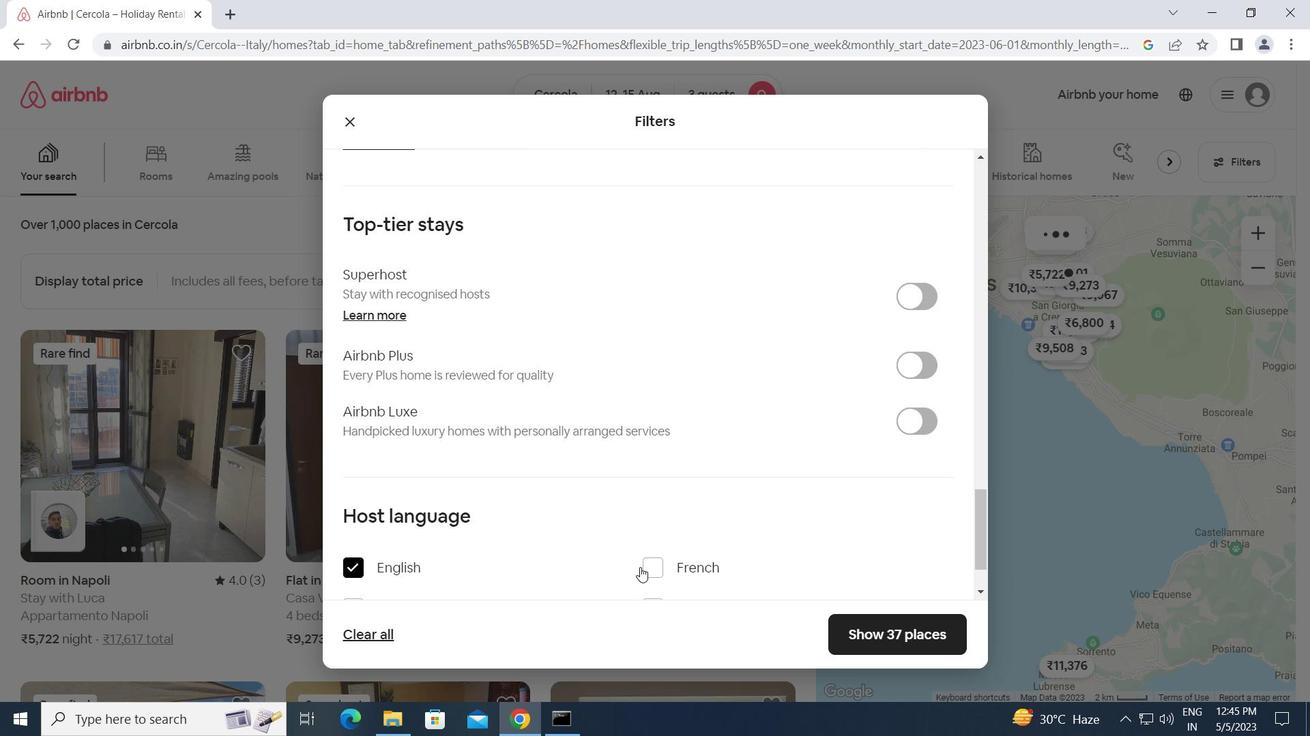 
Action: Mouse scrolled (751, 573) with delta (0, 0)
Screenshot: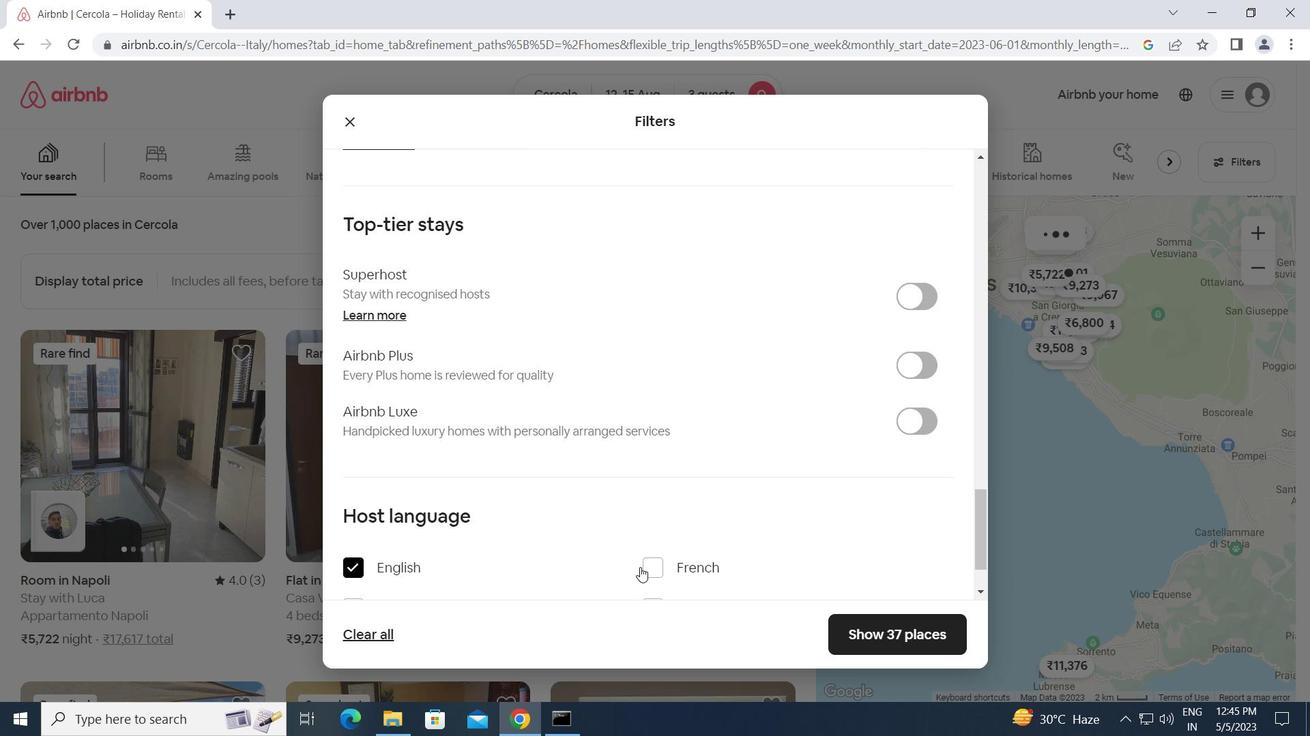 
Action: Mouse scrolled (751, 573) with delta (0, 0)
Screenshot: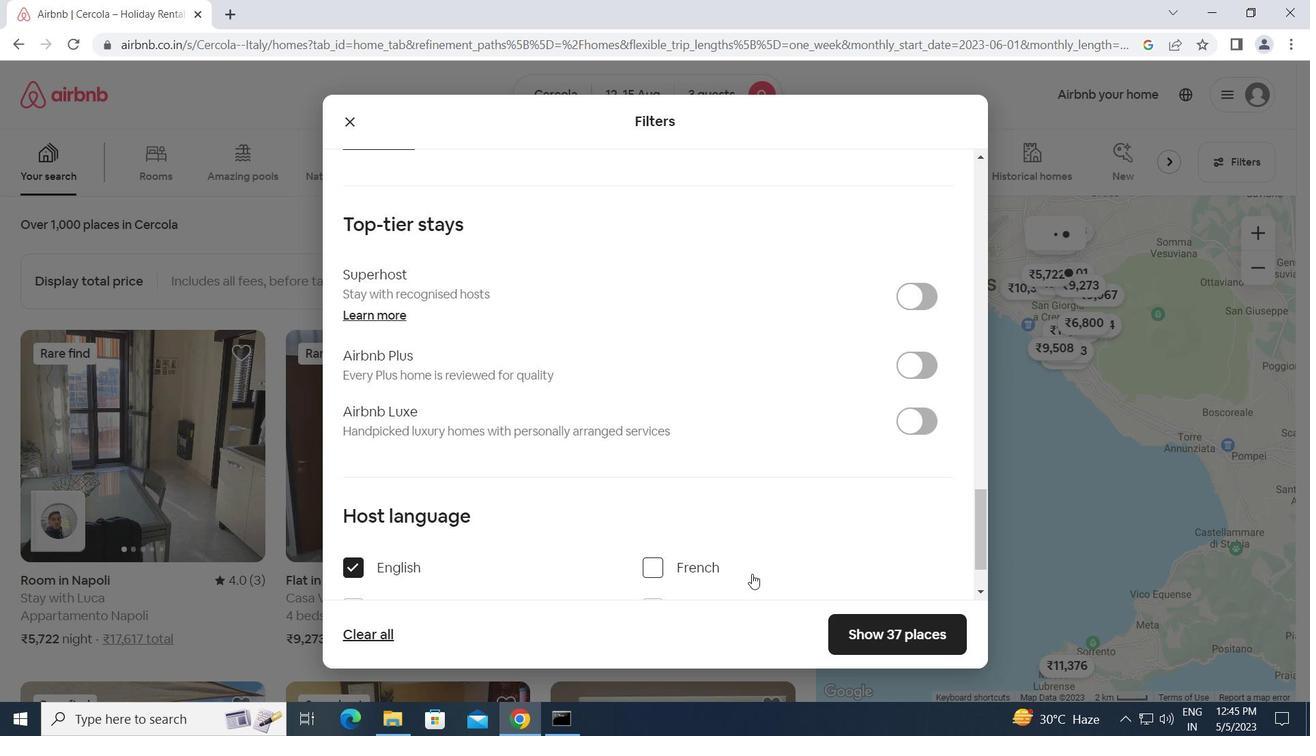 
Action: Mouse scrolled (751, 573) with delta (0, 0)
Screenshot: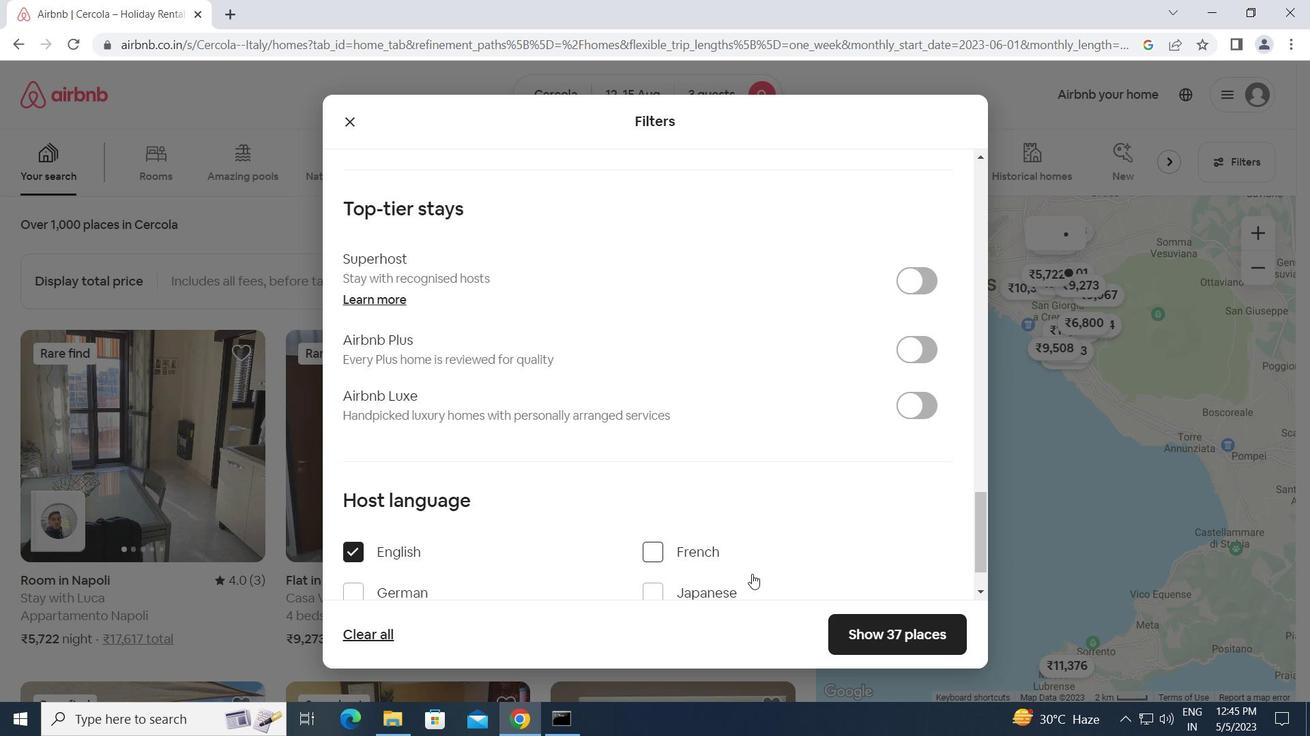 
Action: Mouse moved to (850, 629)
Screenshot: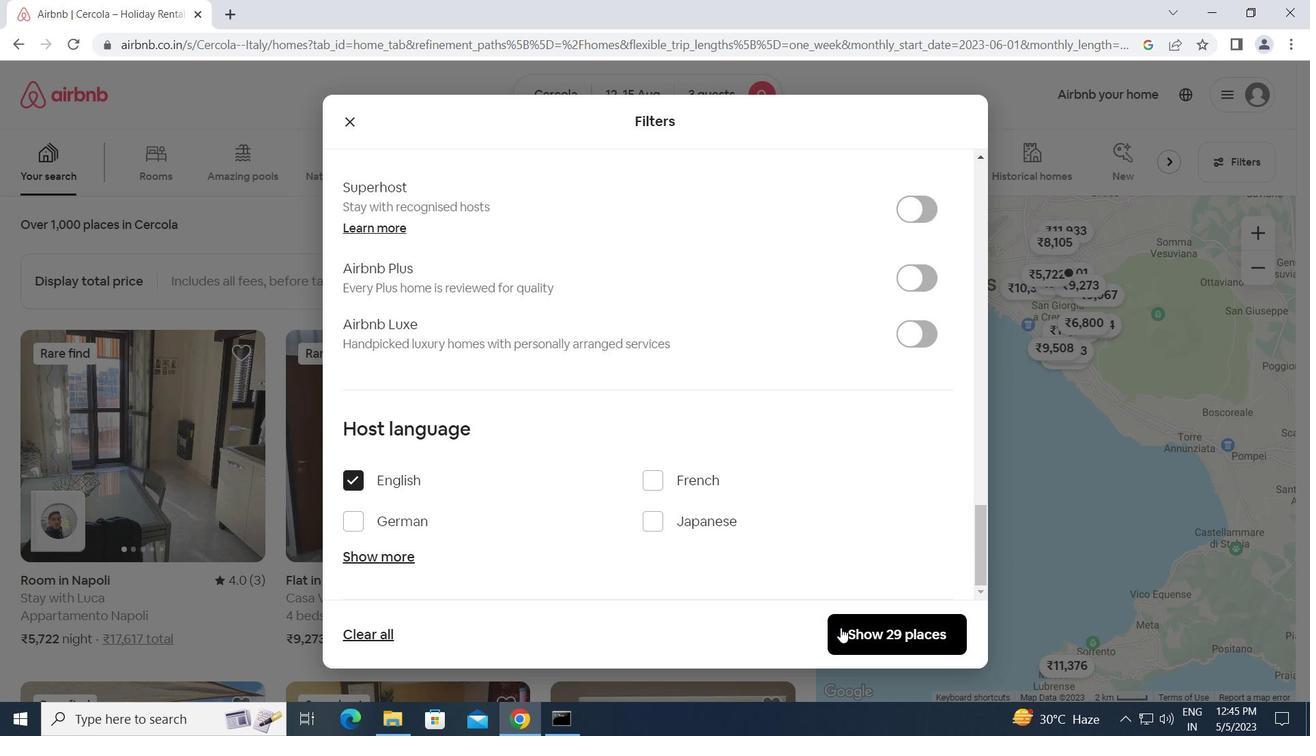 
Action: Mouse pressed left at (850, 629)
Screenshot: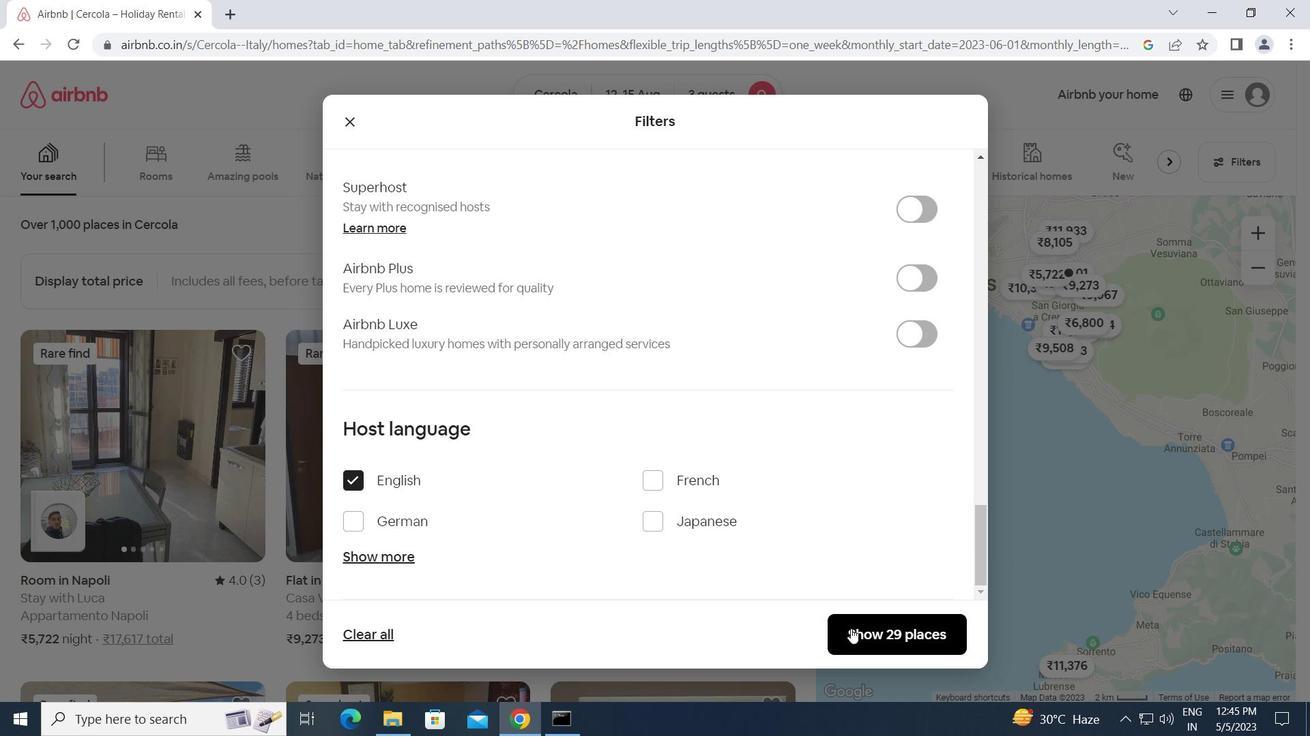 
